 Task: Buy 5 Clutch & Flywheel Housing Gasket Sets from Gaskets section under best seller category for shipping address: Ian Hill, 4722 Huntz Lane, Bolton, Massachusetts 01740, Cell Number 9785492947. Pay from credit card ending with 2005, CVV 3321
Action: Mouse moved to (35, 88)
Screenshot: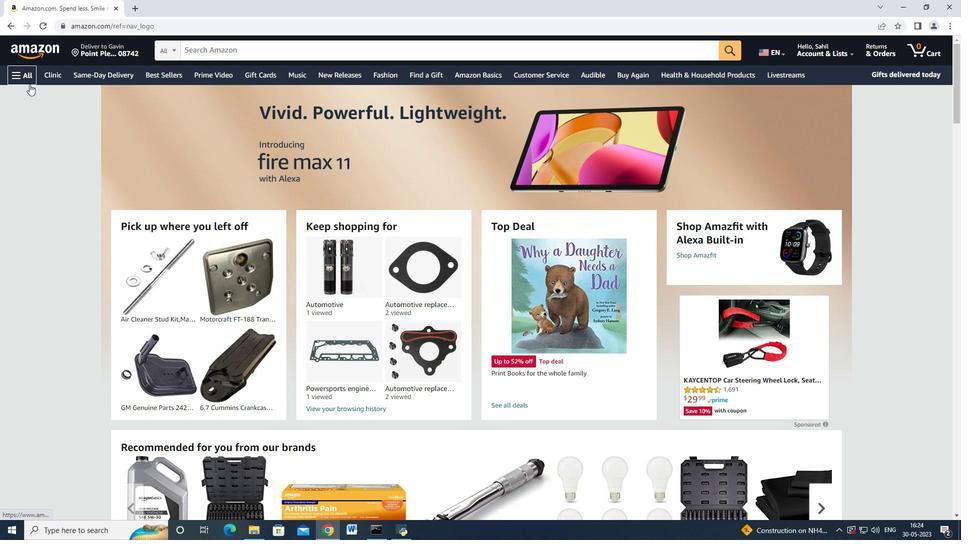 
Action: Mouse pressed left at (35, 88)
Screenshot: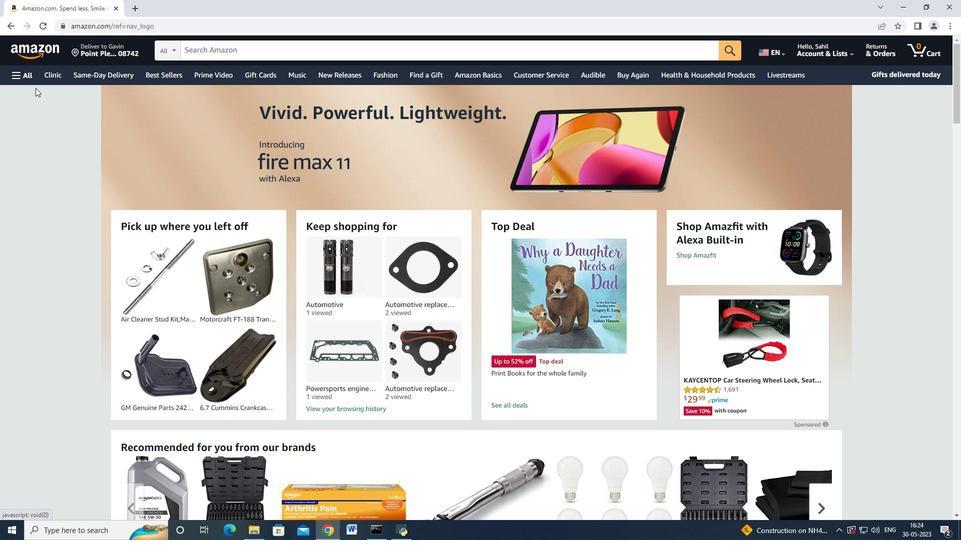 
Action: Mouse moved to (25, 76)
Screenshot: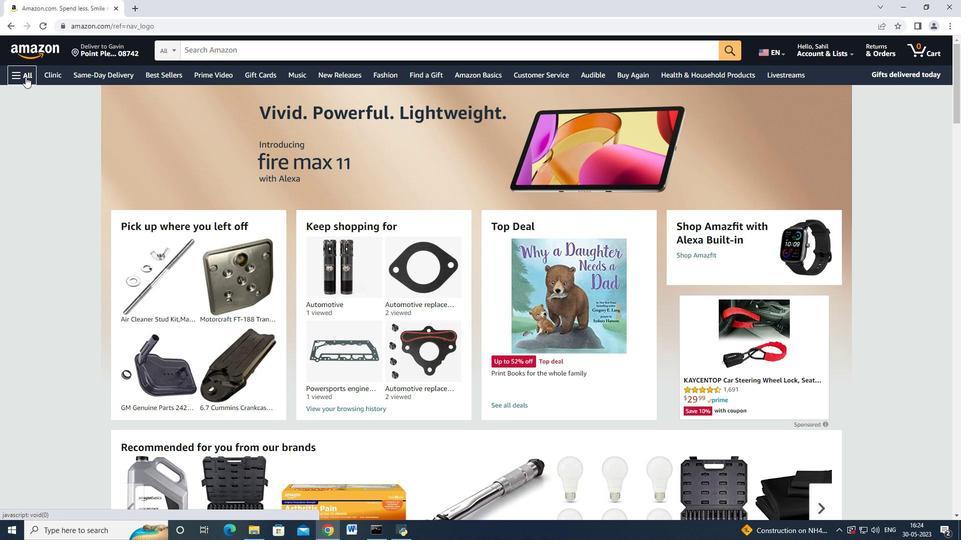 
Action: Mouse pressed left at (25, 76)
Screenshot: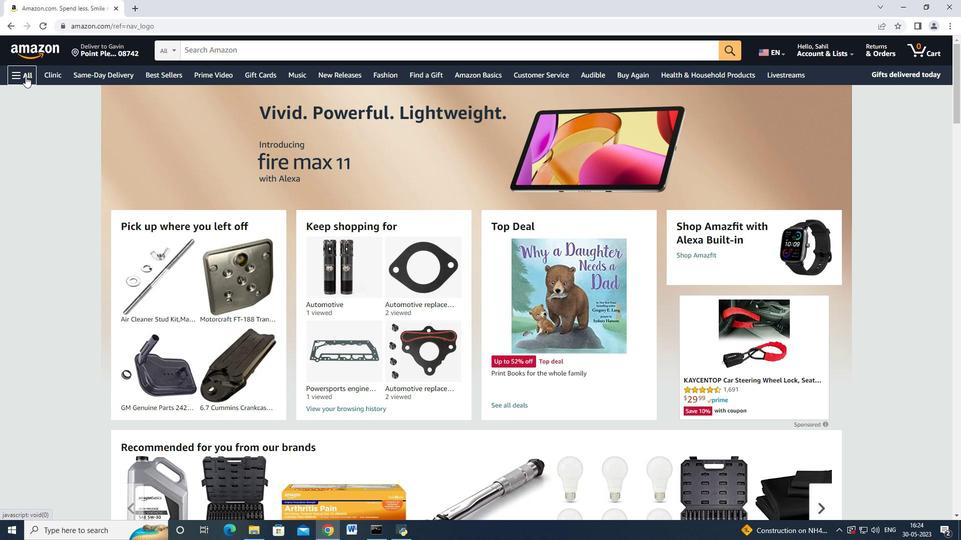 
Action: Mouse moved to (63, 216)
Screenshot: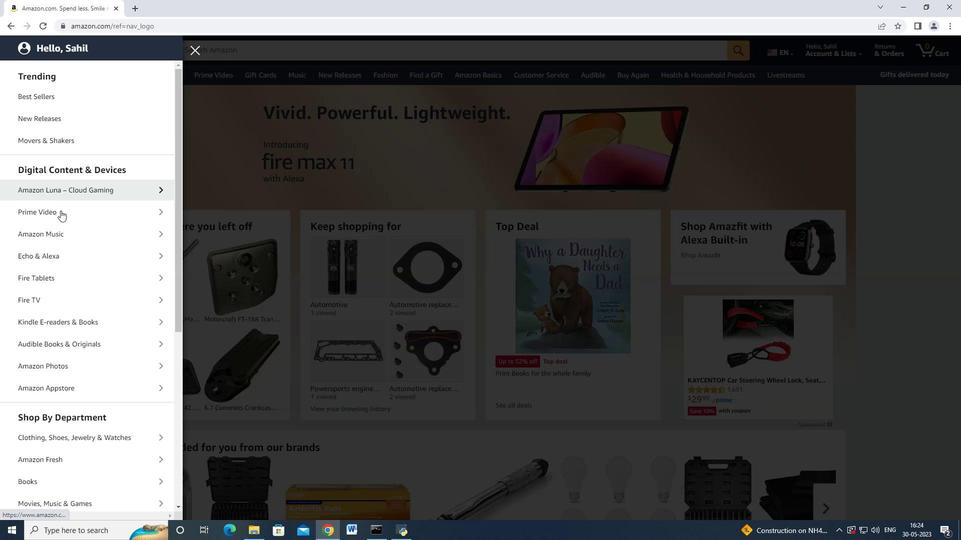 
Action: Mouse scrolled (63, 215) with delta (0, 0)
Screenshot: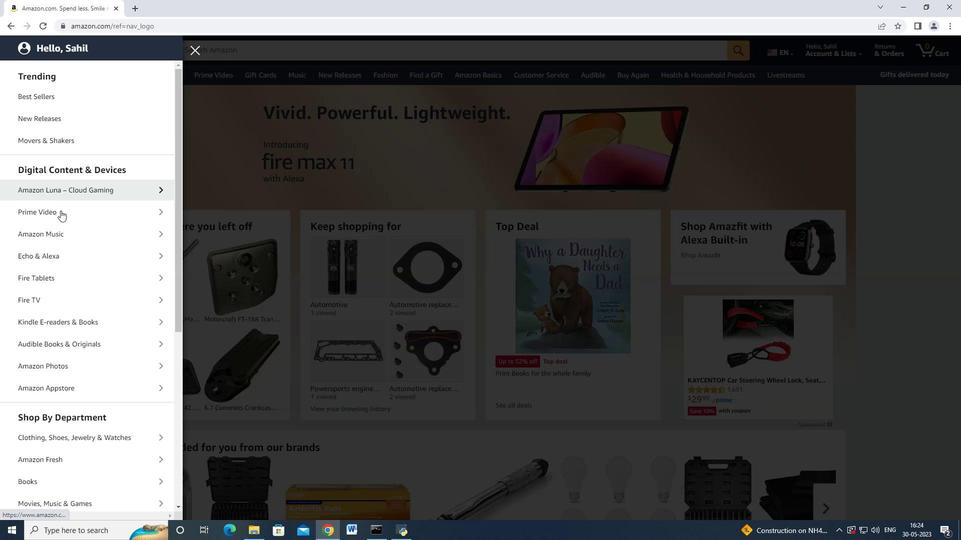 
Action: Mouse moved to (64, 217)
Screenshot: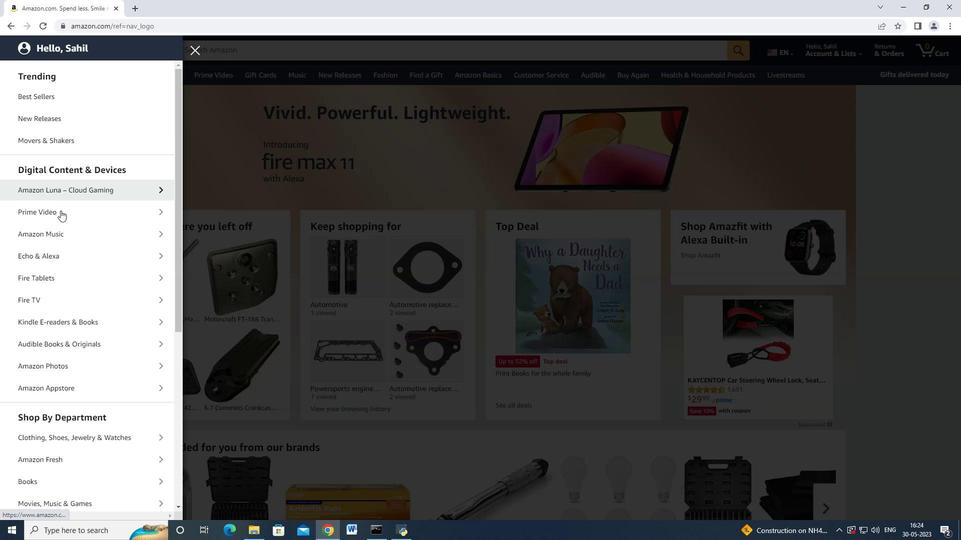 
Action: Mouse scrolled (64, 217) with delta (0, 0)
Screenshot: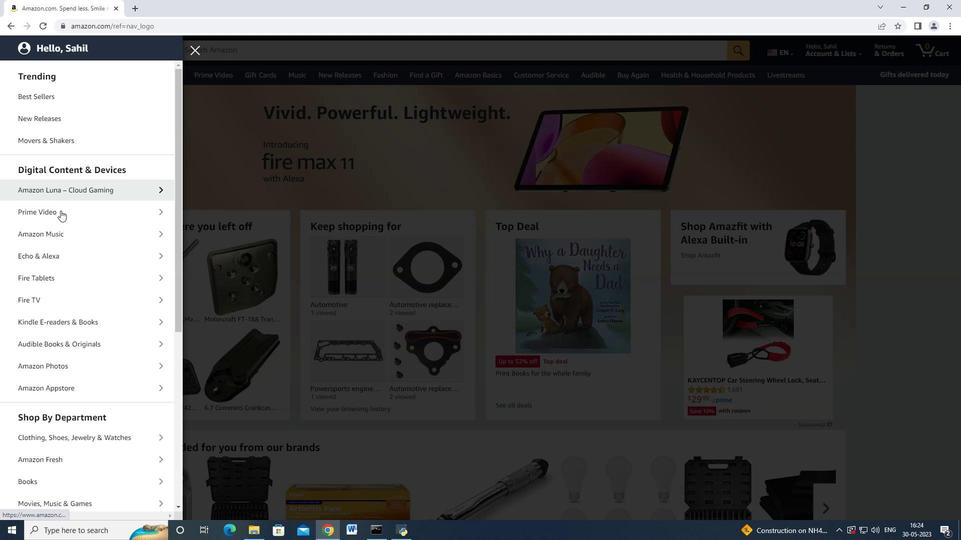 
Action: Mouse moved to (87, 289)
Screenshot: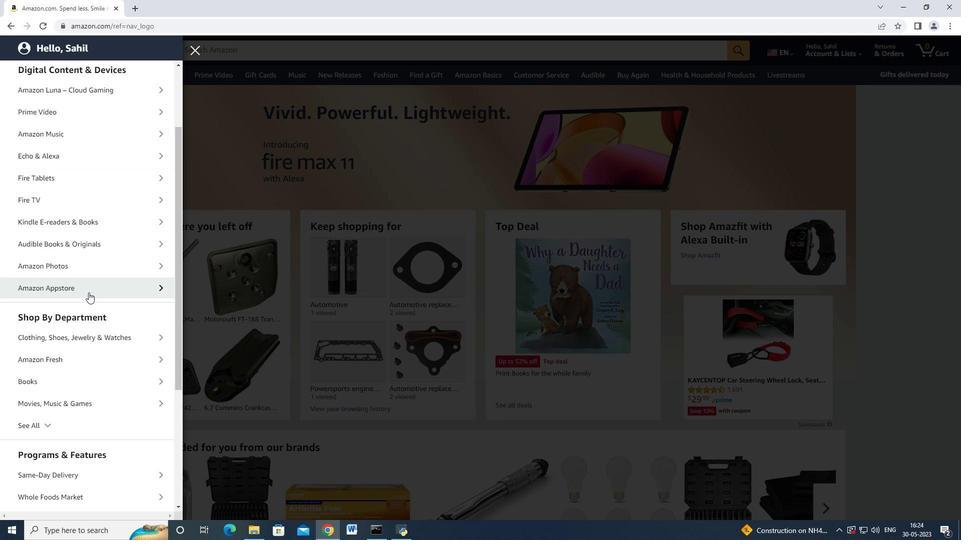 
Action: Mouse scrolled (87, 289) with delta (0, 0)
Screenshot: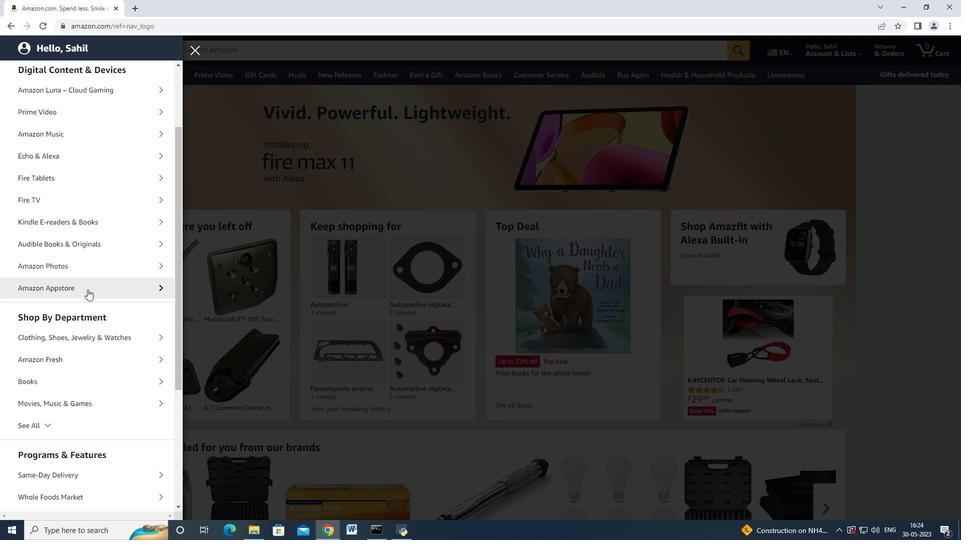 
Action: Mouse moved to (52, 368)
Screenshot: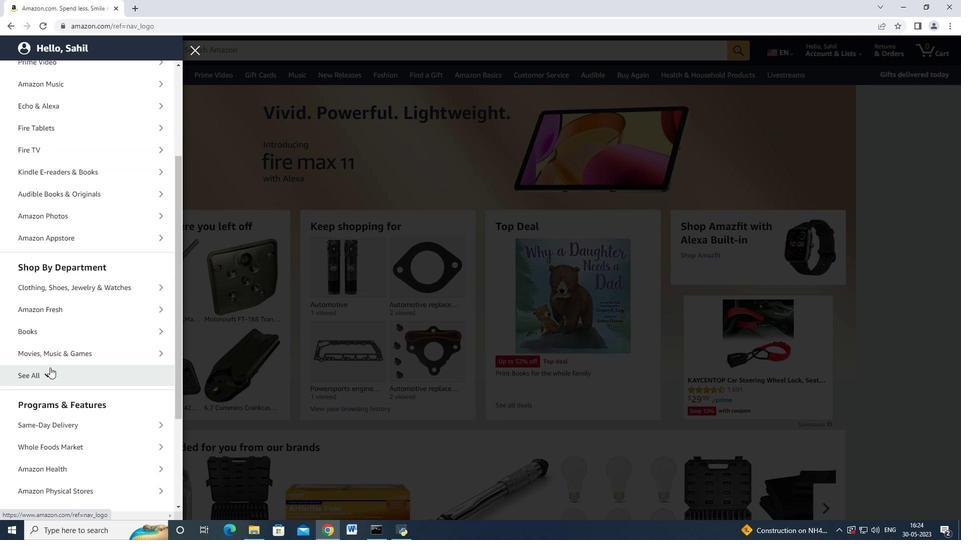 
Action: Mouse pressed left at (52, 368)
Screenshot: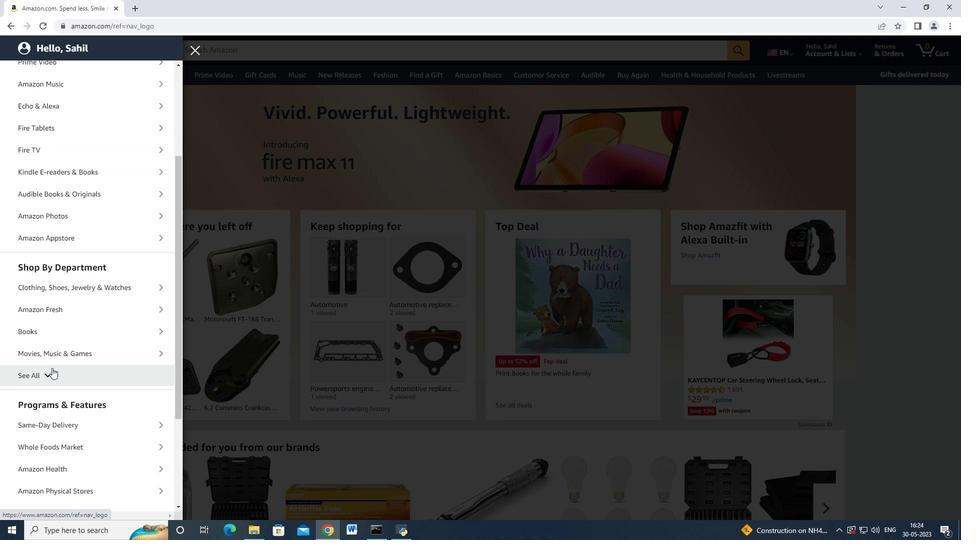 
Action: Mouse moved to (70, 338)
Screenshot: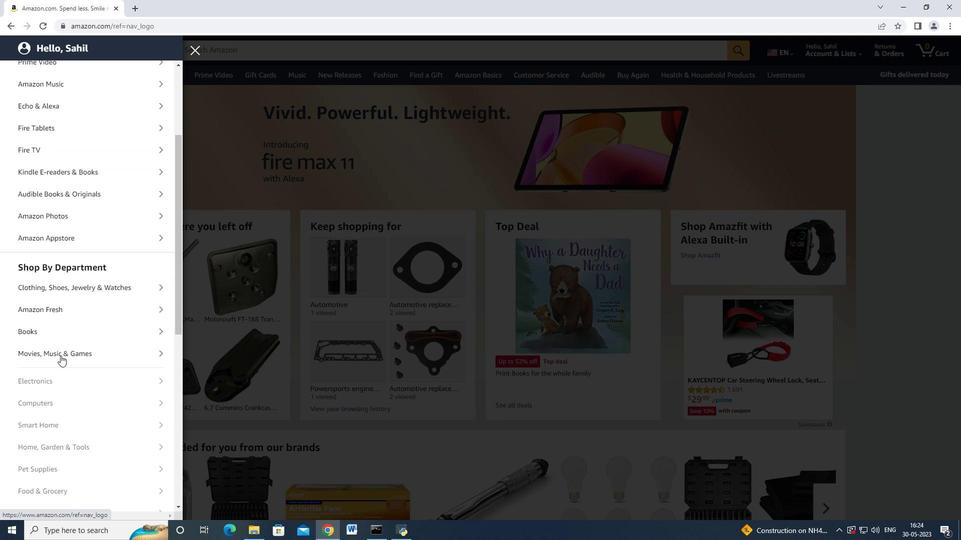 
Action: Mouse scrolled (70, 338) with delta (0, 0)
Screenshot: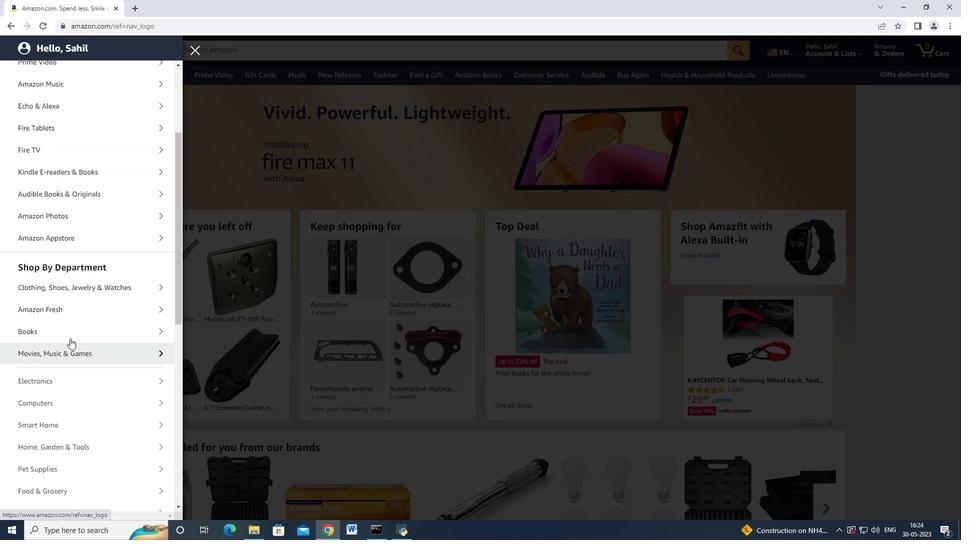 
Action: Mouse scrolled (70, 338) with delta (0, 0)
Screenshot: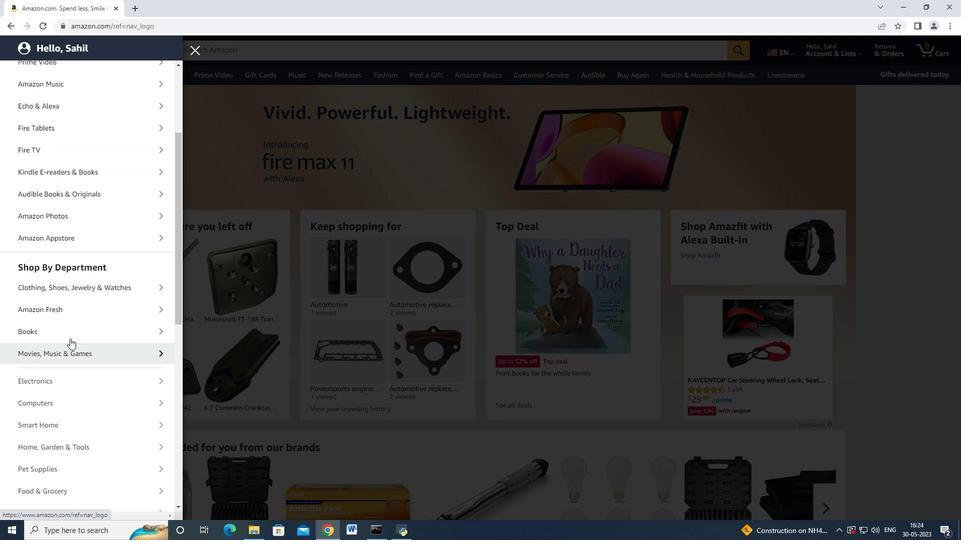 
Action: Mouse scrolled (70, 338) with delta (0, 0)
Screenshot: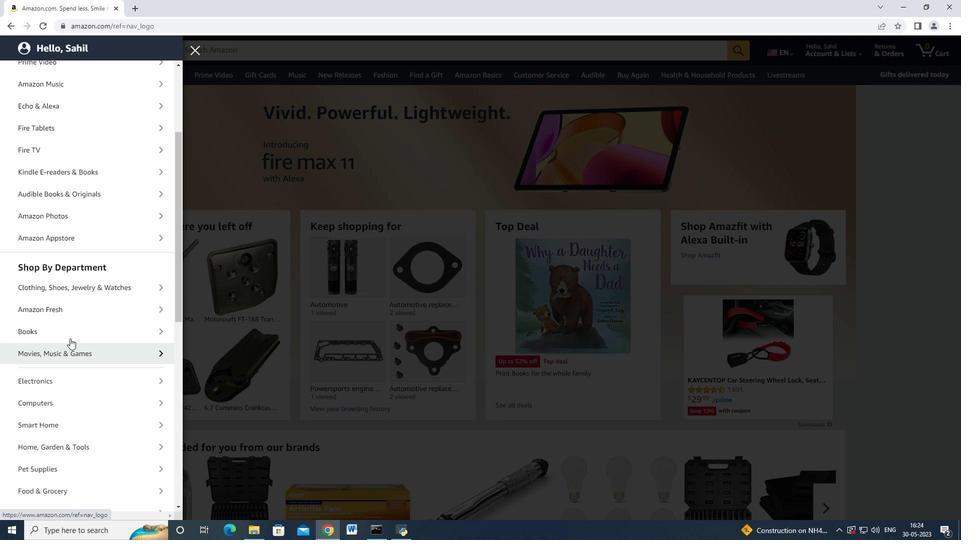 
Action: Mouse moved to (85, 242)
Screenshot: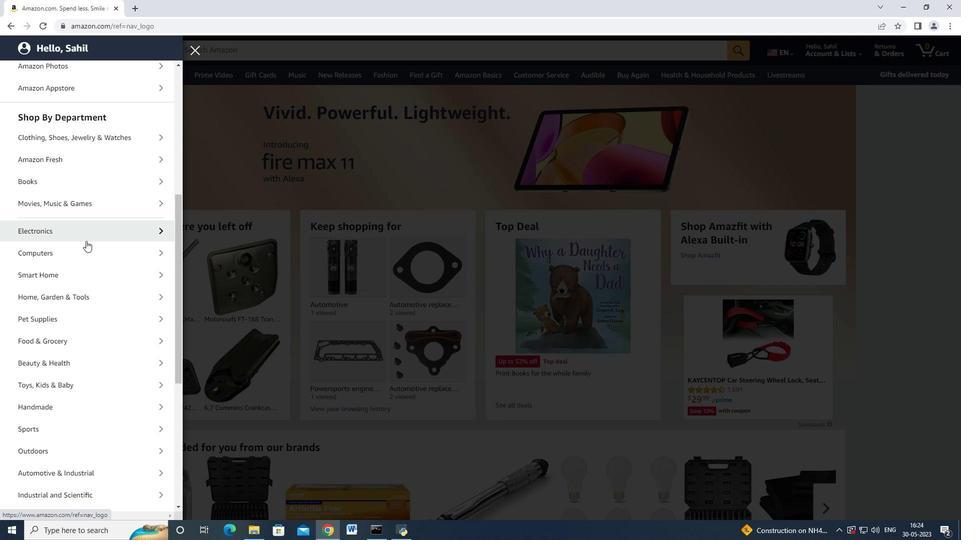 
Action: Mouse scrolled (85, 241) with delta (0, 0)
Screenshot: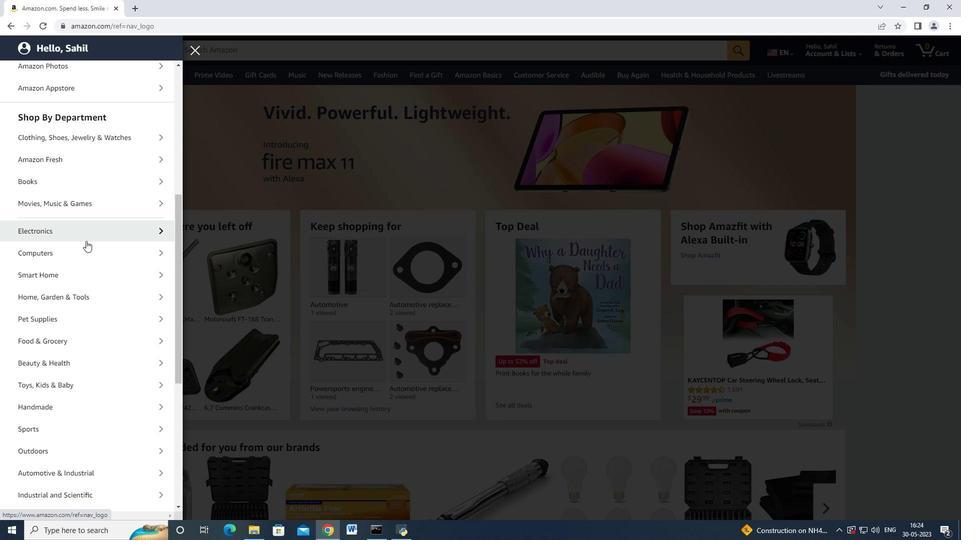 
Action: Mouse moved to (85, 242)
Screenshot: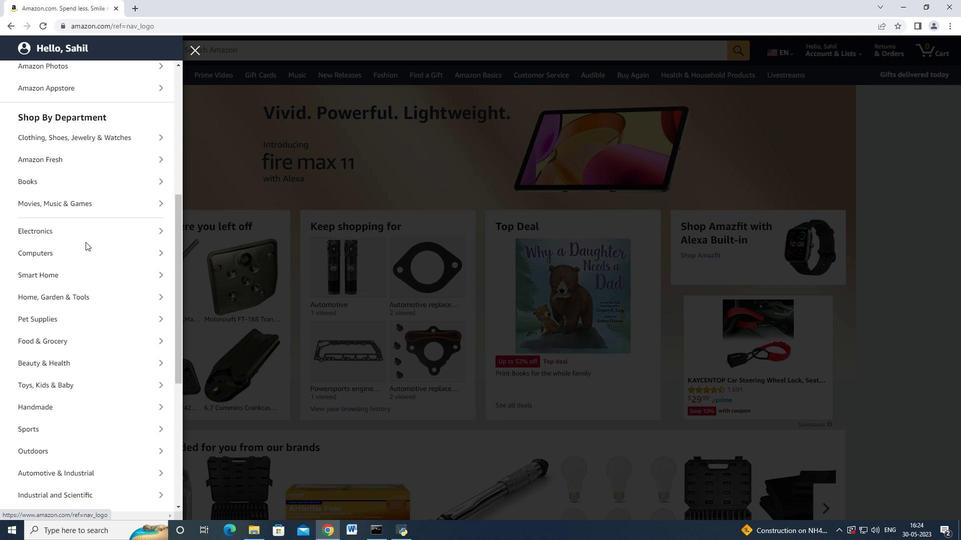 
Action: Mouse scrolled (85, 241) with delta (0, 0)
Screenshot: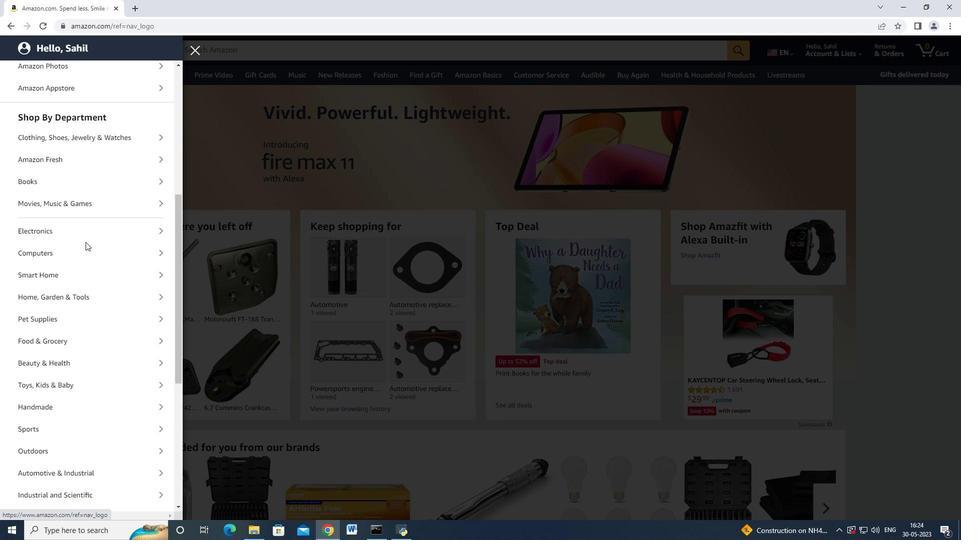 
Action: Mouse moved to (85, 242)
Screenshot: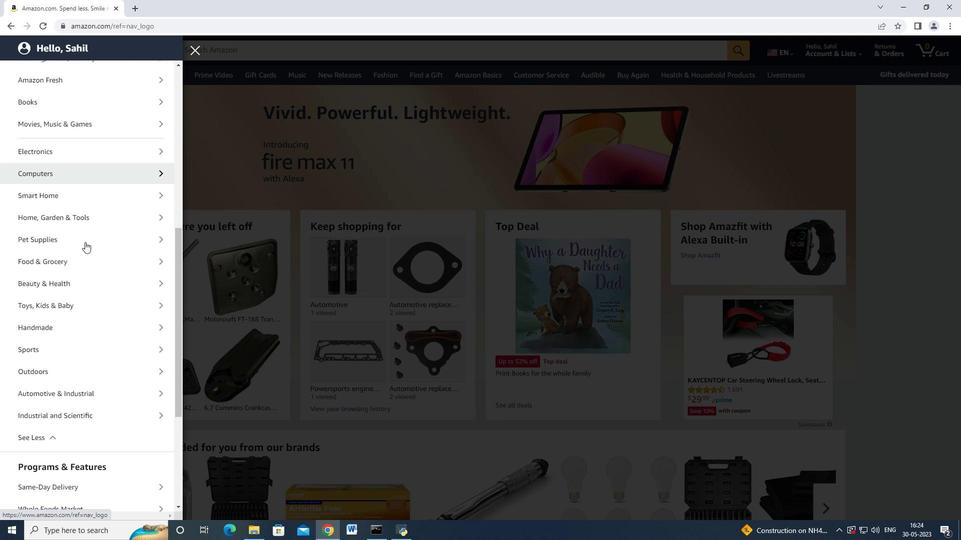 
Action: Mouse scrolled (85, 241) with delta (0, 0)
Screenshot: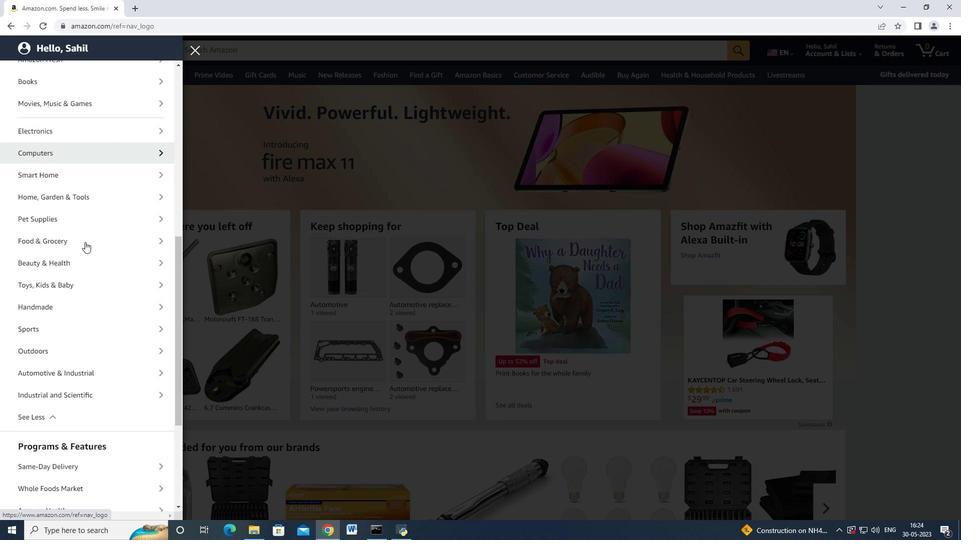 
Action: Mouse moved to (99, 325)
Screenshot: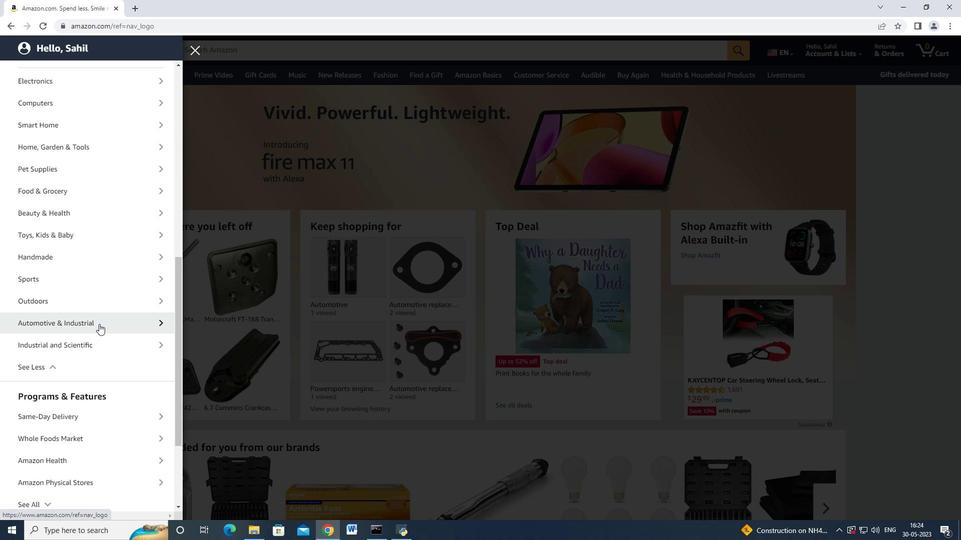 
Action: Mouse pressed left at (99, 325)
Screenshot: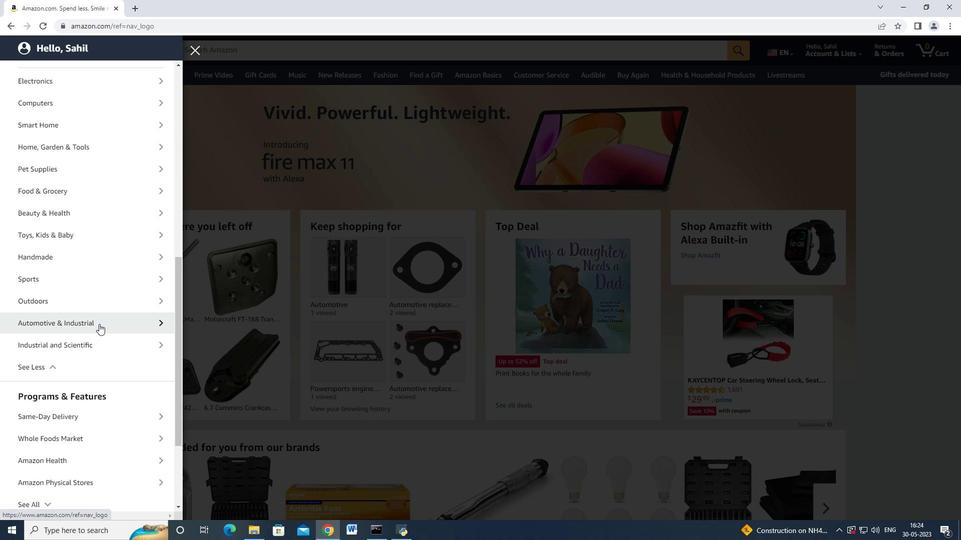 
Action: Mouse moved to (87, 122)
Screenshot: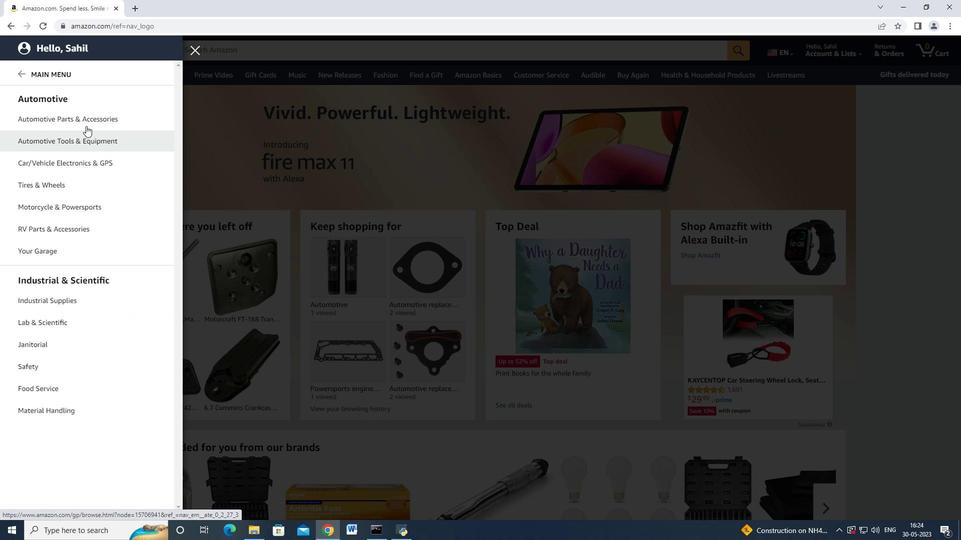 
Action: Mouse pressed left at (87, 122)
Screenshot: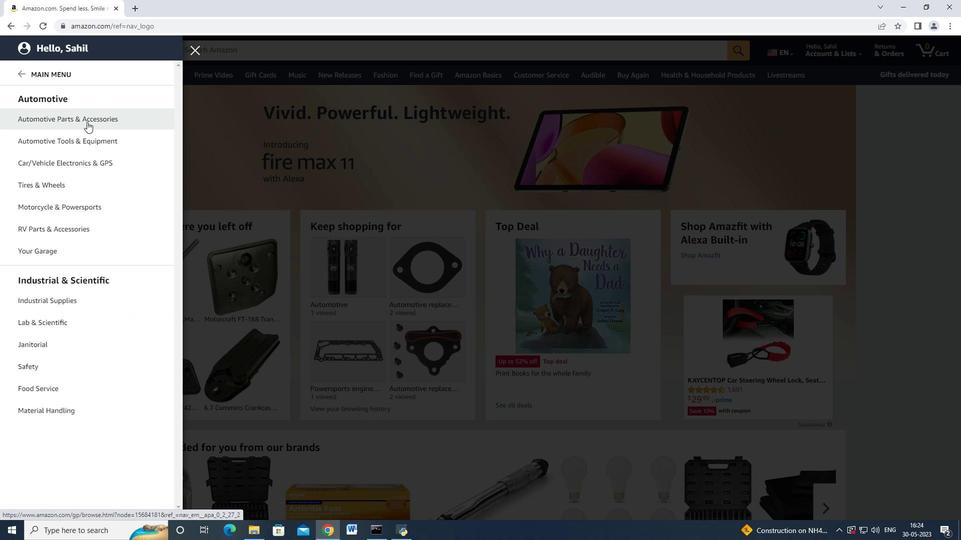 
Action: Mouse moved to (171, 93)
Screenshot: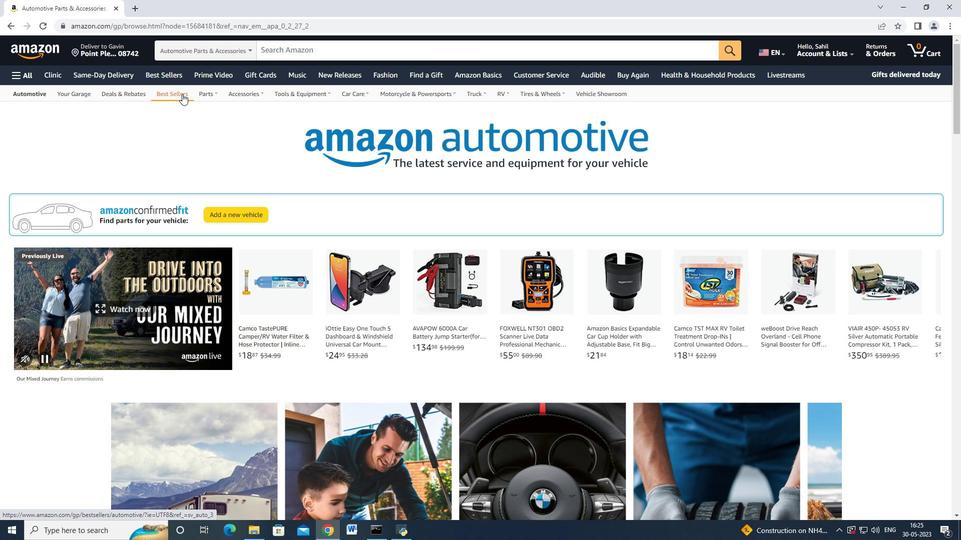 
Action: Mouse pressed left at (171, 93)
Screenshot: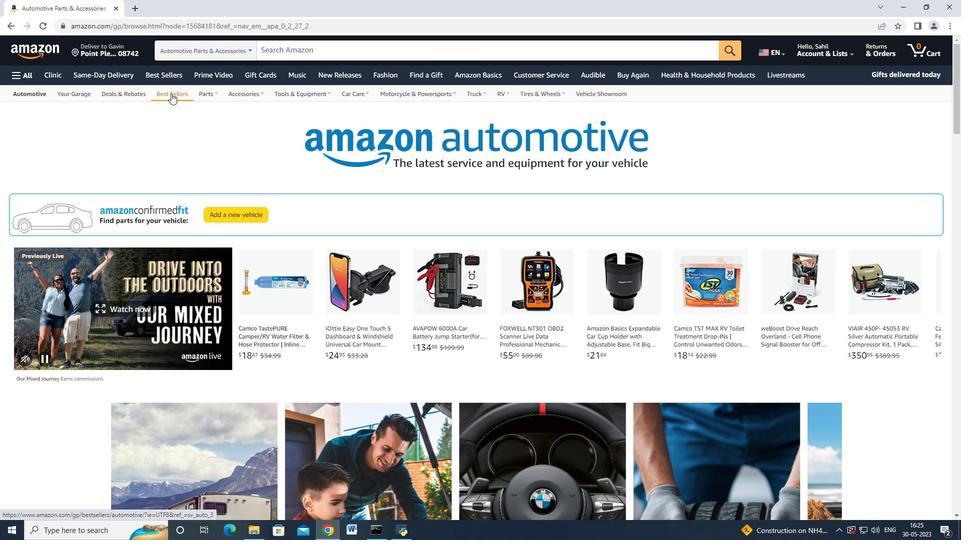 
Action: Mouse moved to (73, 320)
Screenshot: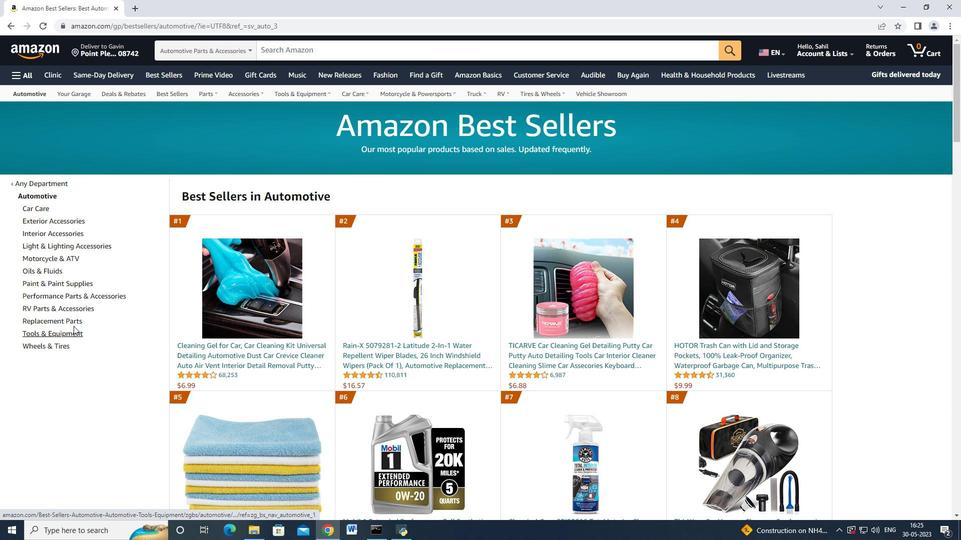 
Action: Mouse pressed left at (73, 320)
Screenshot: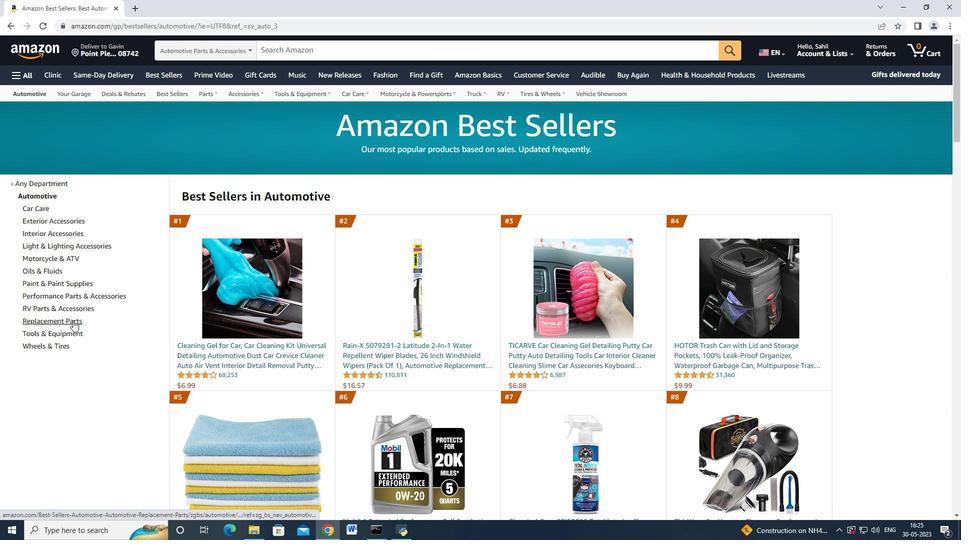 
Action: Mouse moved to (96, 298)
Screenshot: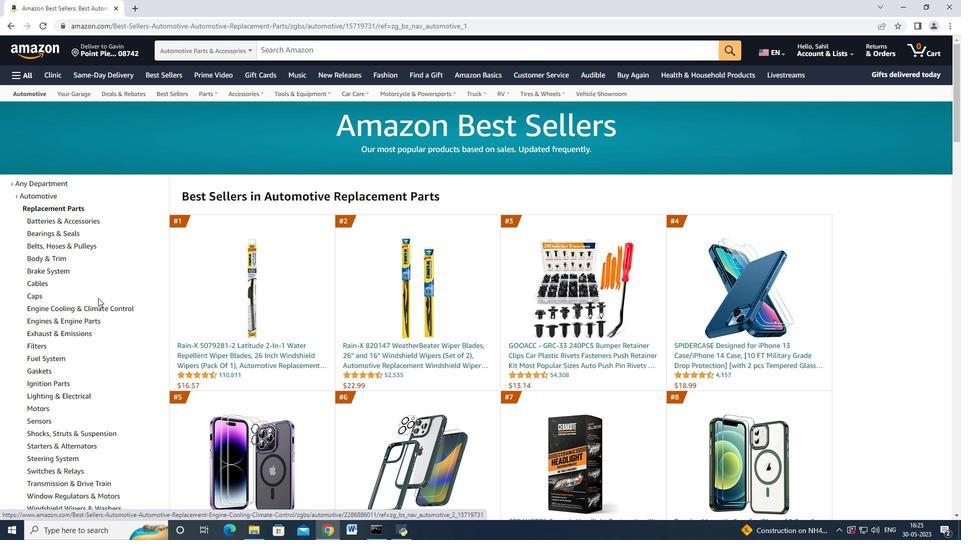
Action: Mouse scrolled (96, 297) with delta (0, 0)
Screenshot: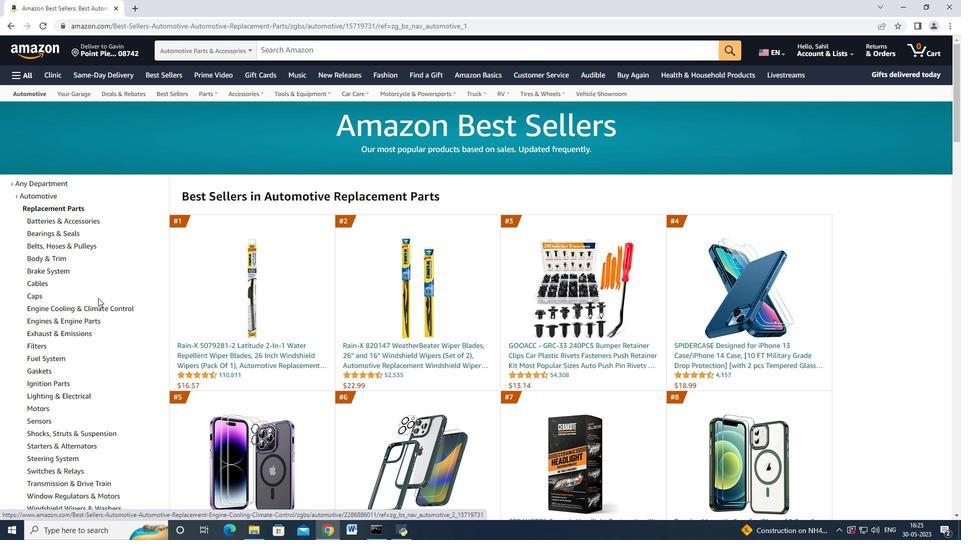 
Action: Mouse moved to (96, 297)
Screenshot: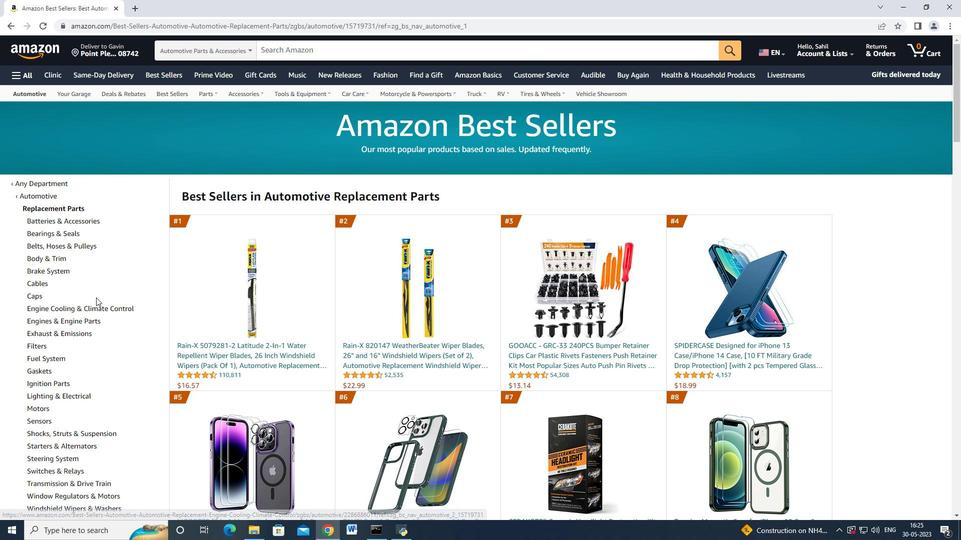 
Action: Mouse scrolled (96, 296) with delta (0, 0)
Screenshot: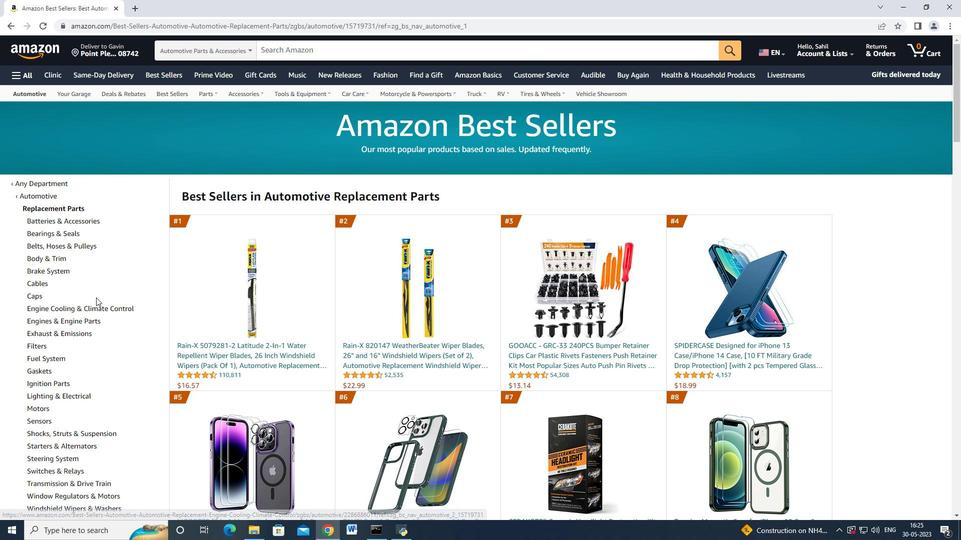 
Action: Mouse moved to (96, 297)
Screenshot: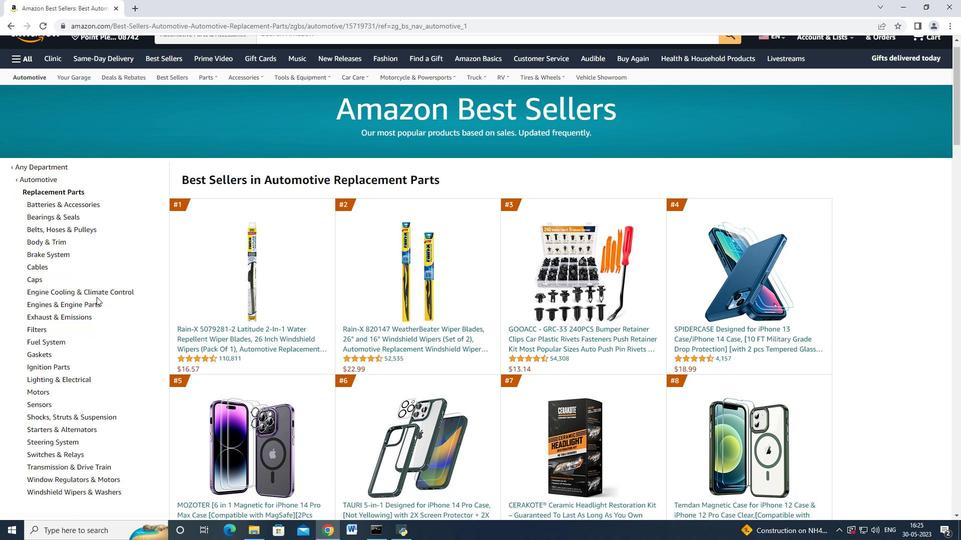 
Action: Mouse scrolled (96, 296) with delta (0, 0)
Screenshot: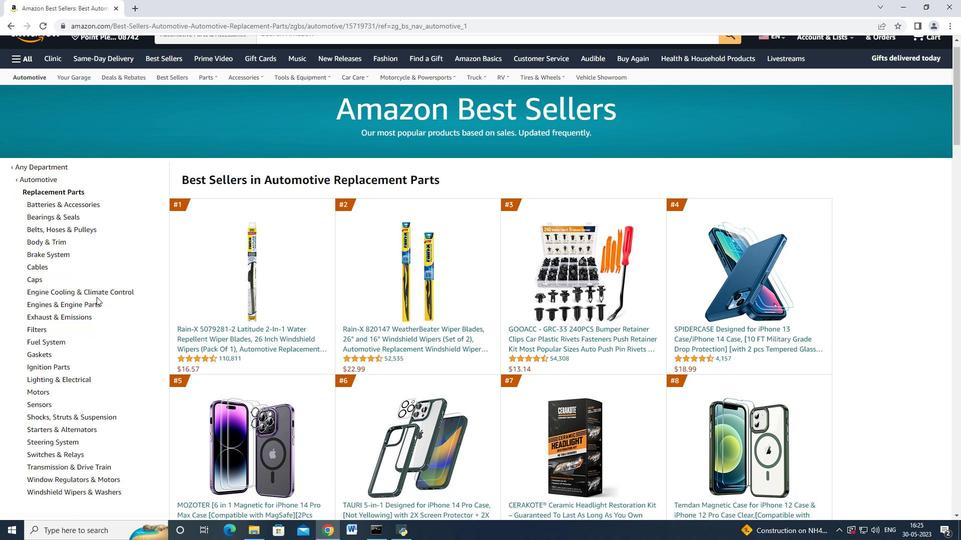 
Action: Mouse moved to (88, 303)
Screenshot: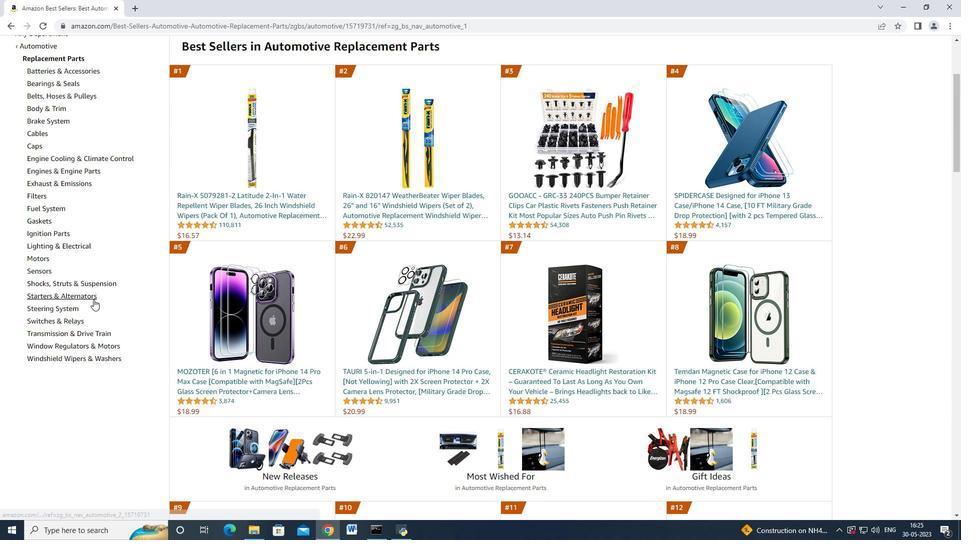 
Action: Mouse scrolled (88, 303) with delta (0, 0)
Screenshot: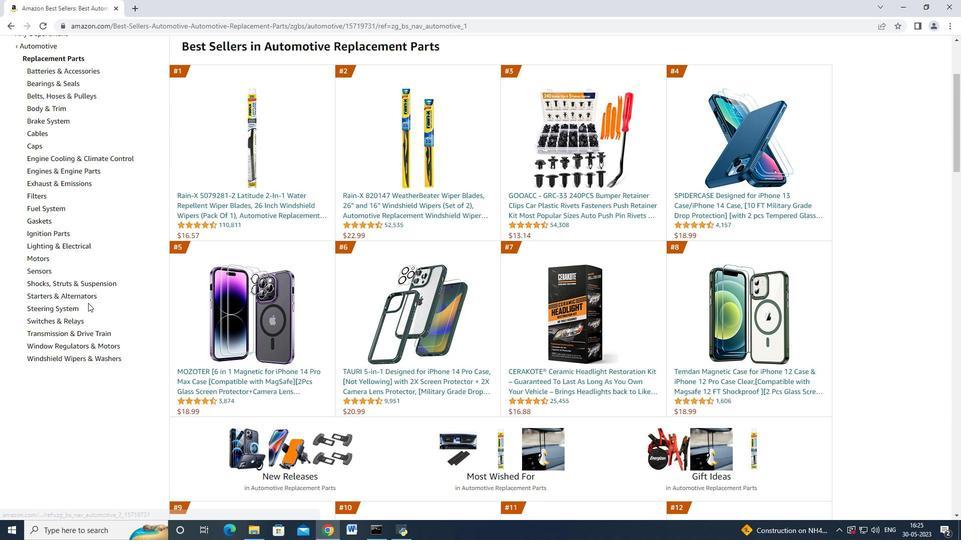 
Action: Mouse moved to (37, 272)
Screenshot: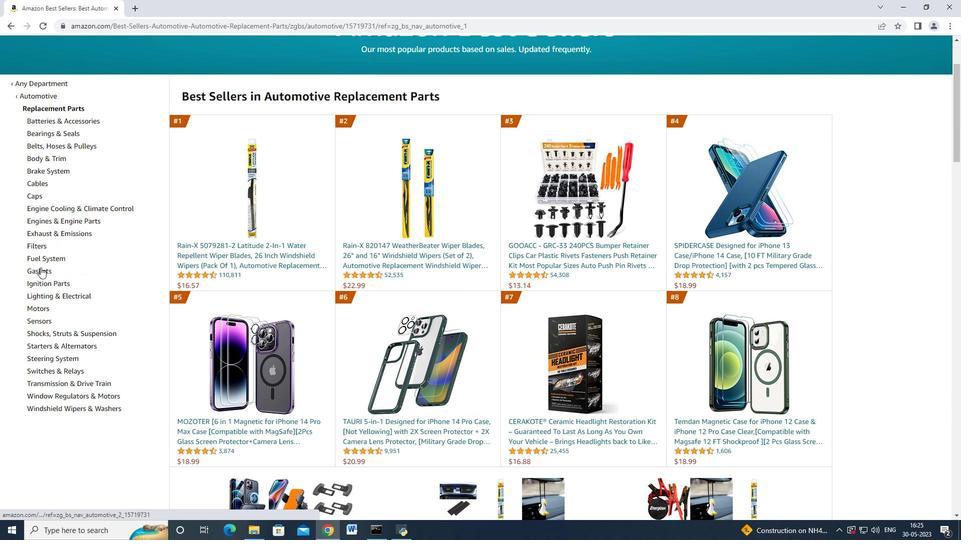 
Action: Mouse pressed left at (37, 272)
Screenshot: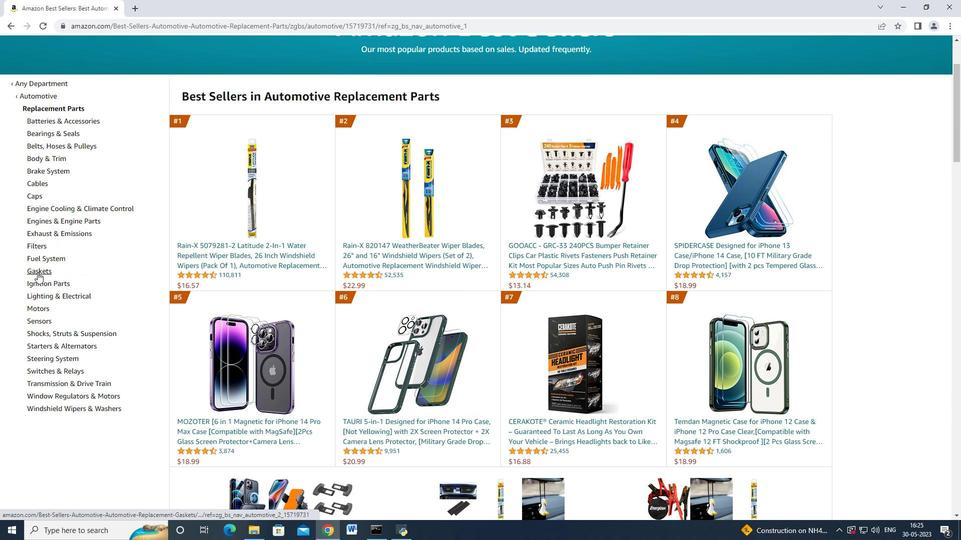 
Action: Mouse moved to (75, 300)
Screenshot: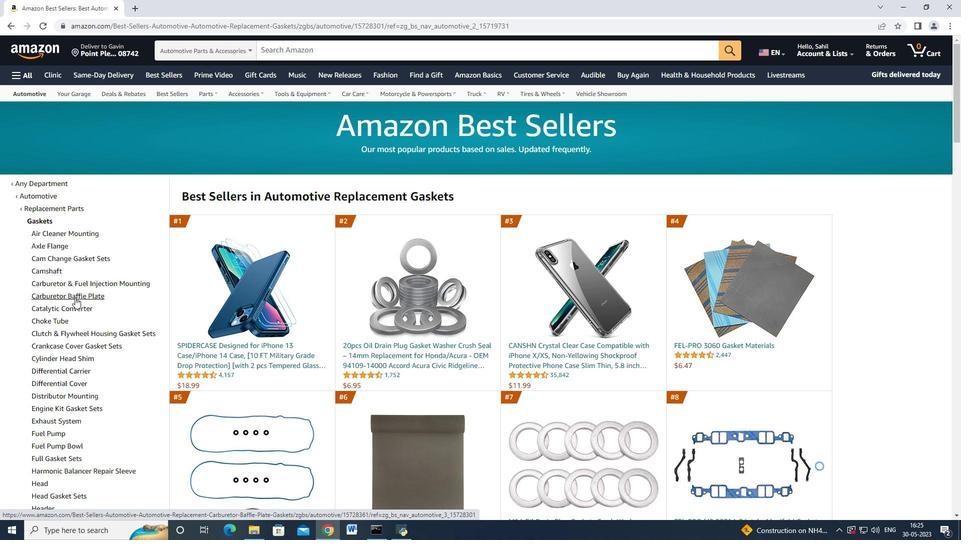 
Action: Mouse scrolled (75, 299) with delta (0, 0)
Screenshot: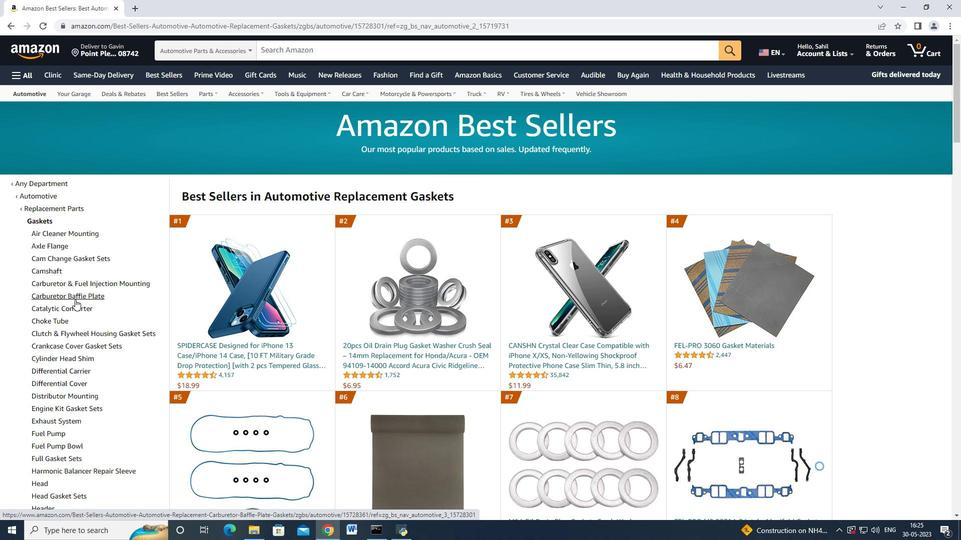 
Action: Mouse moved to (89, 285)
Screenshot: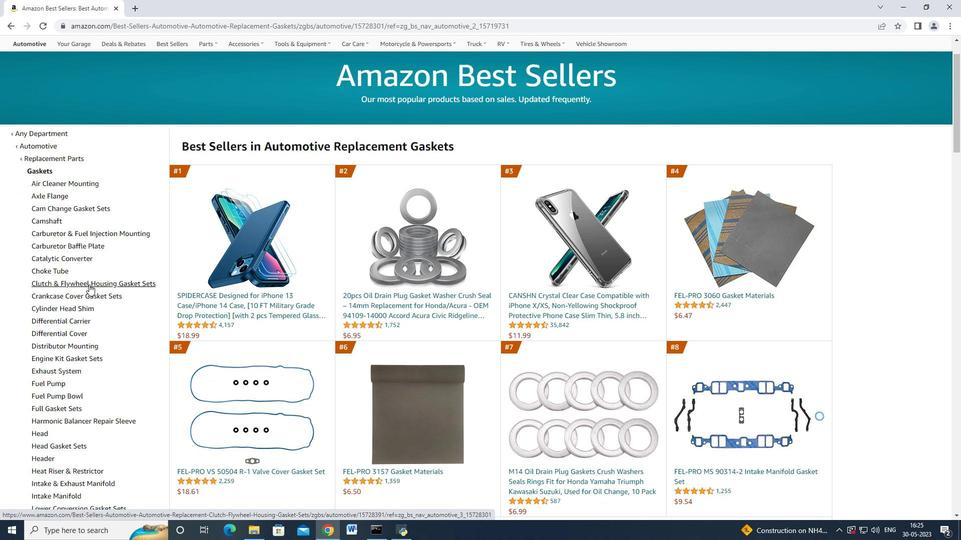
Action: Mouse pressed left at (89, 285)
Screenshot: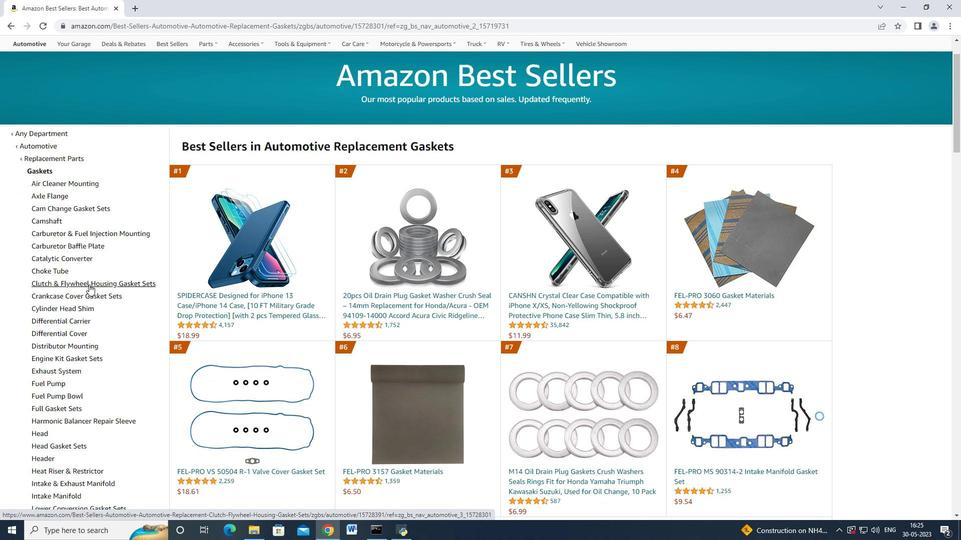 
Action: Mouse moved to (133, 258)
Screenshot: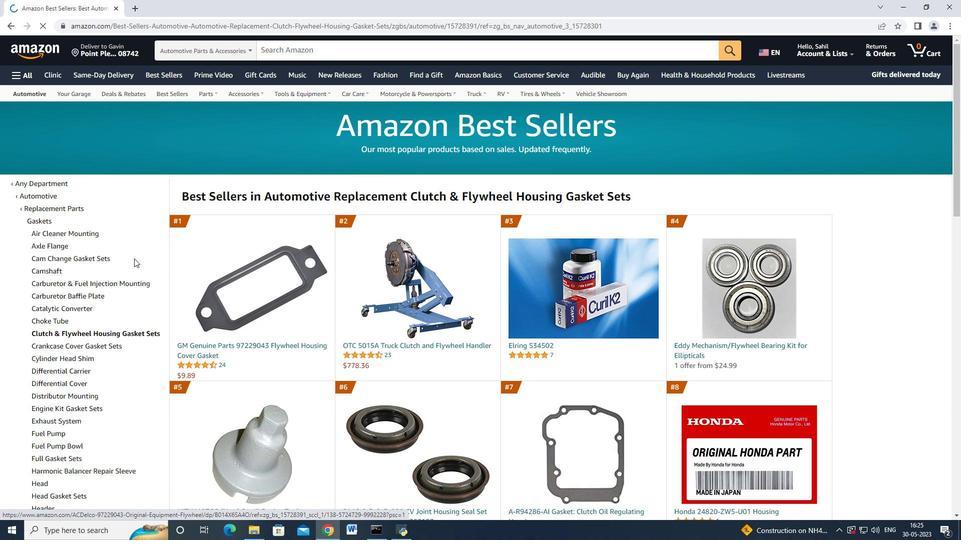 
Action: Mouse scrolled (133, 258) with delta (0, 0)
Screenshot: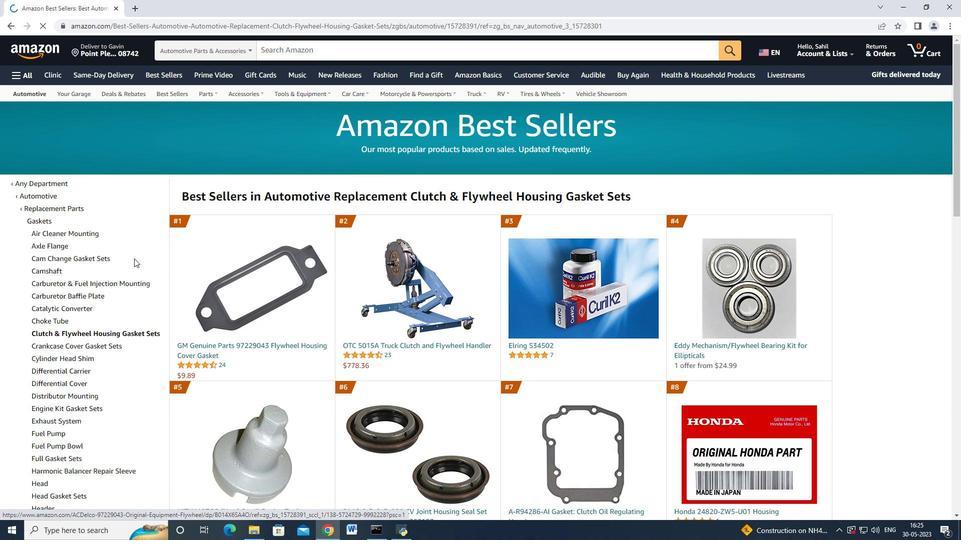 
Action: Mouse moved to (133, 260)
Screenshot: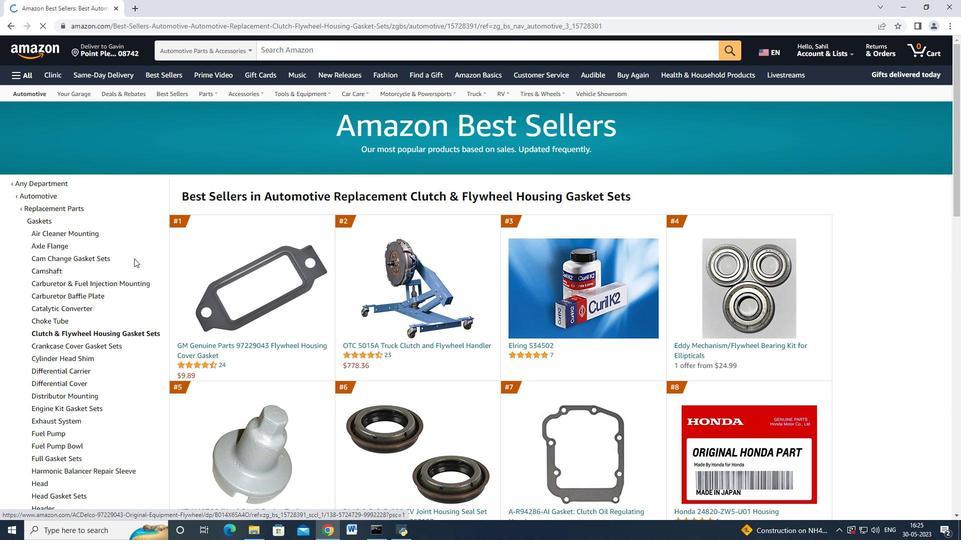 
Action: Mouse scrolled (133, 259) with delta (0, 0)
Screenshot: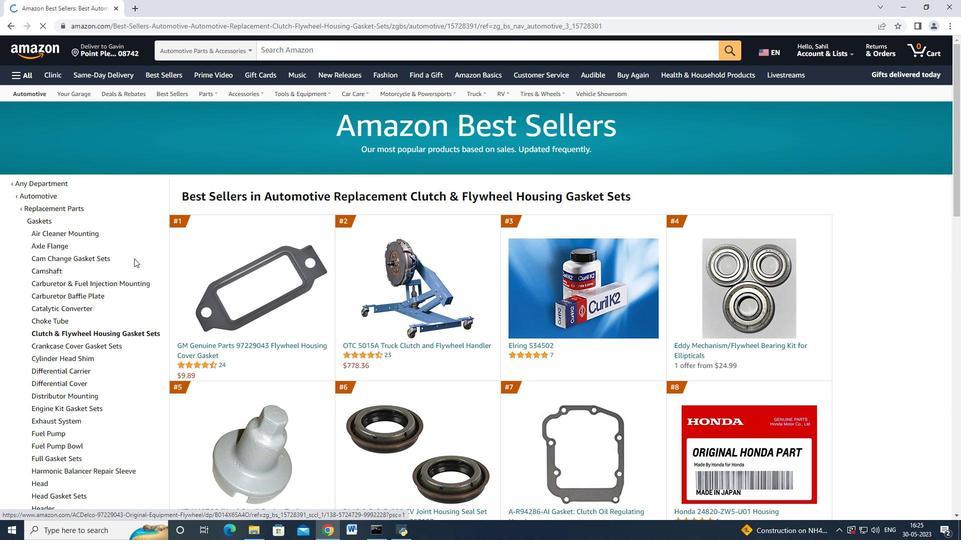 
Action: Mouse moved to (156, 268)
Screenshot: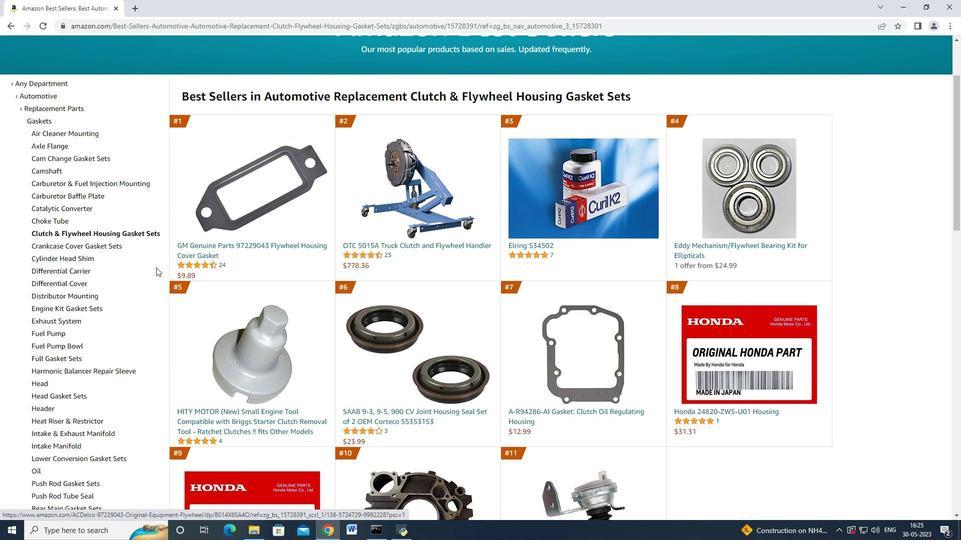 
Action: Mouse scrolled (156, 267) with delta (0, 0)
Screenshot: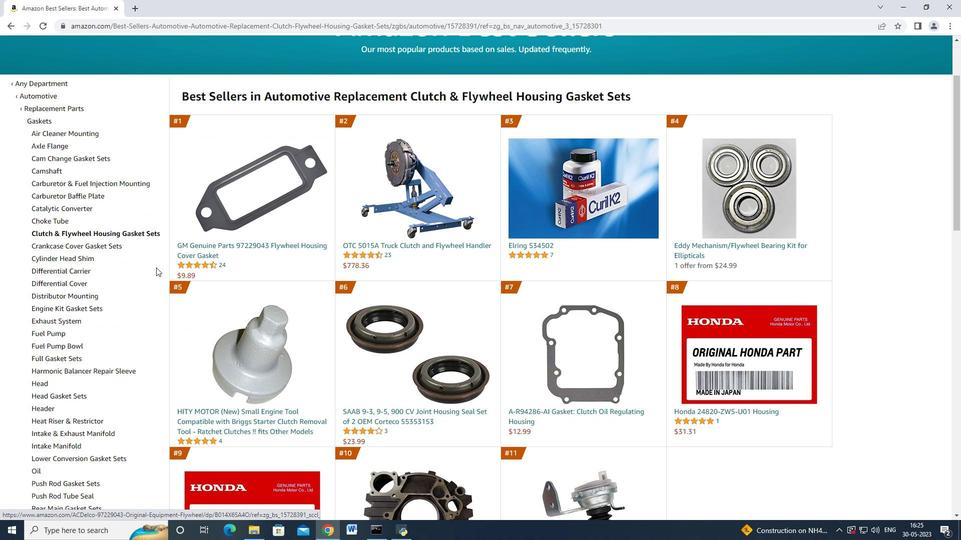 
Action: Mouse moved to (156, 268)
Screenshot: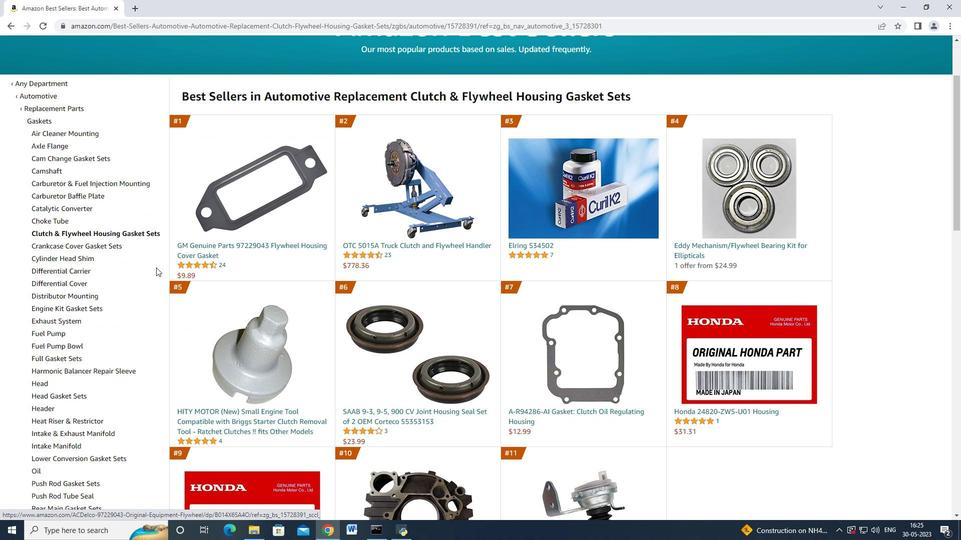 
Action: Mouse scrolled (156, 267) with delta (0, 0)
Screenshot: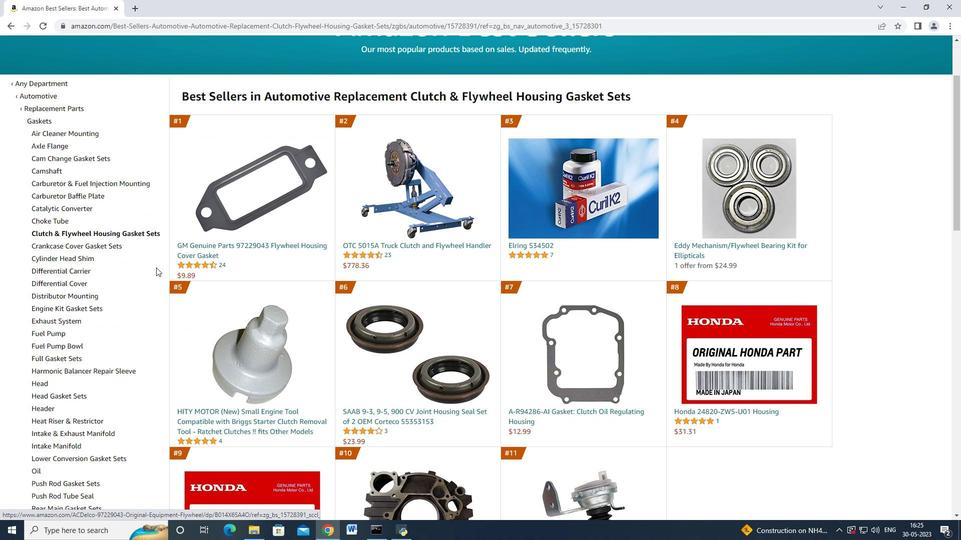 
Action: Mouse moved to (174, 262)
Screenshot: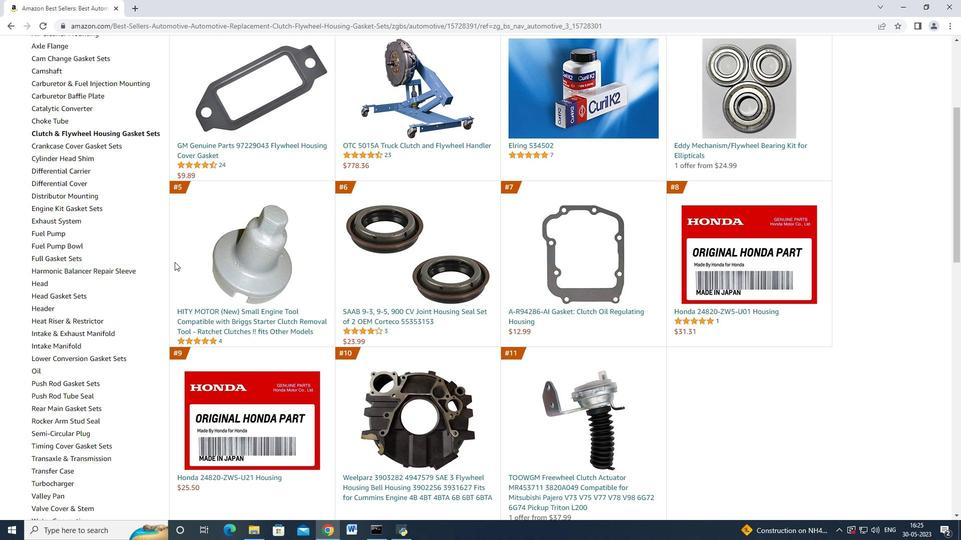 
Action: Mouse scrolled (174, 262) with delta (0, 0)
Screenshot: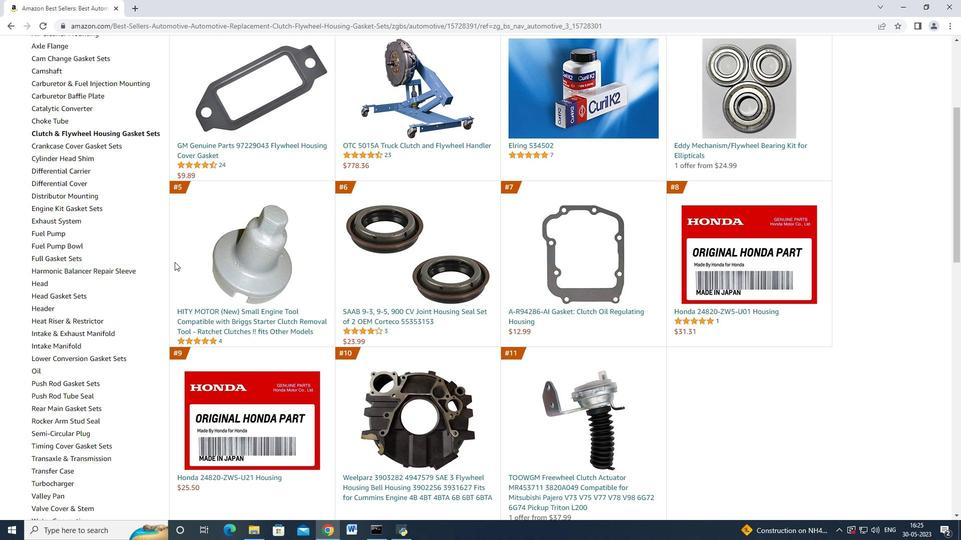 
Action: Mouse scrolled (174, 263) with delta (0, 0)
Screenshot: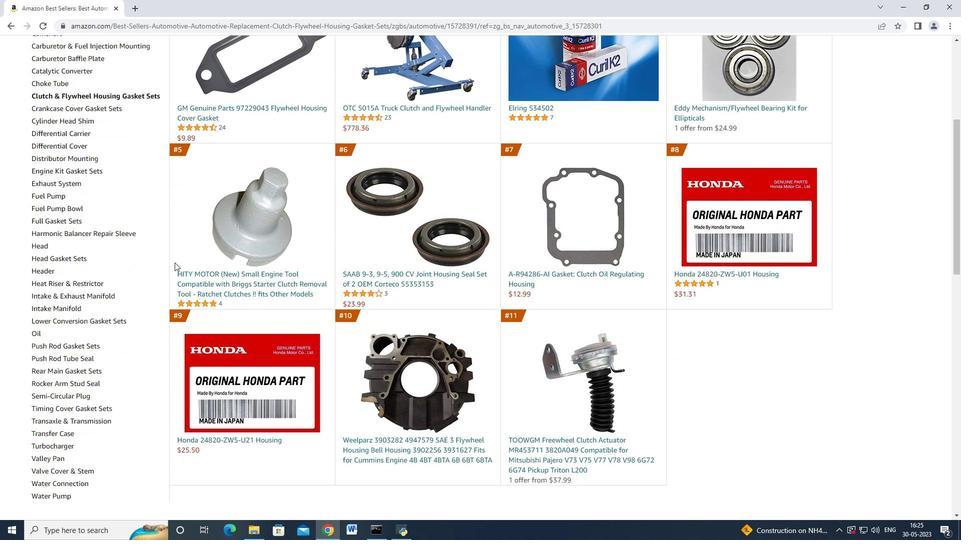 
Action: Mouse moved to (174, 262)
Screenshot: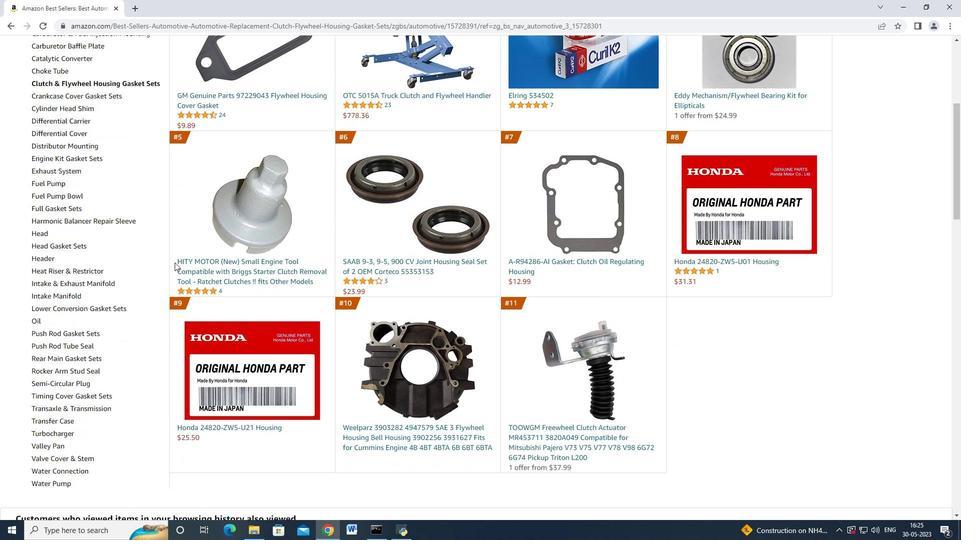 
Action: Mouse scrolled (174, 262) with delta (0, 0)
Screenshot: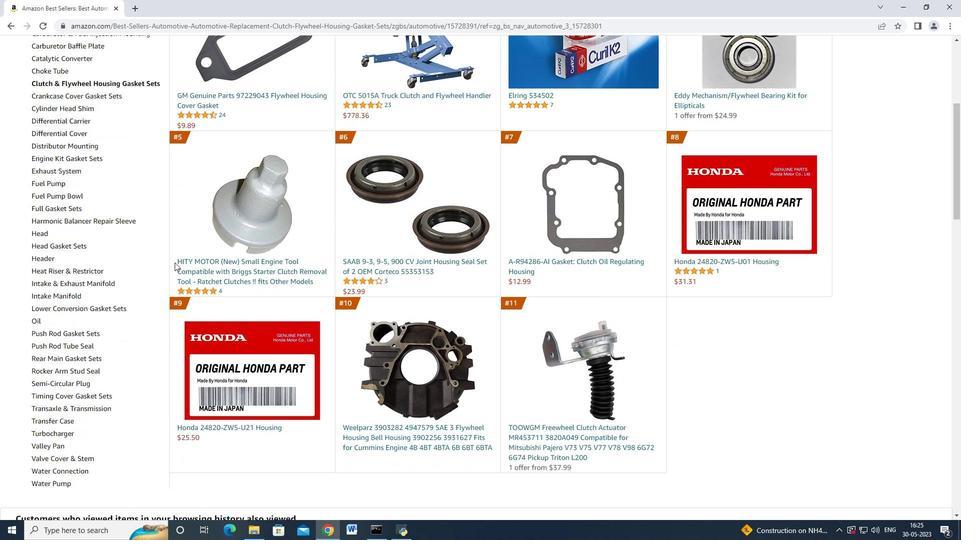 
Action: Mouse moved to (255, 193)
Screenshot: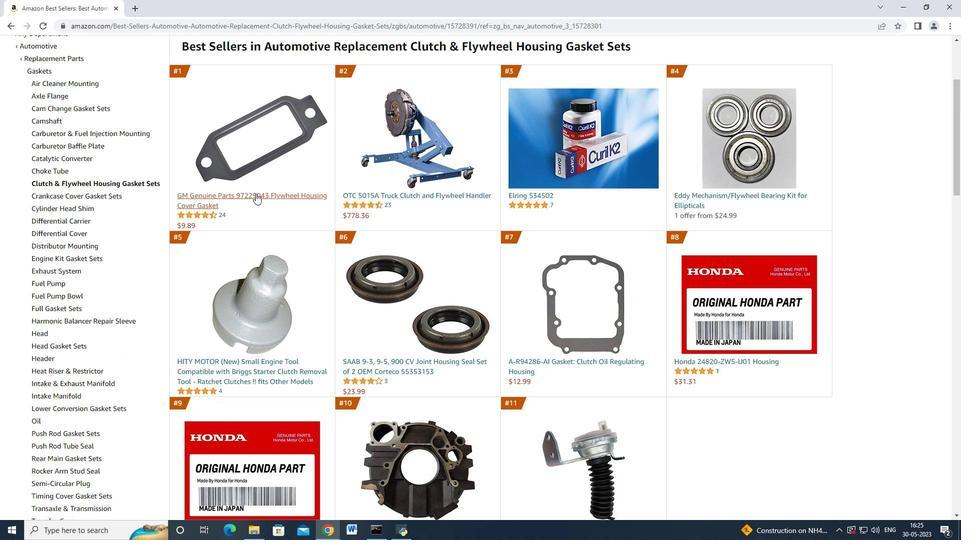 
Action: Mouse pressed left at (255, 193)
Screenshot: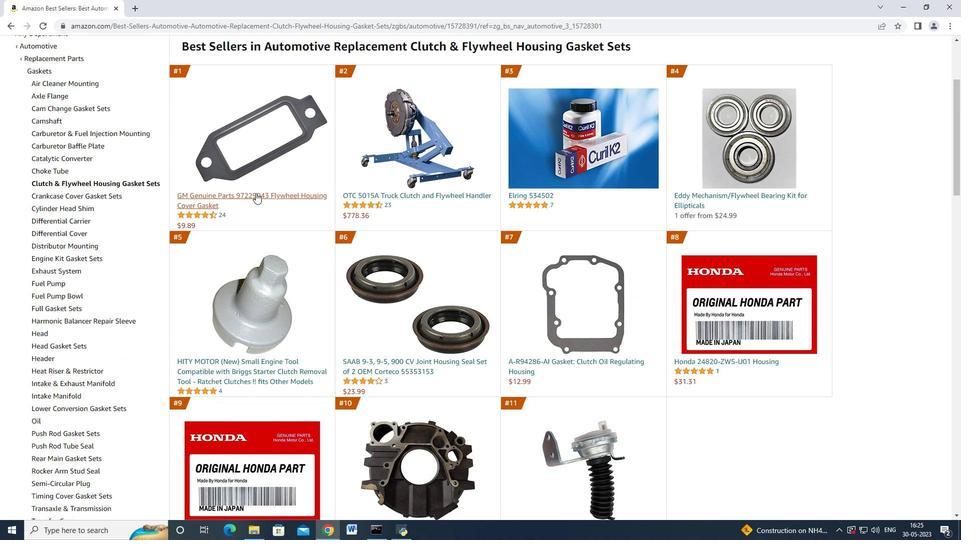 
Action: Mouse moved to (383, 231)
Screenshot: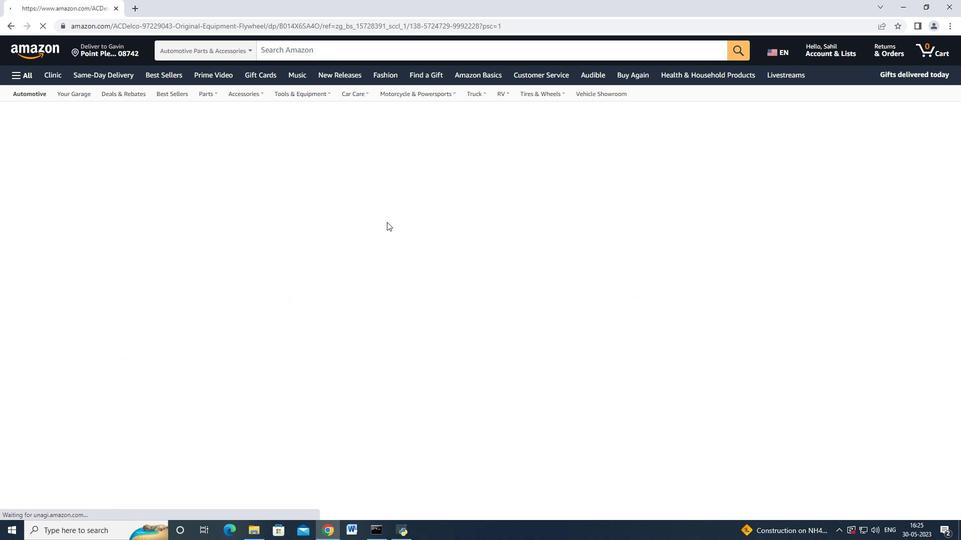 
Action: Mouse scrolled (383, 230) with delta (0, 0)
Screenshot: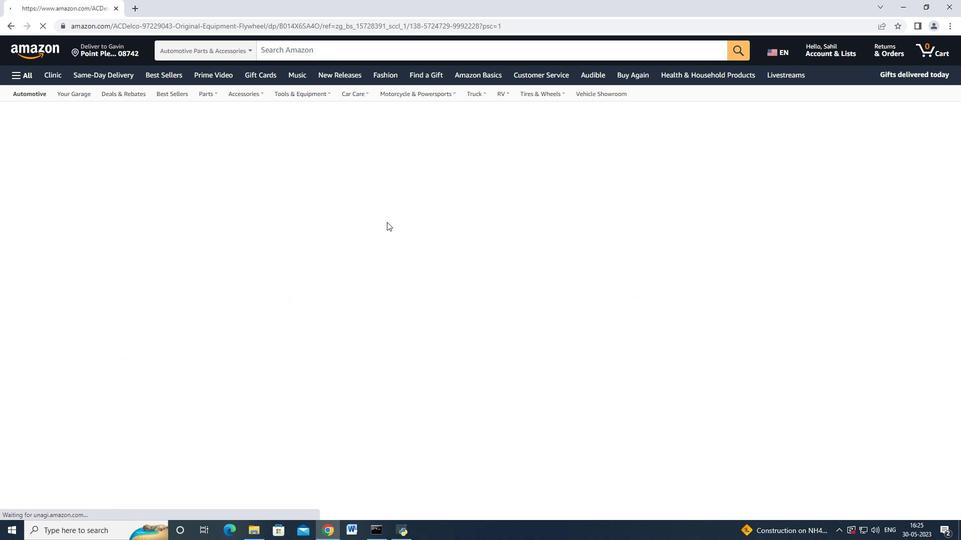 
Action: Mouse moved to (381, 236)
Screenshot: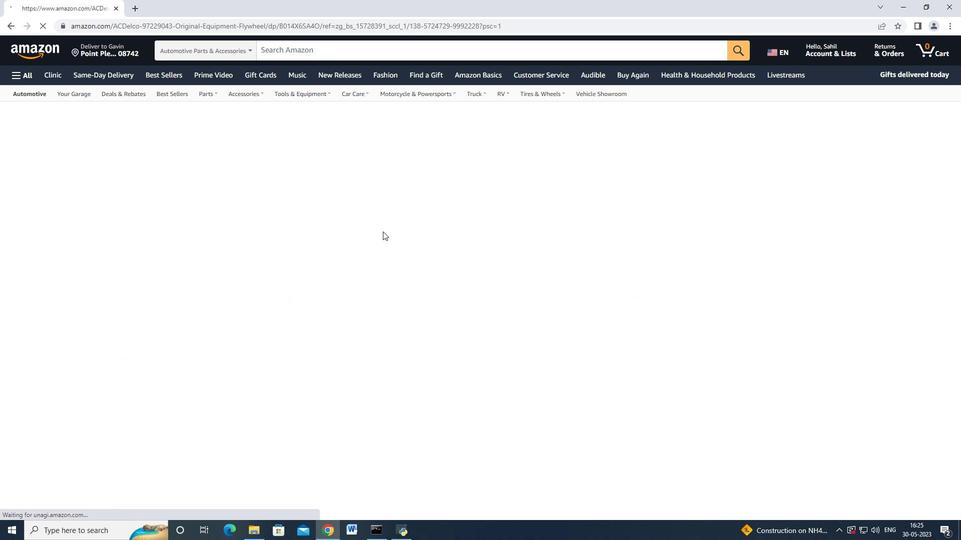 
Action: Mouse scrolled (381, 235) with delta (0, 0)
Screenshot: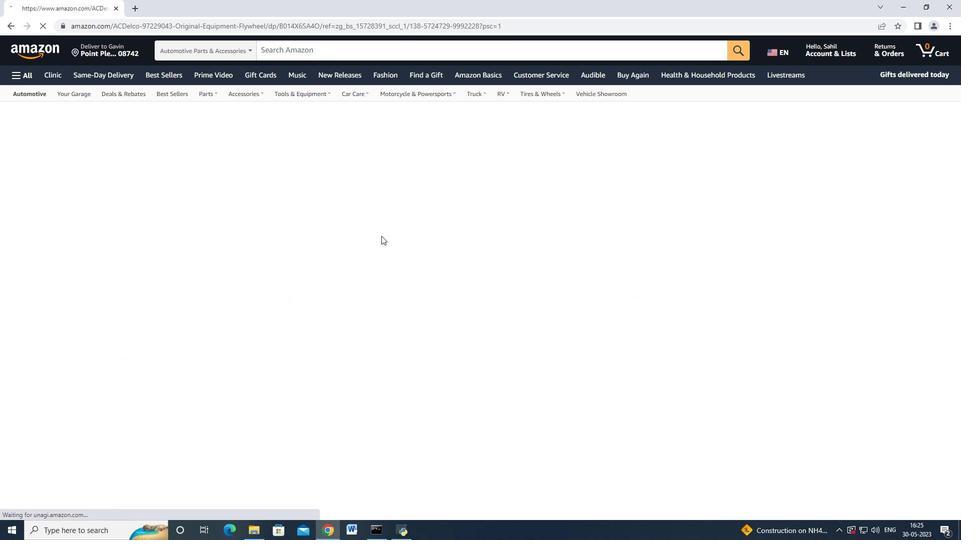 
Action: Mouse moved to (374, 248)
Screenshot: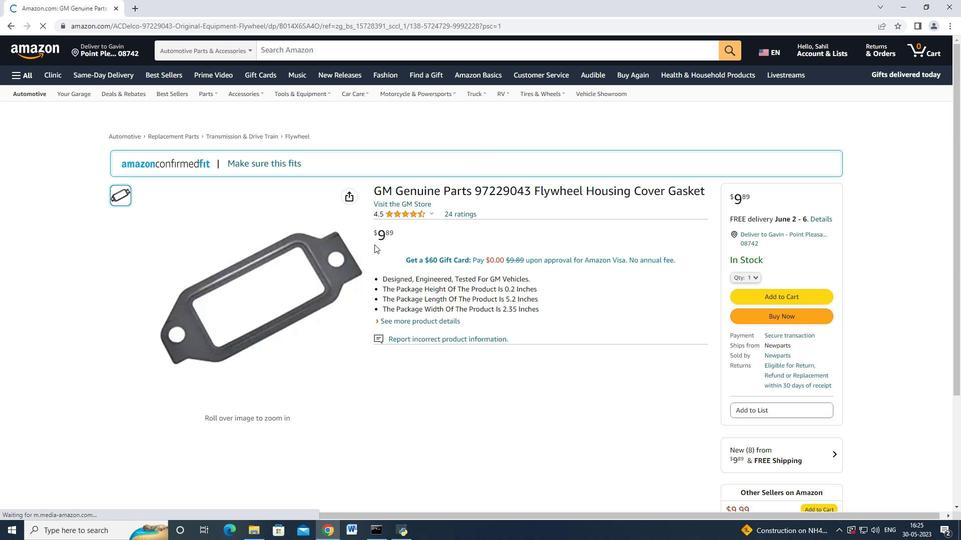 
Action: Mouse scrolled (374, 247) with delta (0, 0)
Screenshot: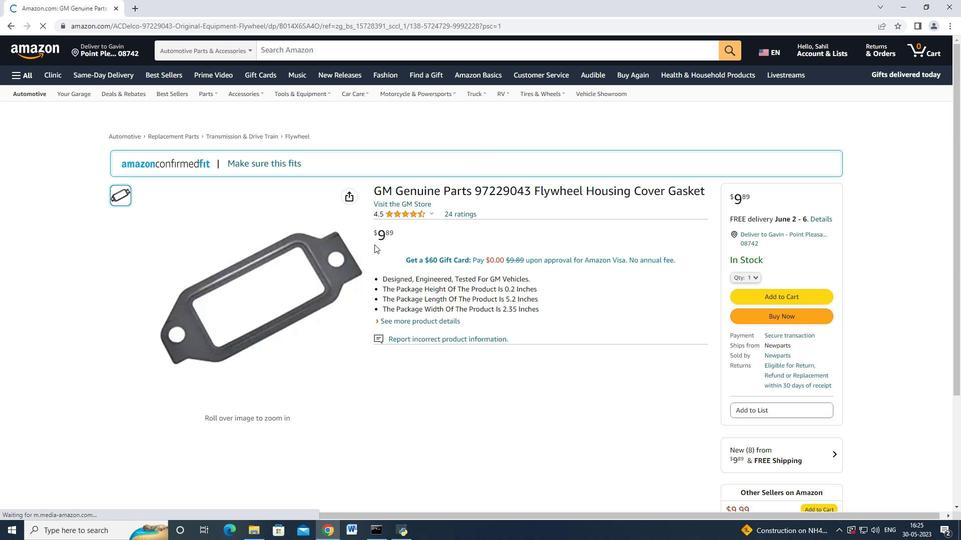 
Action: Mouse moved to (756, 228)
Screenshot: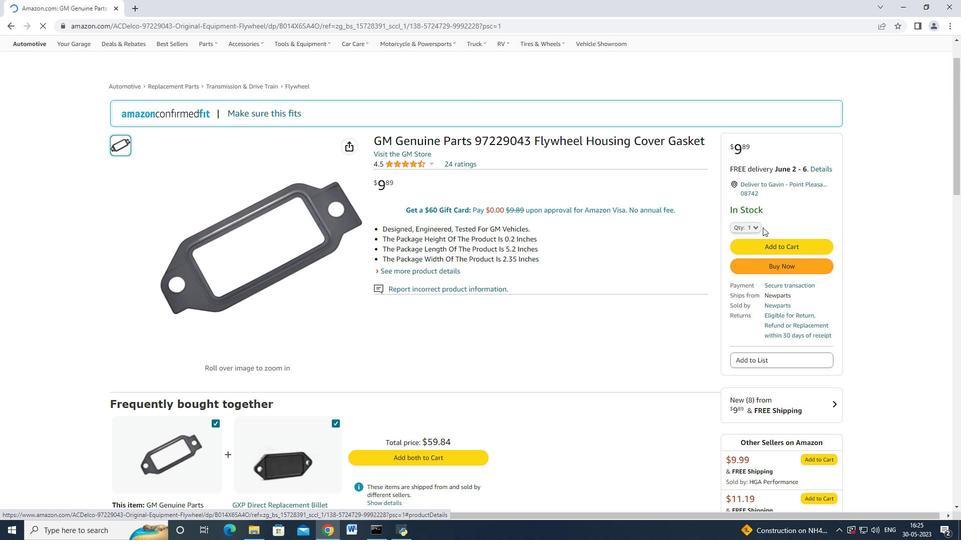 
Action: Mouse pressed left at (756, 228)
Screenshot: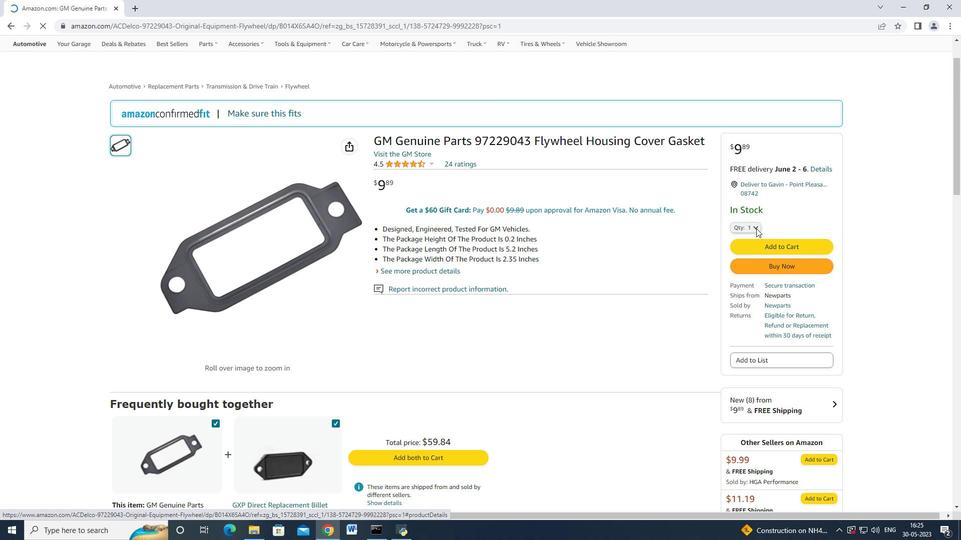 
Action: Mouse moved to (743, 277)
Screenshot: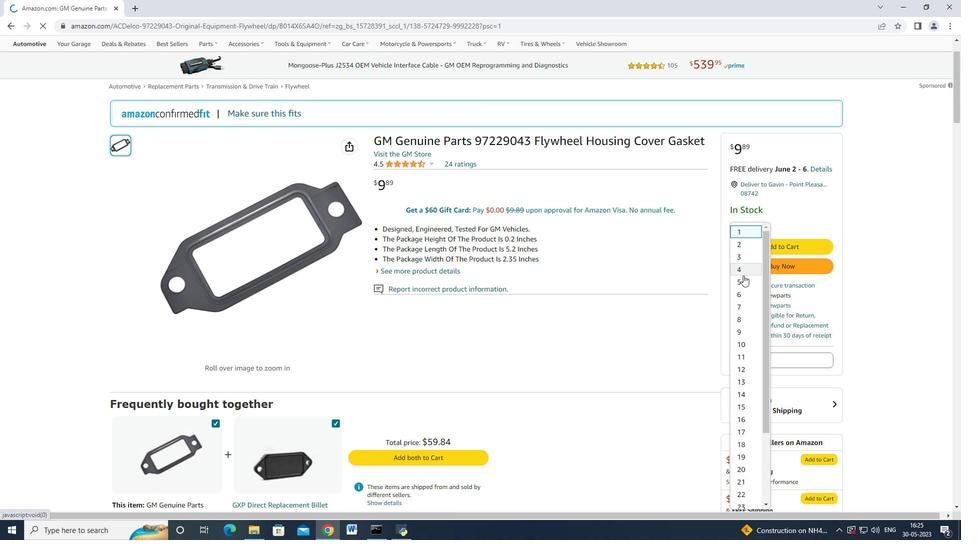 
Action: Mouse pressed left at (743, 277)
Screenshot: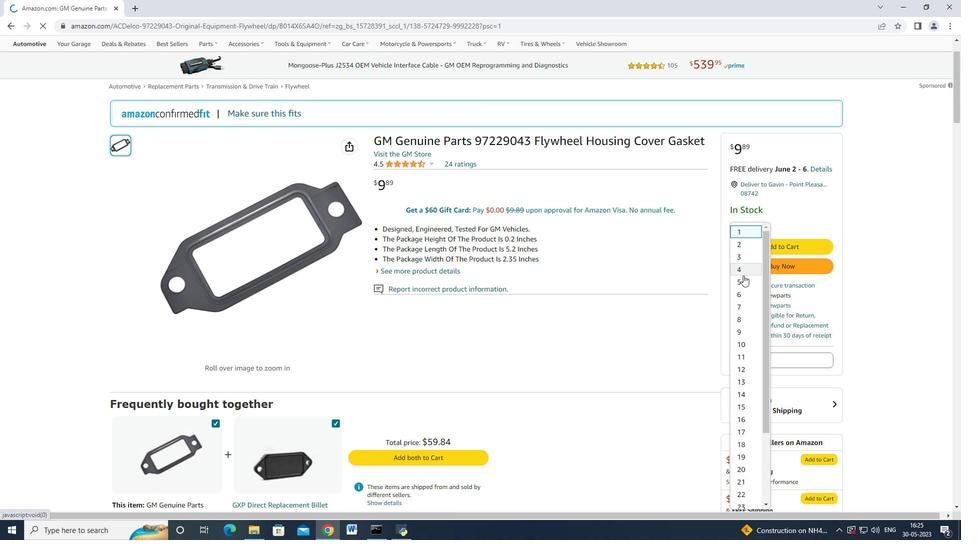 
Action: Mouse moved to (773, 268)
Screenshot: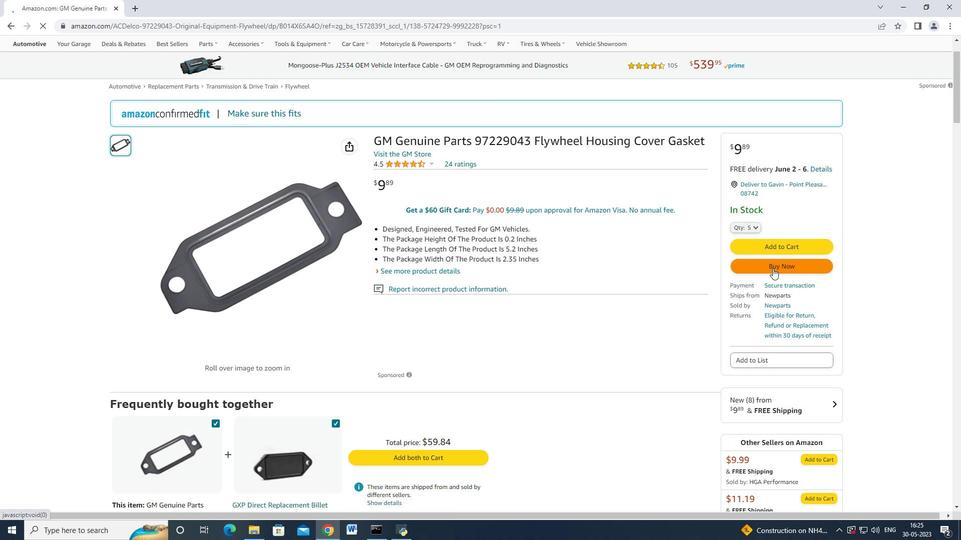 
Action: Mouse pressed left at (773, 268)
Screenshot: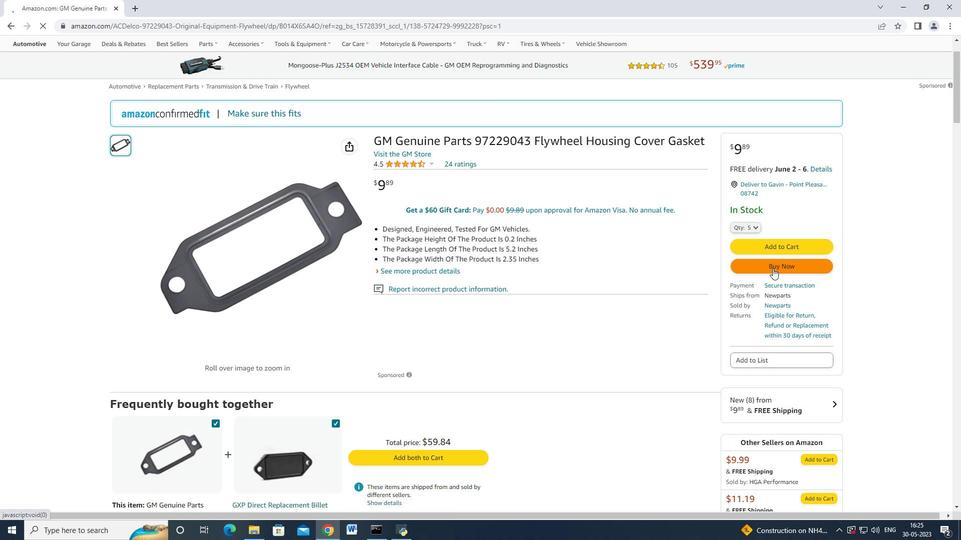 
Action: Mouse moved to (750, 267)
Screenshot: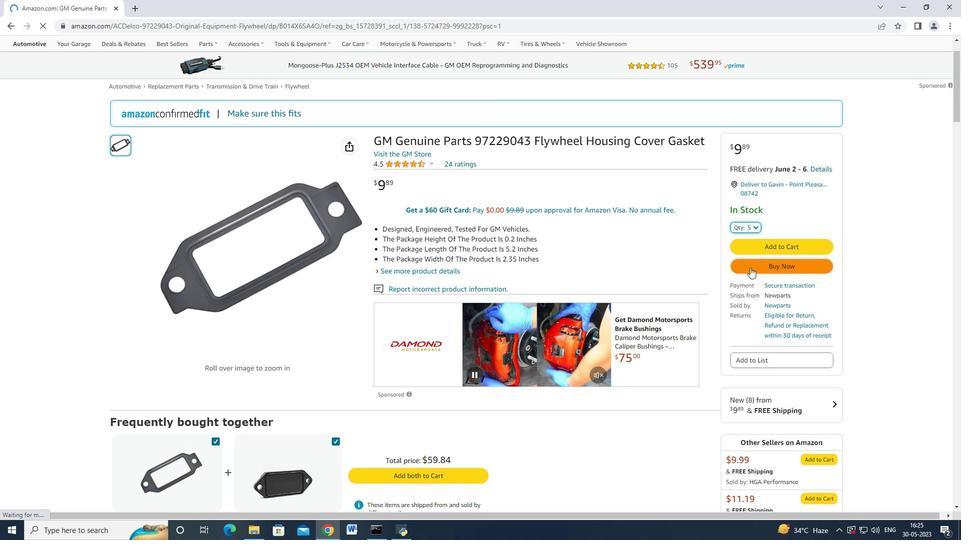 
Action: Mouse pressed left at (750, 267)
Screenshot: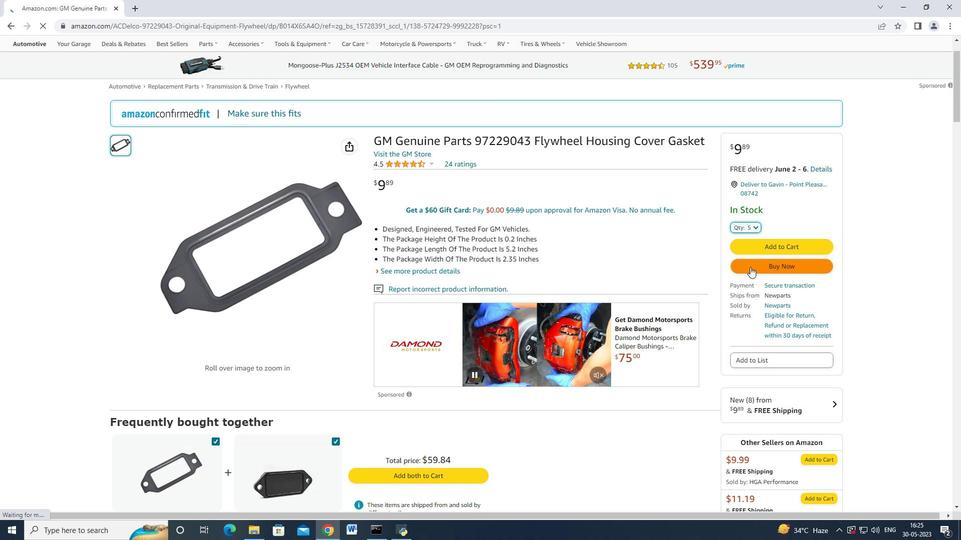 
Action: Mouse moved to (347, 259)
Screenshot: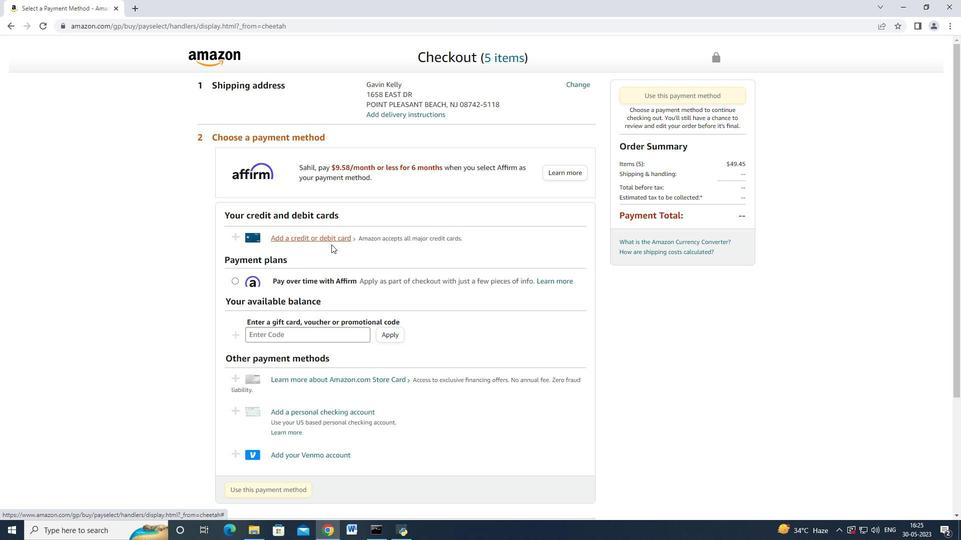 
Action: Mouse scrolled (347, 259) with delta (0, 0)
Screenshot: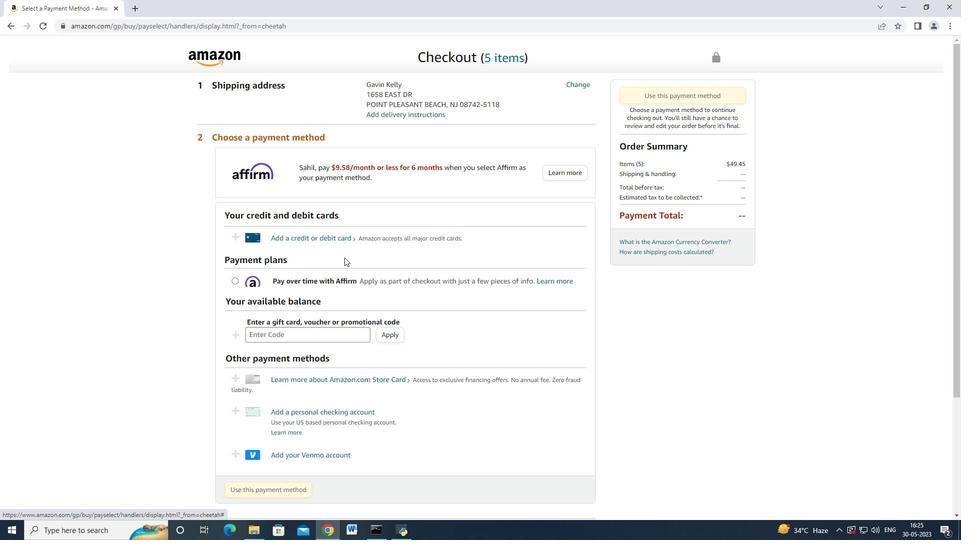 
Action: Mouse moved to (356, 264)
Screenshot: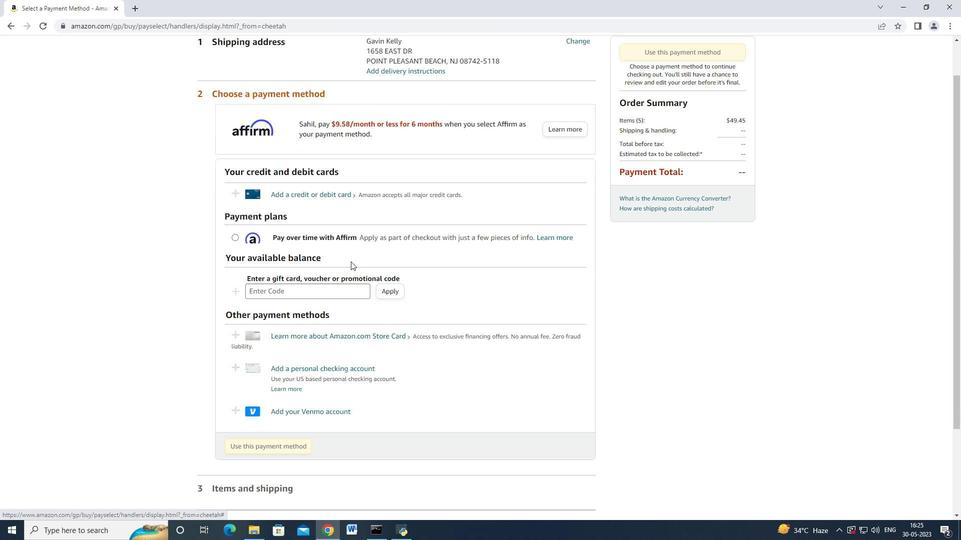 
Action: Mouse scrolled (356, 263) with delta (0, 0)
Screenshot: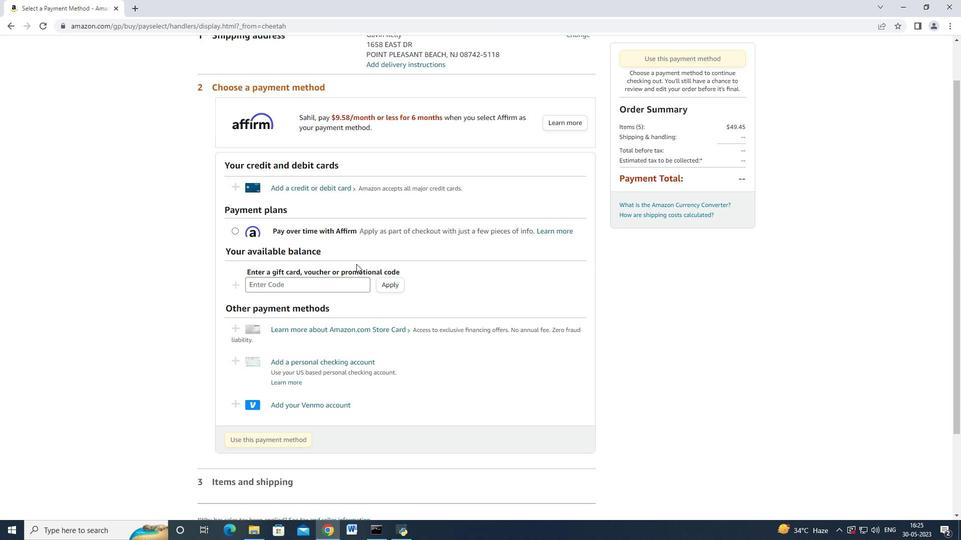 
Action: Mouse moved to (357, 264)
Screenshot: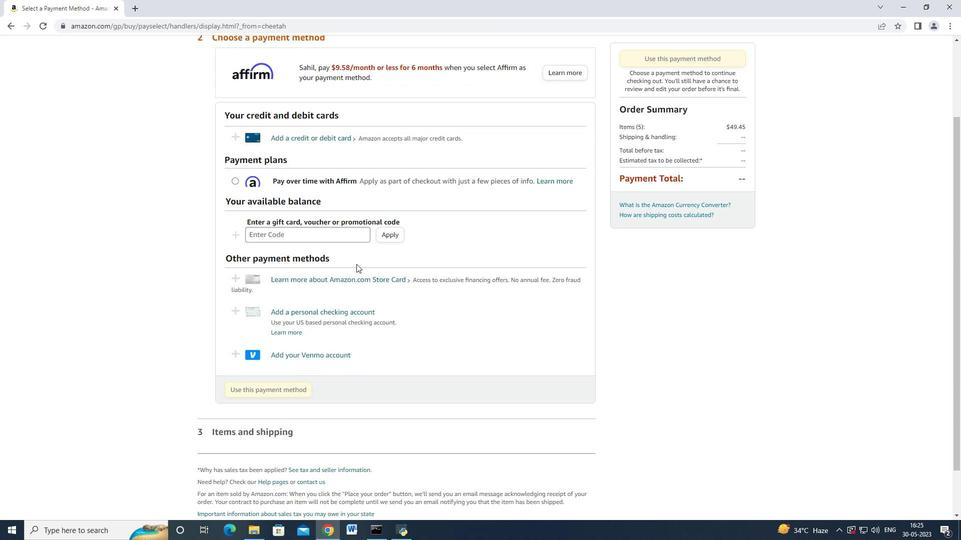 
Action: Mouse scrolled (357, 263) with delta (0, 0)
Screenshot: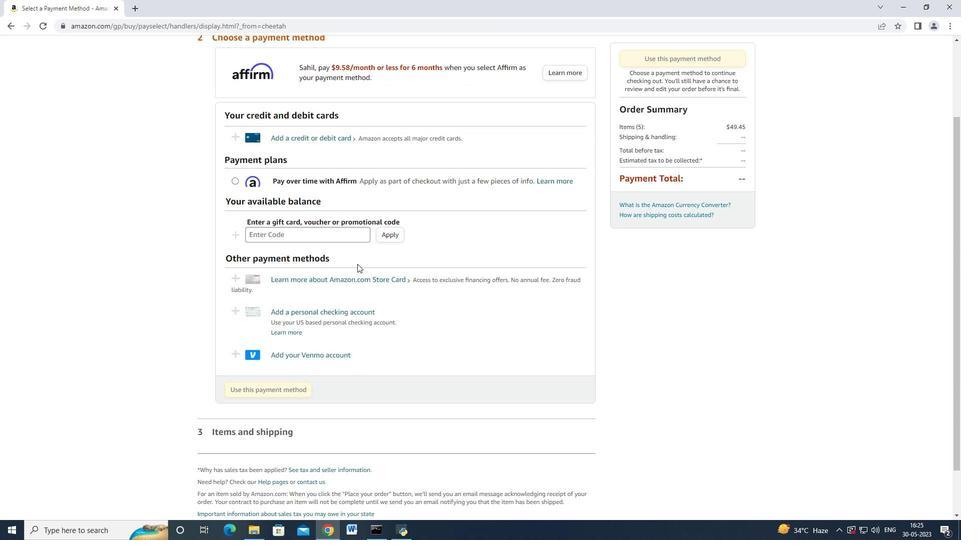 
Action: Mouse moved to (357, 264)
Screenshot: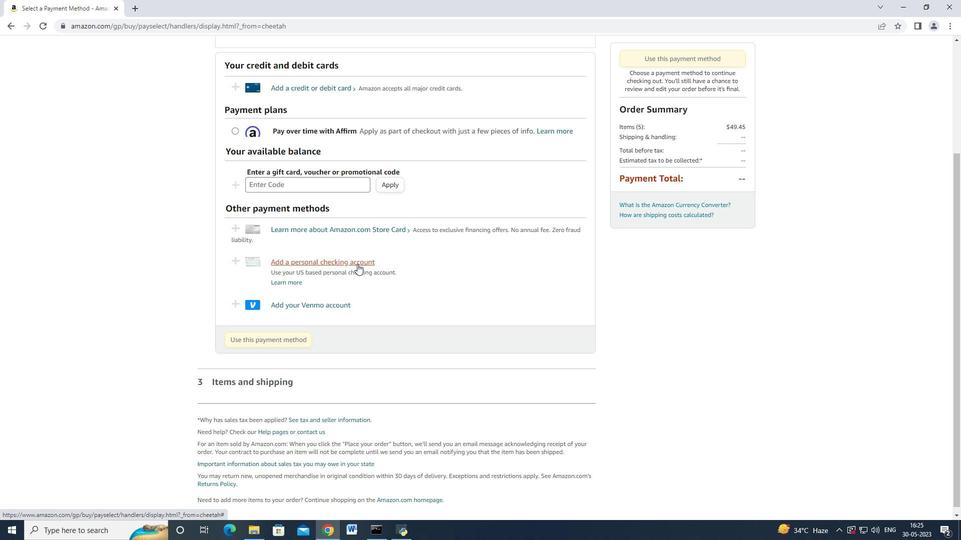 
Action: Mouse scrolled (357, 264) with delta (0, 0)
Screenshot: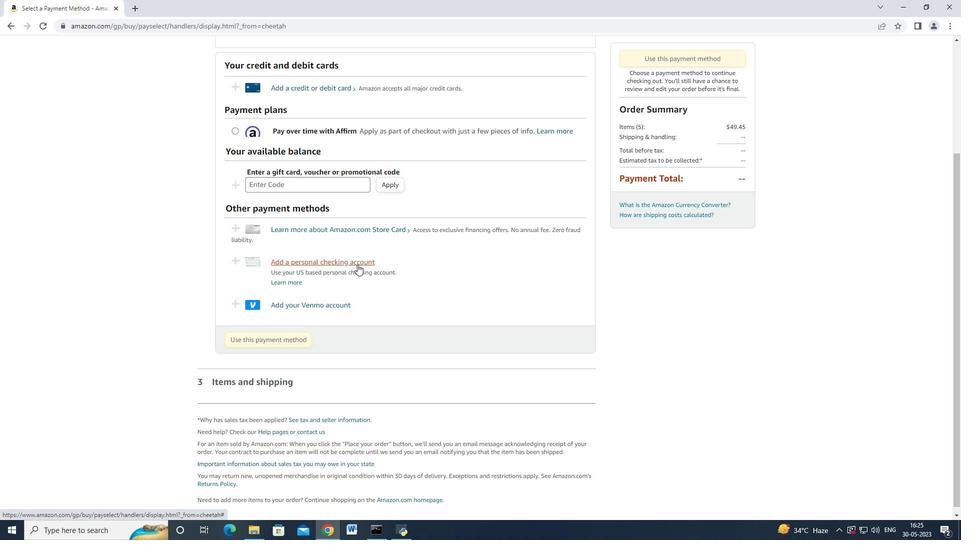 
Action: Mouse scrolled (357, 264) with delta (0, 0)
Screenshot: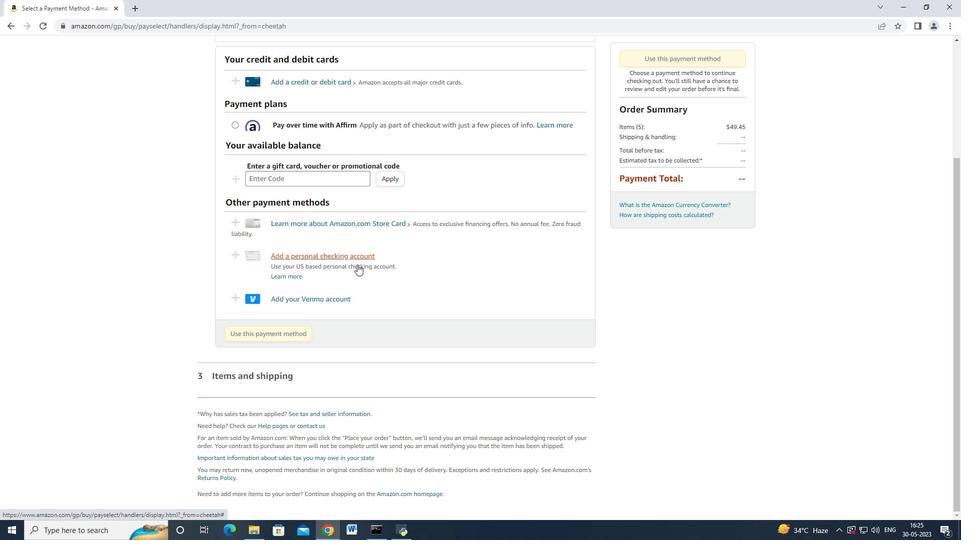 
Action: Mouse moved to (355, 266)
Screenshot: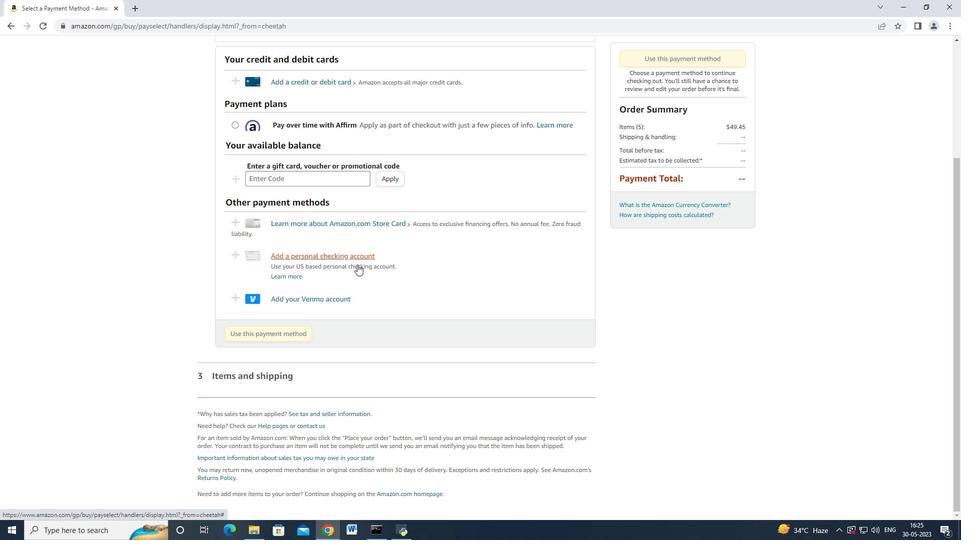 
Action: Mouse scrolled (355, 265) with delta (0, 0)
Screenshot: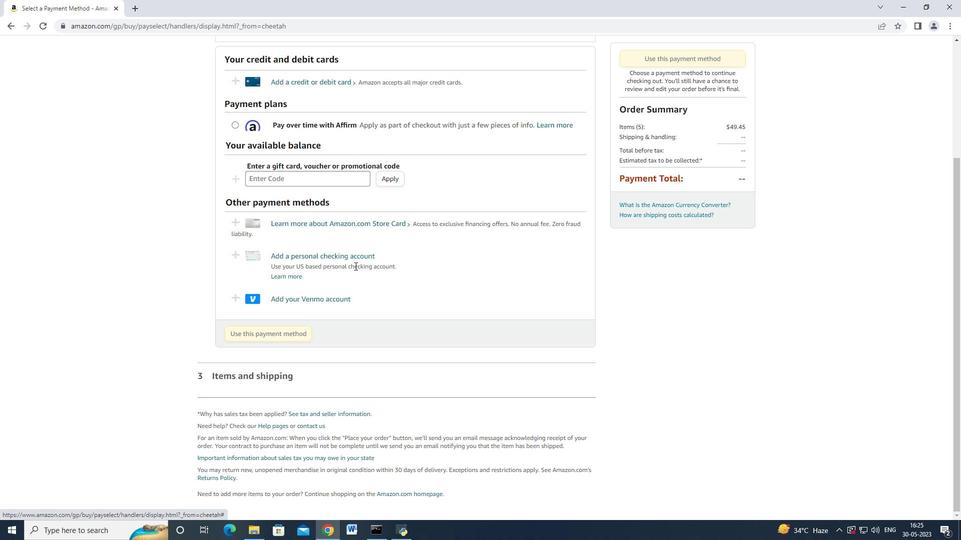 
Action: Mouse moved to (355, 265)
Screenshot: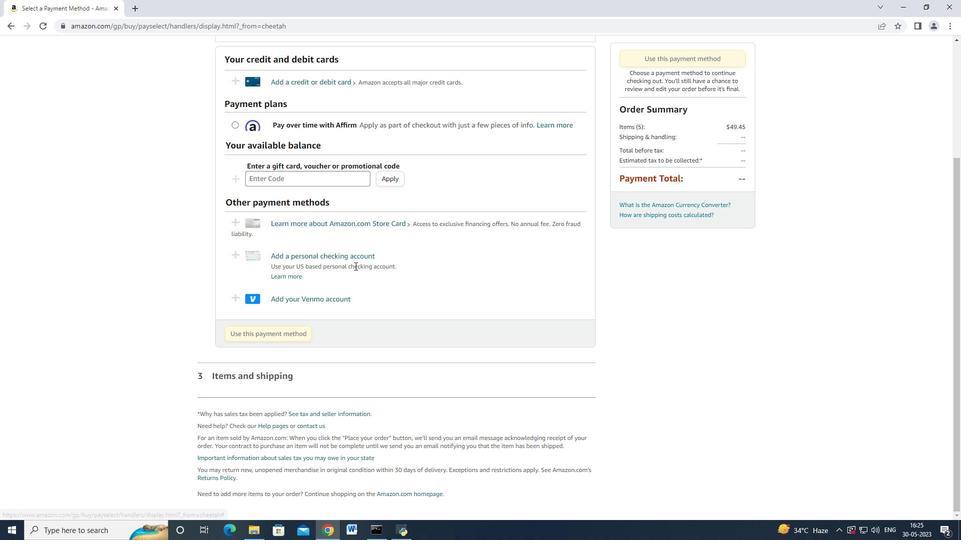
Action: Mouse scrolled (355, 265) with delta (0, 0)
Screenshot: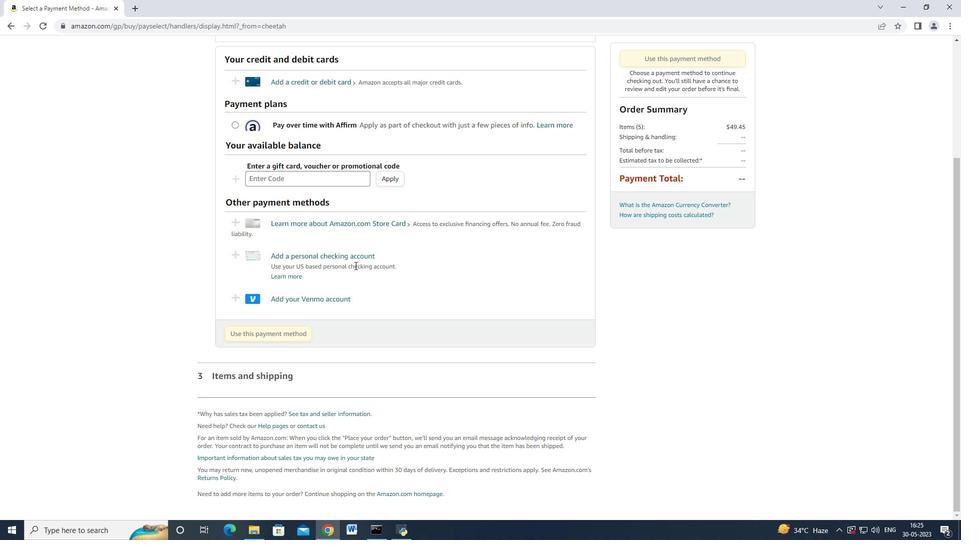 
Action: Mouse scrolled (355, 266) with delta (0, 0)
Screenshot: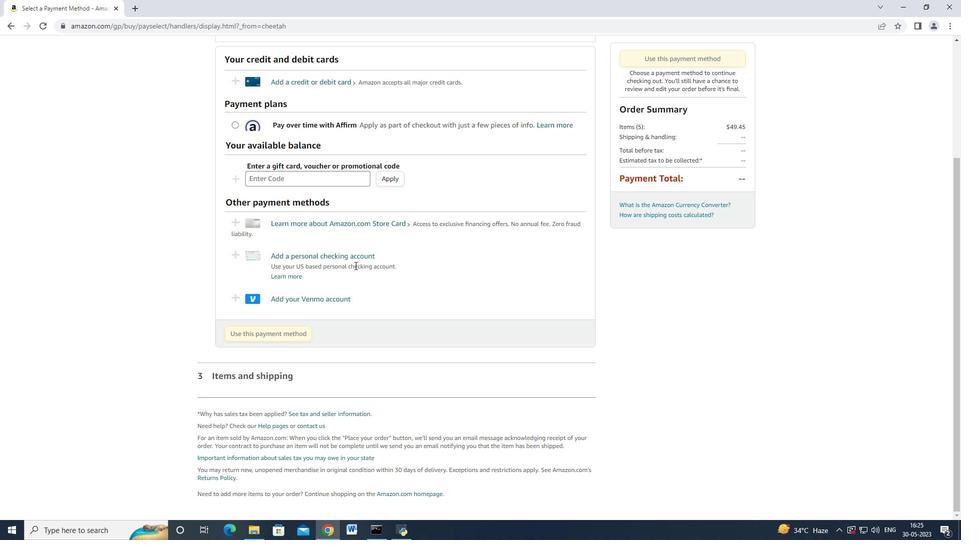 
Action: Mouse scrolled (355, 266) with delta (0, 0)
Screenshot: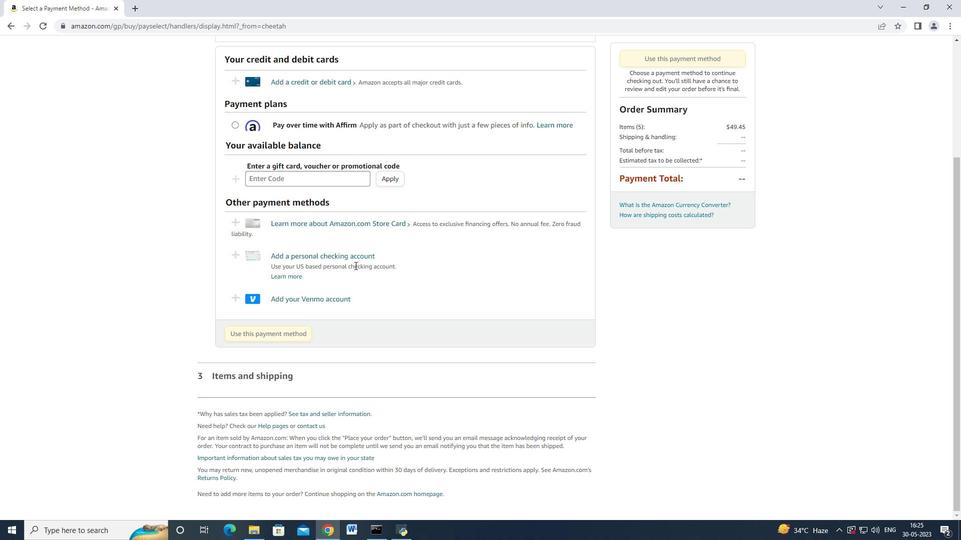 
Action: Mouse moved to (364, 250)
Screenshot: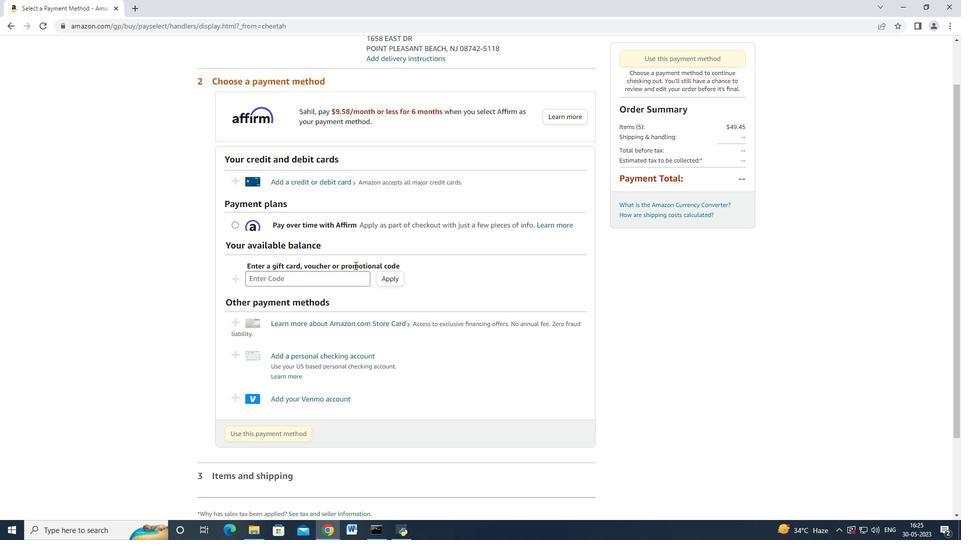 
Action: Mouse scrolled (363, 252) with delta (0, 0)
Screenshot: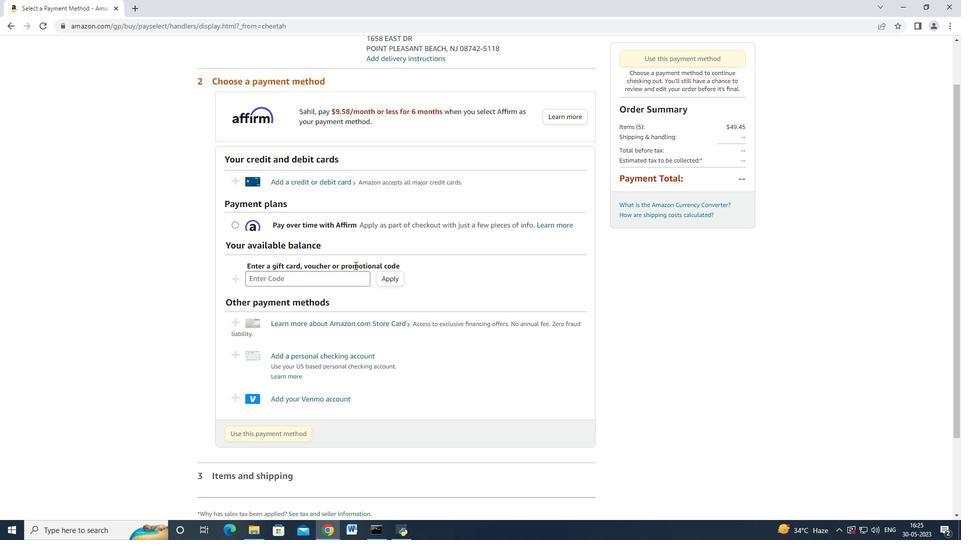 
Action: Mouse moved to (372, 243)
Screenshot: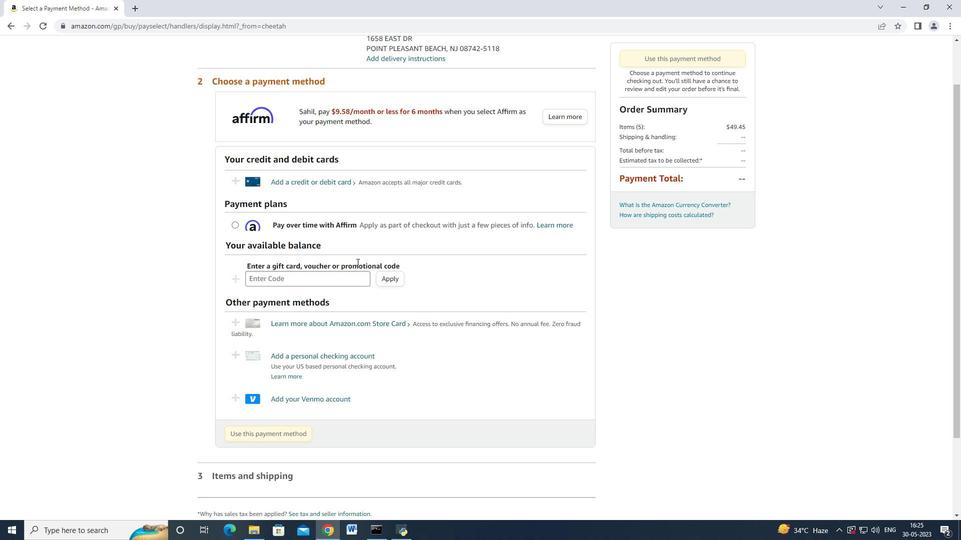 
Action: Mouse scrolled (372, 242) with delta (0, 0)
Screenshot: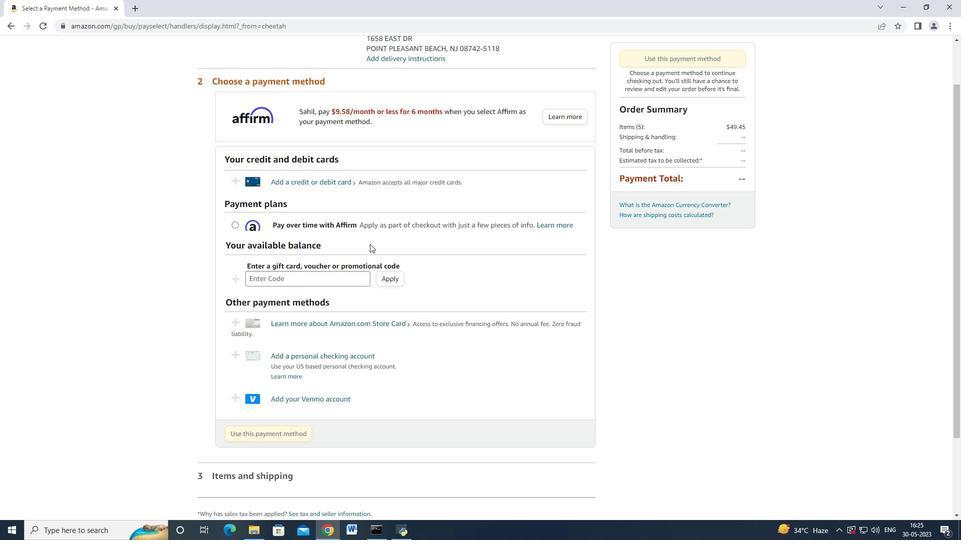 
Action: Mouse moved to (342, 227)
Screenshot: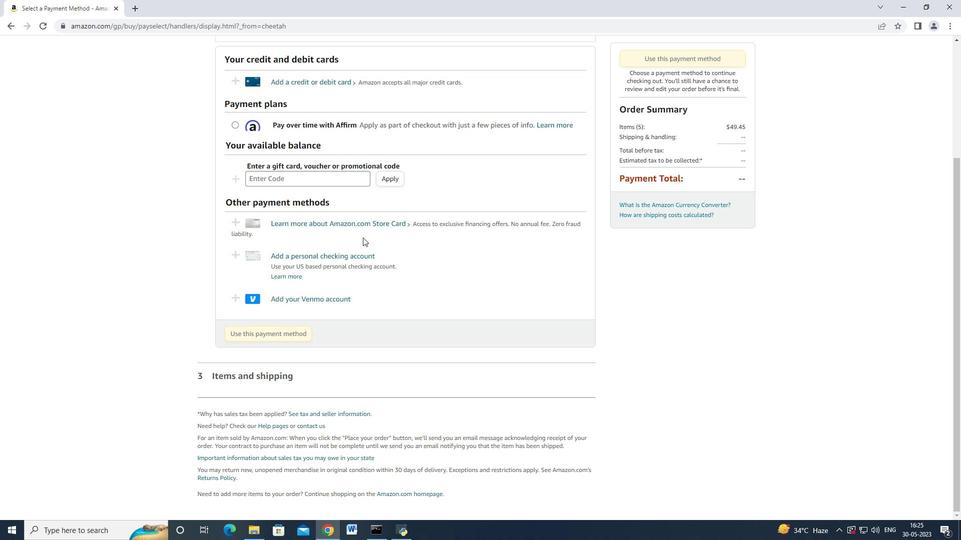 
Action: Mouse scrolled (342, 227) with delta (0, 0)
Screenshot: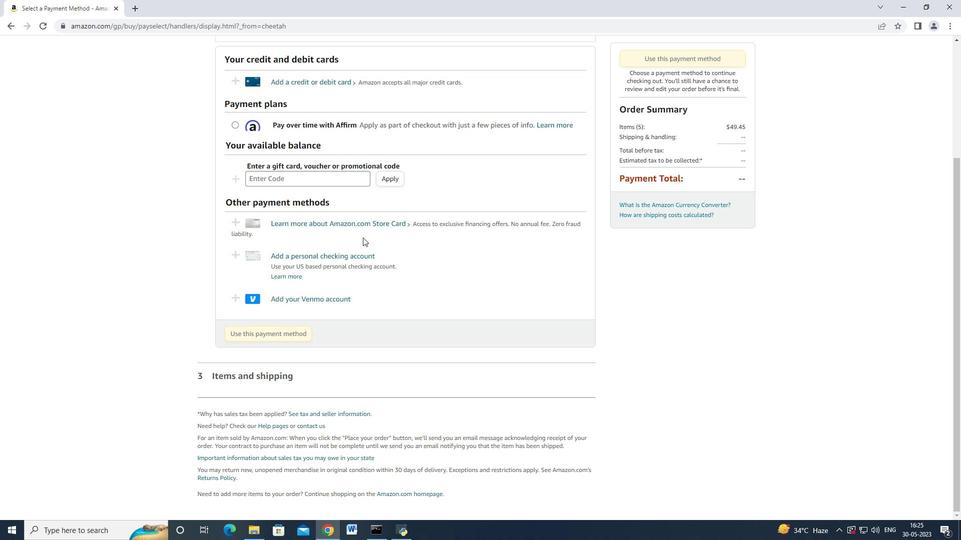
Action: Mouse moved to (330, 222)
Screenshot: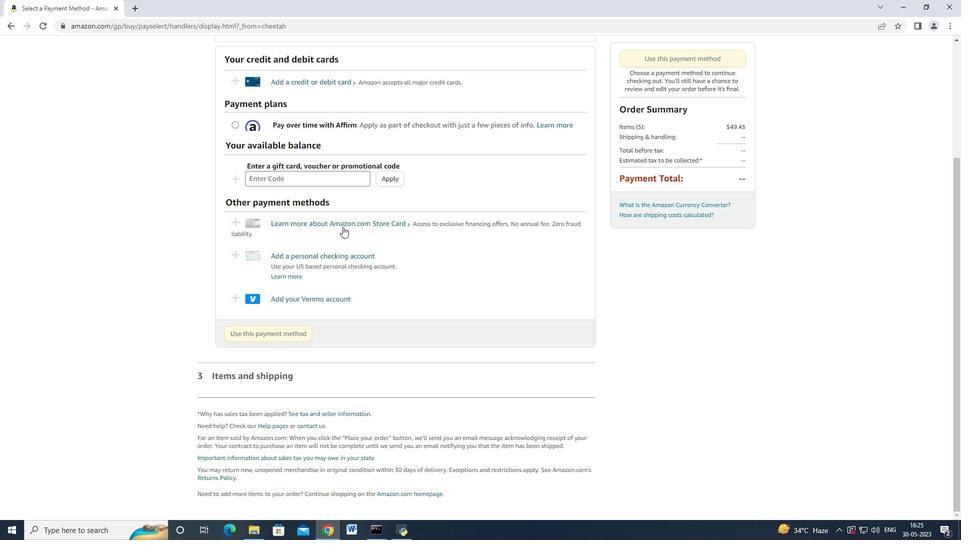 
Action: Mouse scrolled (330, 222) with delta (0, 0)
Screenshot: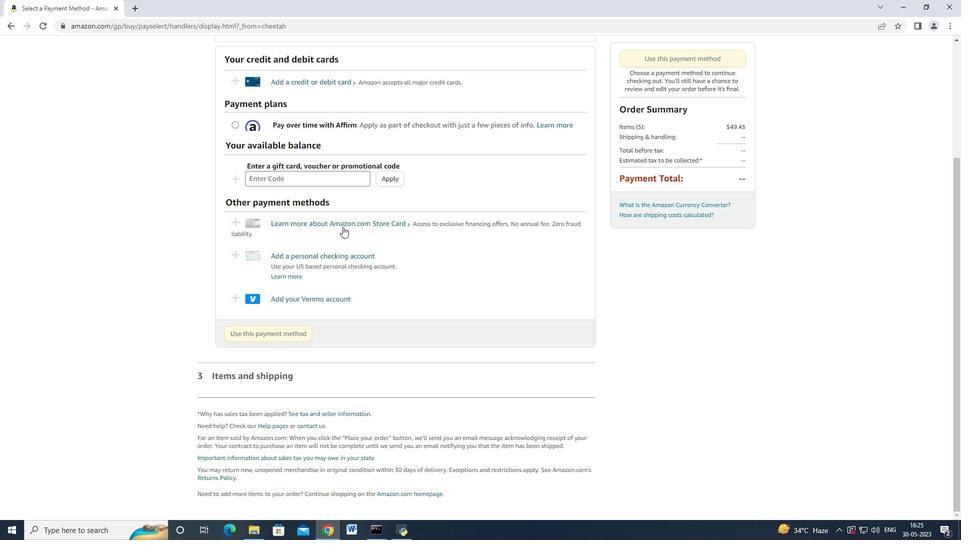 
Action: Mouse moved to (433, 108)
Screenshot: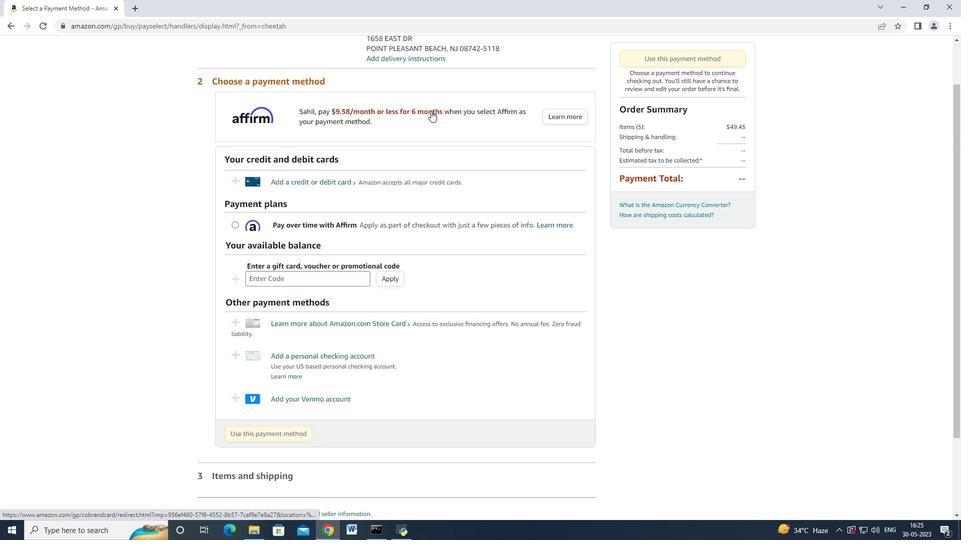 
Action: Mouse scrolled (433, 108) with delta (0, 0)
Screenshot: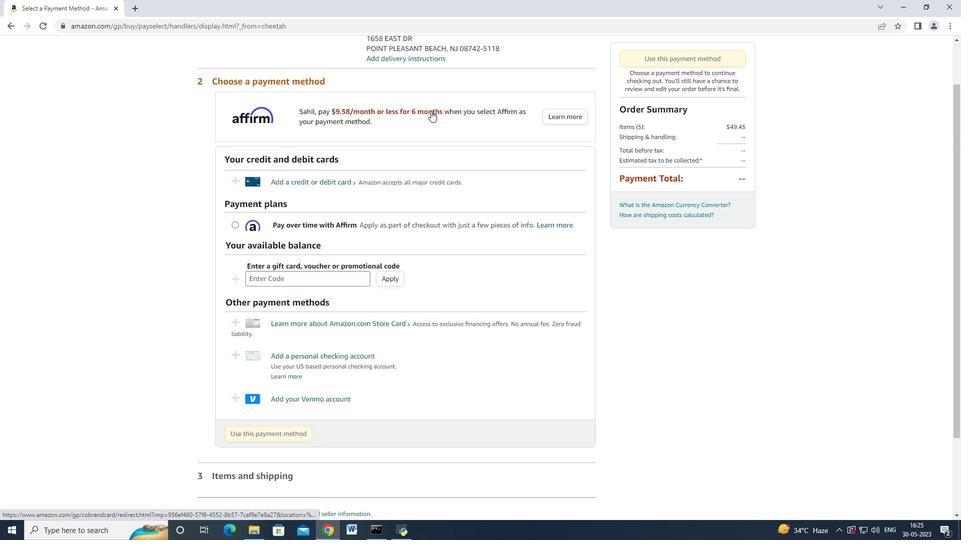 
Action: Mouse moved to (438, 107)
Screenshot: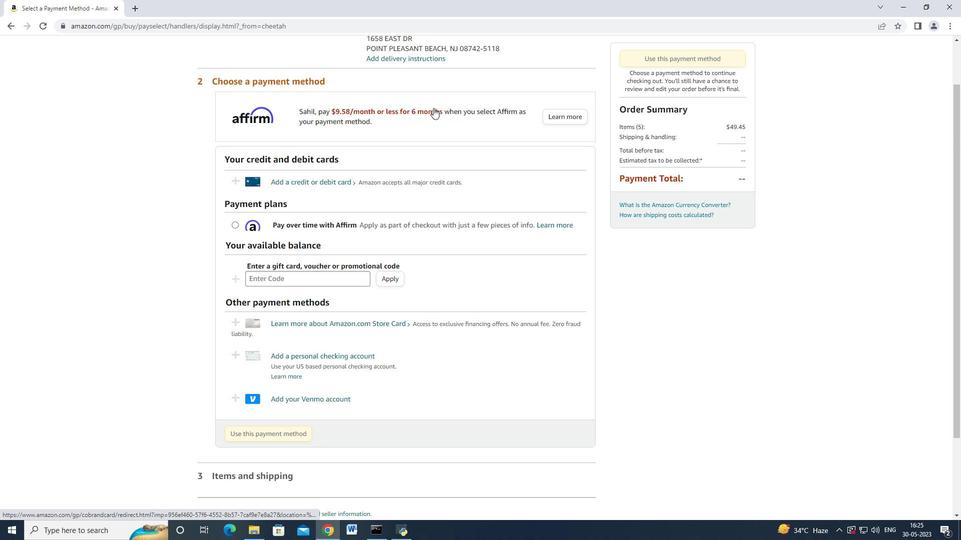 
Action: Mouse scrolled (438, 107) with delta (0, 0)
Screenshot: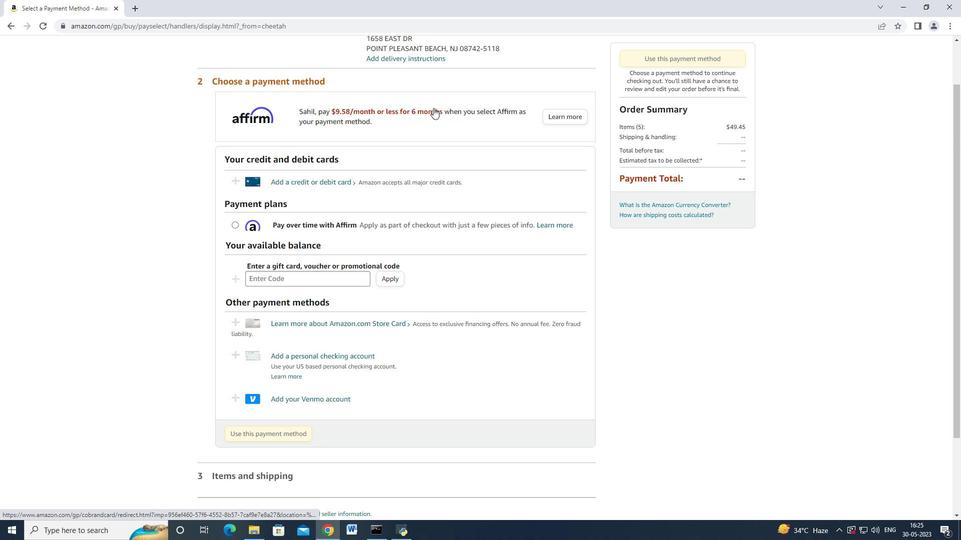 
Action: Mouse moved to (585, 81)
Screenshot: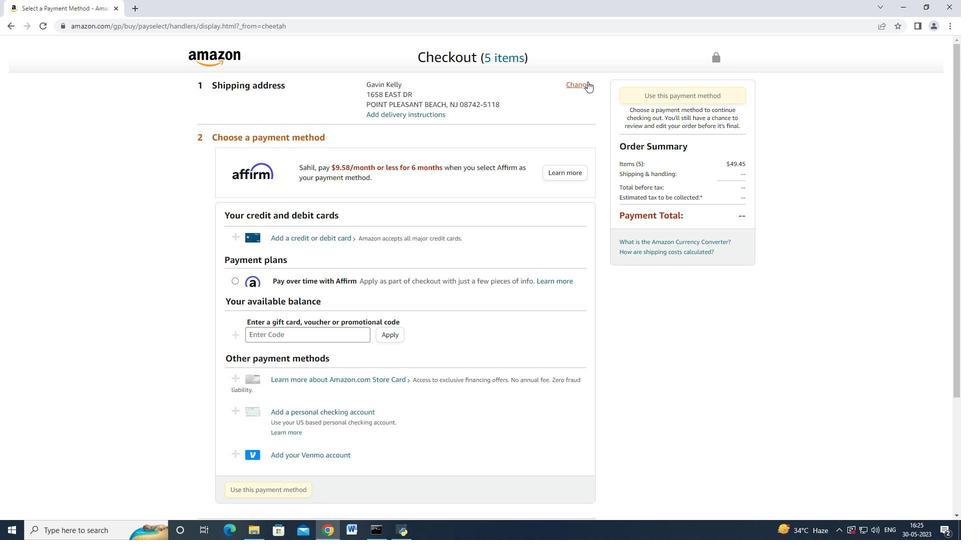 
Action: Mouse pressed left at (585, 81)
Screenshot: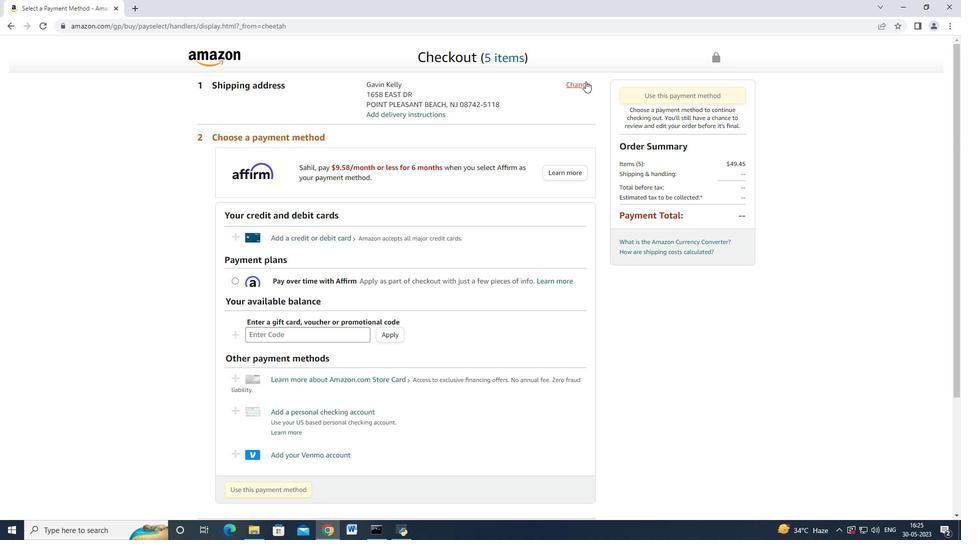 
Action: Mouse moved to (460, 176)
Screenshot: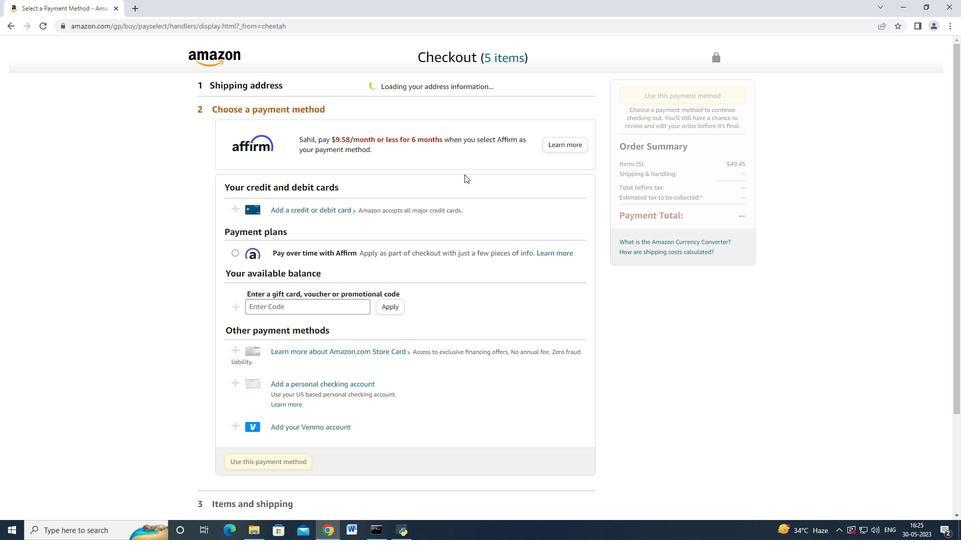 
Action: Mouse scrolled (460, 177) with delta (0, 0)
Screenshot: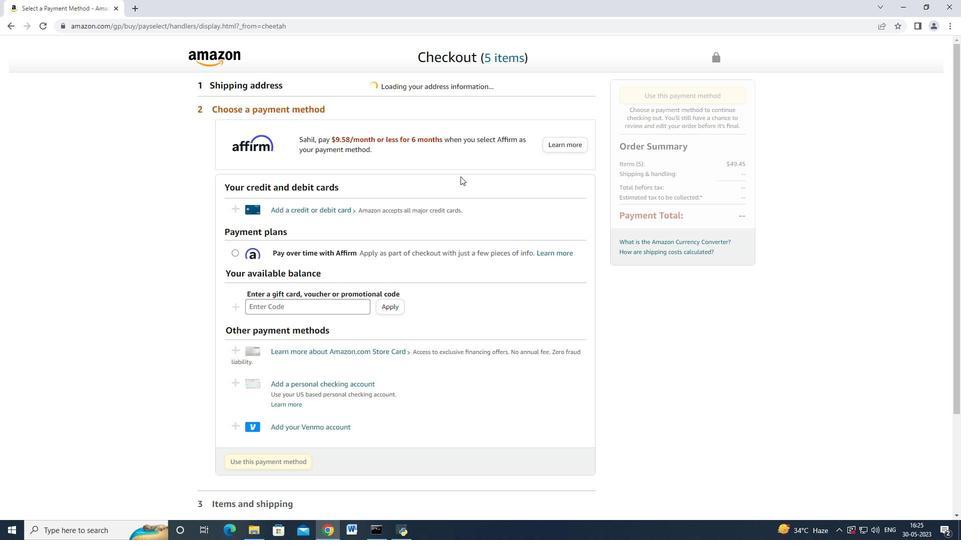
Action: Mouse scrolled (460, 177) with delta (0, 0)
Screenshot: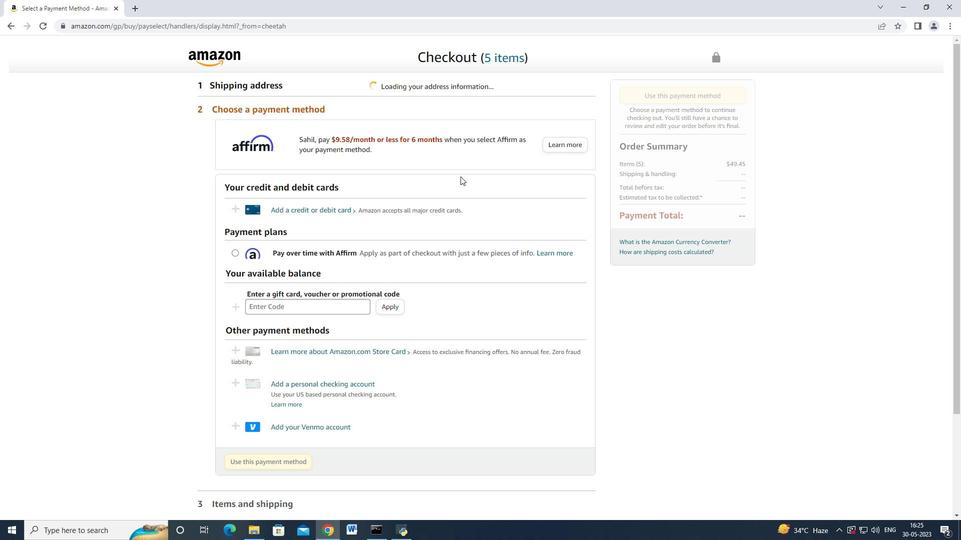 
Action: Mouse moved to (388, 188)
Screenshot: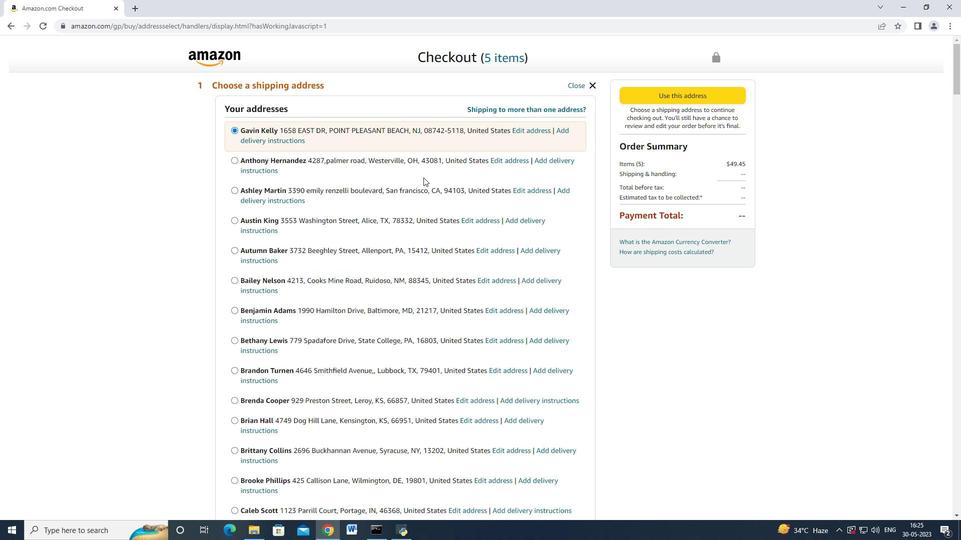 
Action: Mouse scrolled (388, 188) with delta (0, 0)
Screenshot: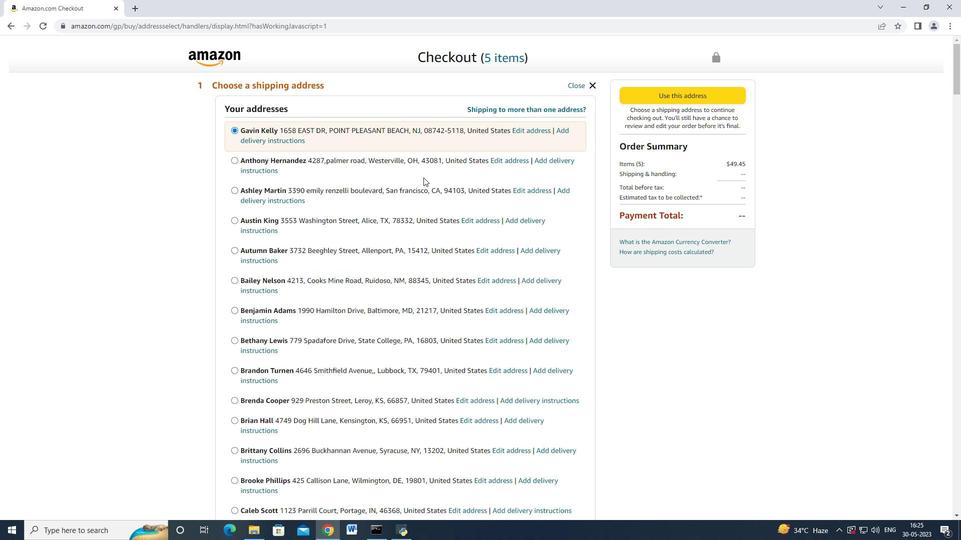 
Action: Mouse moved to (377, 196)
Screenshot: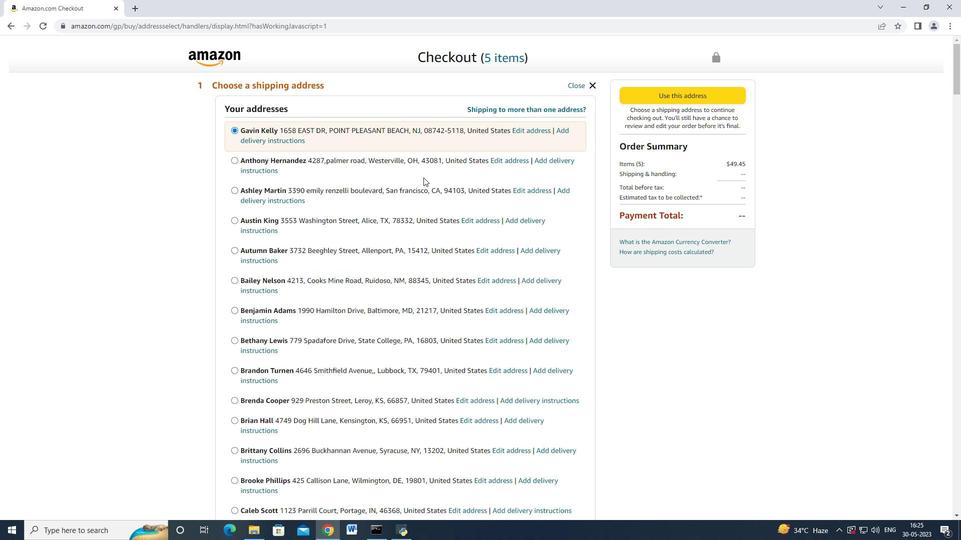 
Action: Mouse scrolled (377, 196) with delta (0, 0)
Screenshot: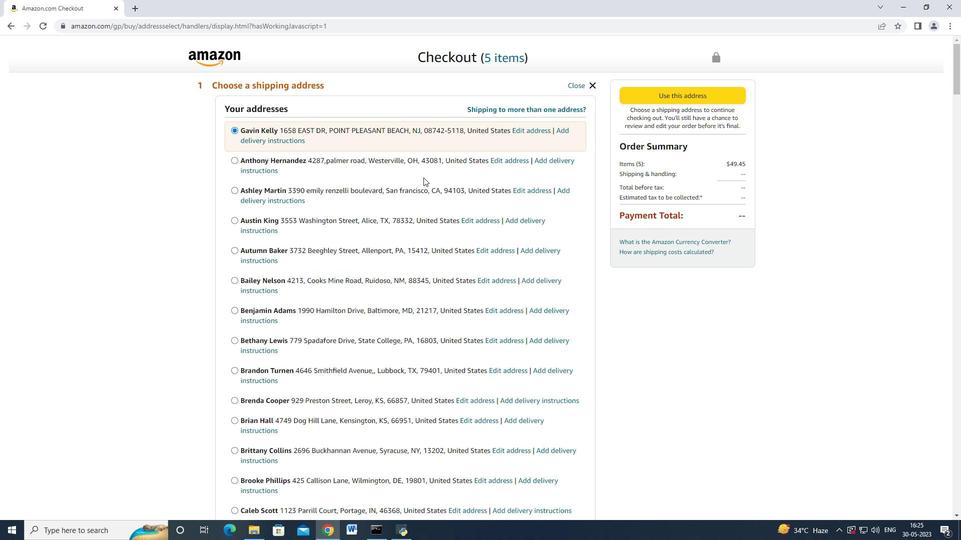
Action: Mouse moved to (371, 200)
Screenshot: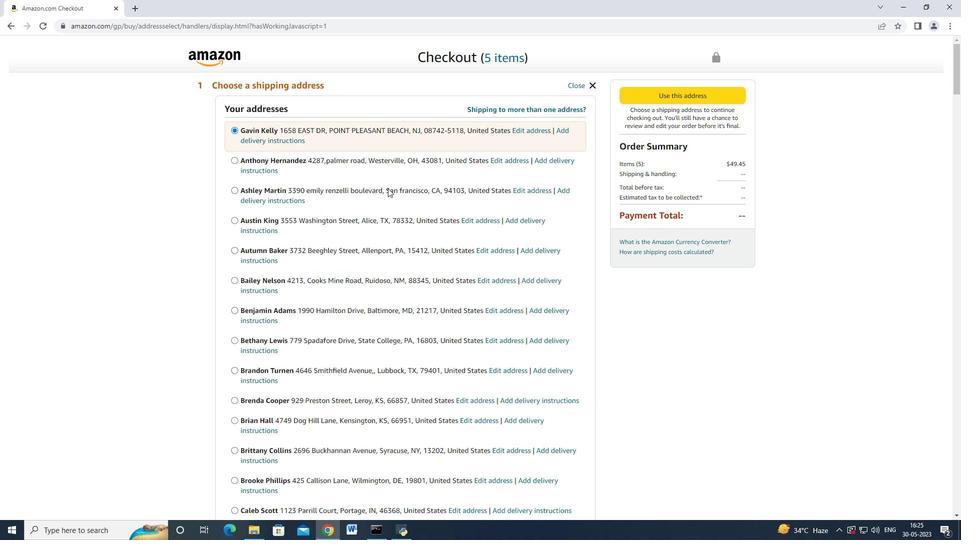 
Action: Mouse scrolled (371, 199) with delta (0, 0)
Screenshot: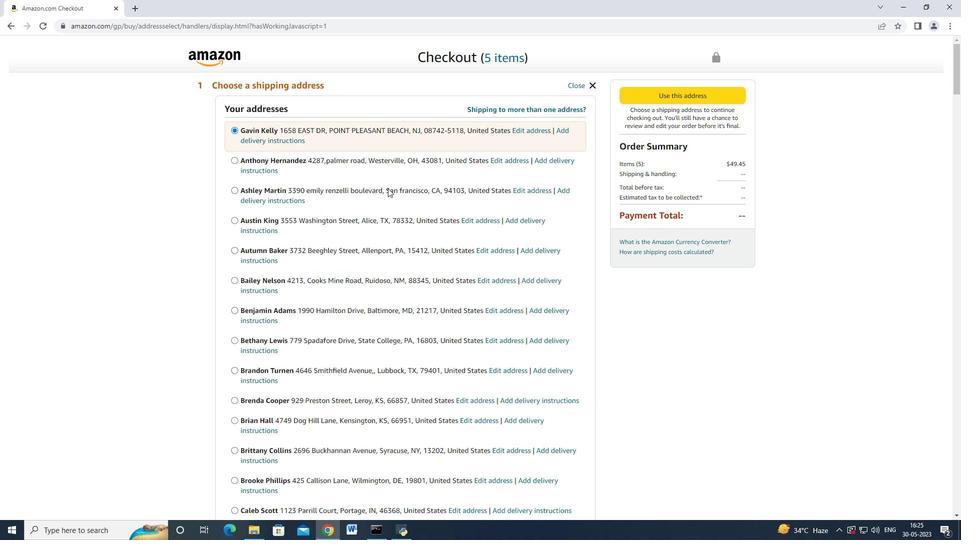 
Action: Mouse moved to (365, 202)
Screenshot: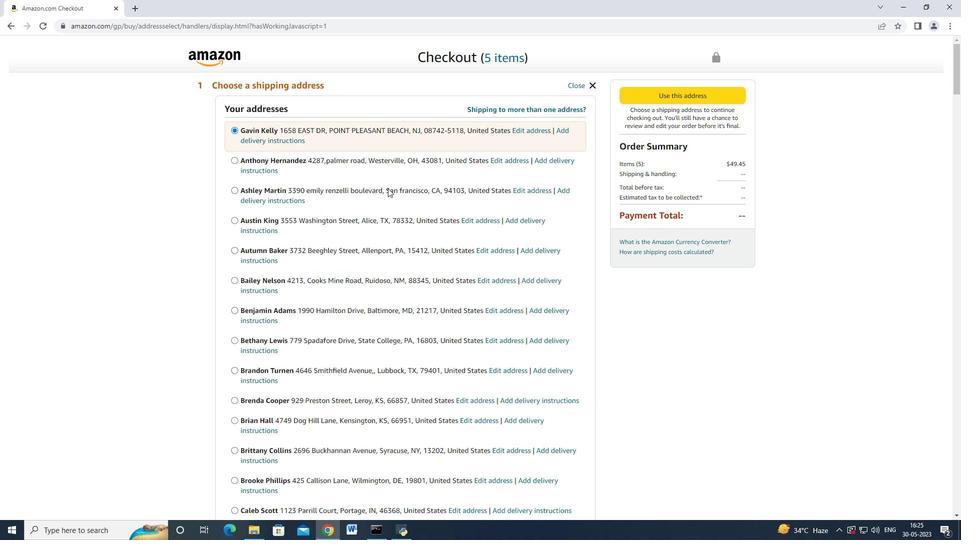 
Action: Mouse scrolled (367, 201) with delta (0, 0)
Screenshot: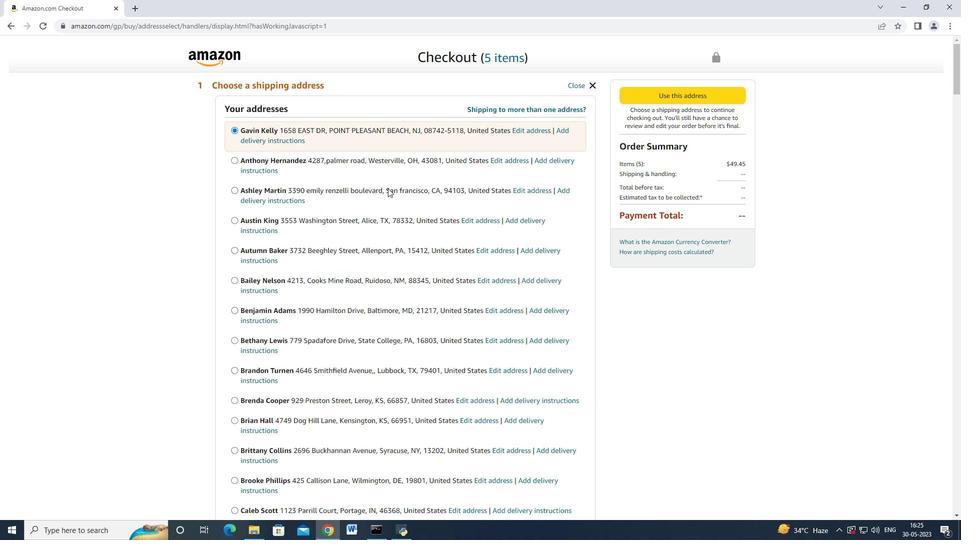 
Action: Mouse moved to (363, 203)
Screenshot: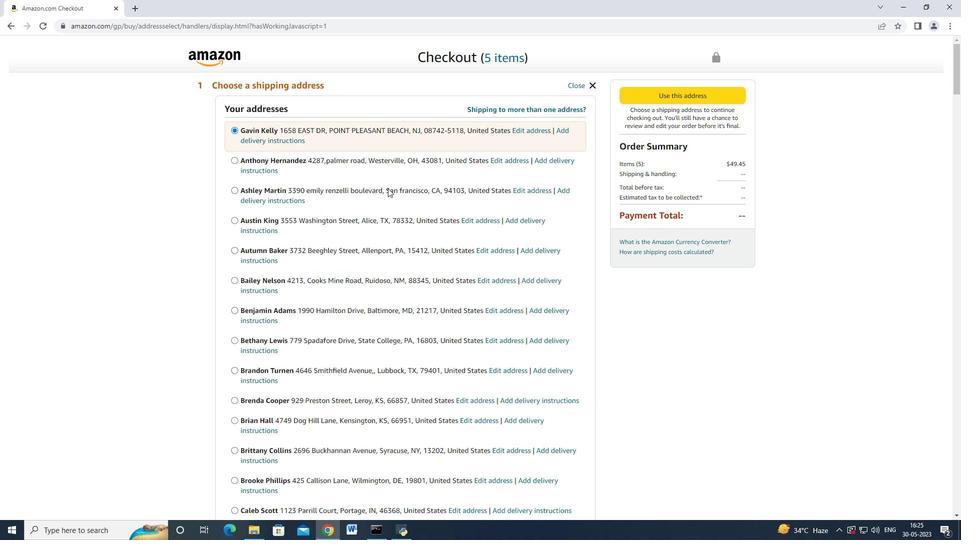 
Action: Mouse scrolled (365, 202) with delta (0, 0)
Screenshot: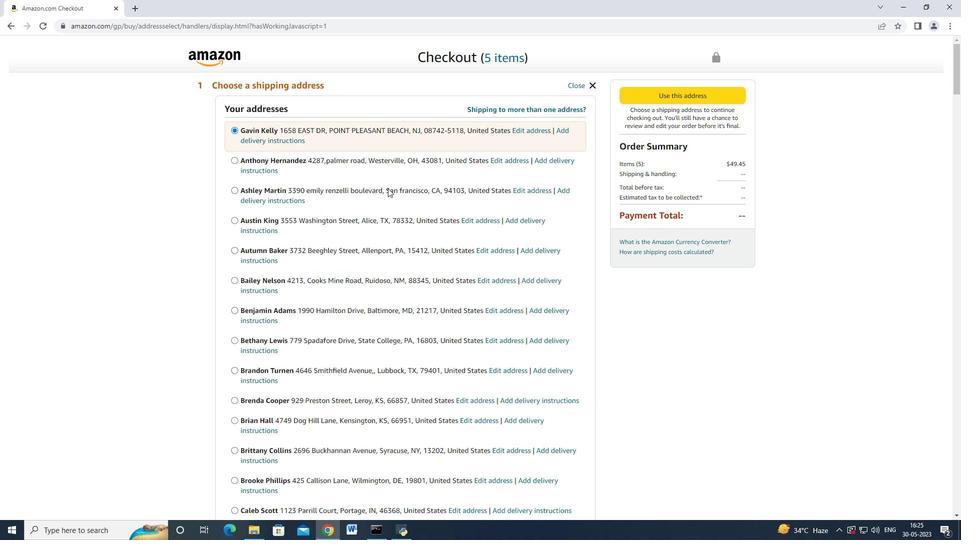 
Action: Mouse moved to (358, 205)
Screenshot: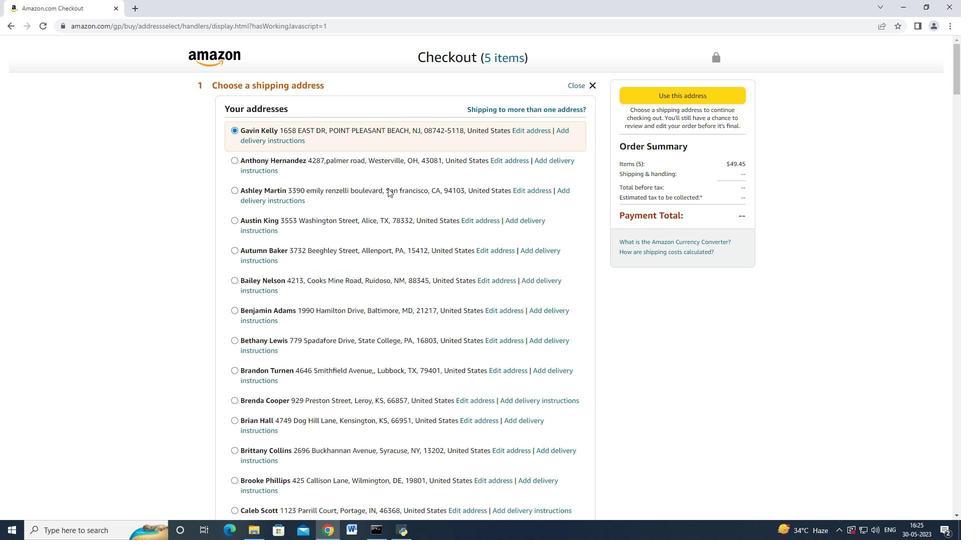 
Action: Mouse scrolled (360, 203) with delta (0, 0)
Screenshot: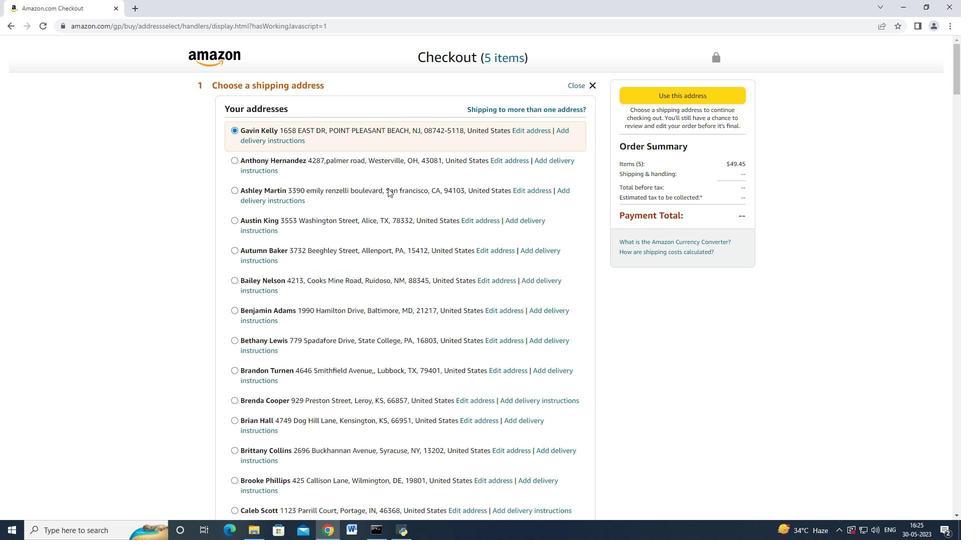 
Action: Mouse moved to (356, 206)
Screenshot: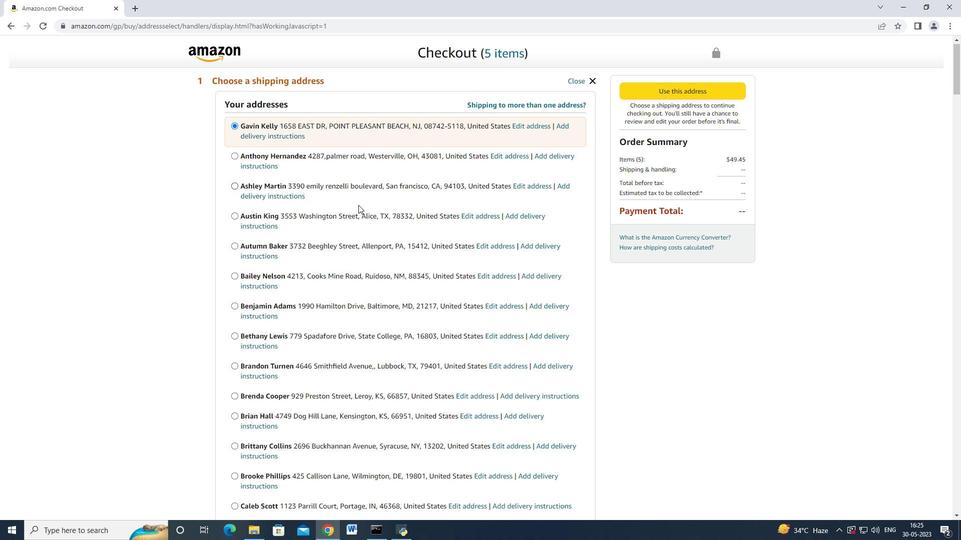 
Action: Mouse scrolled (356, 205) with delta (0, 0)
Screenshot: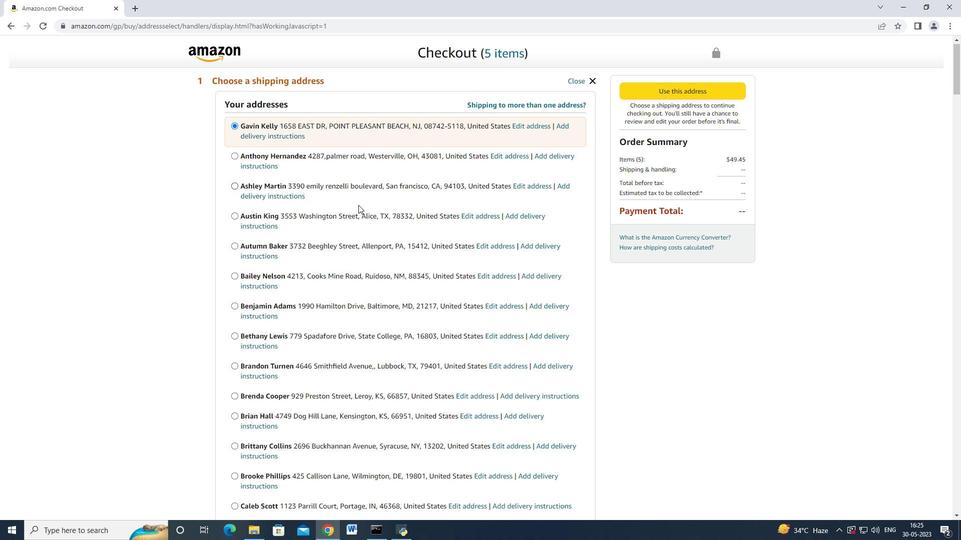 
Action: Mouse moved to (320, 218)
Screenshot: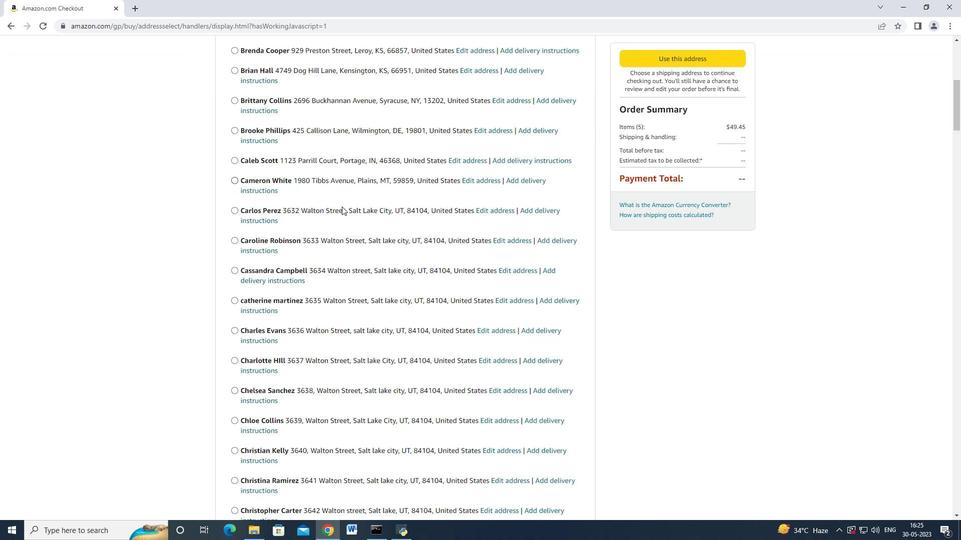 
Action: Mouse scrolled (320, 217) with delta (0, 0)
Screenshot: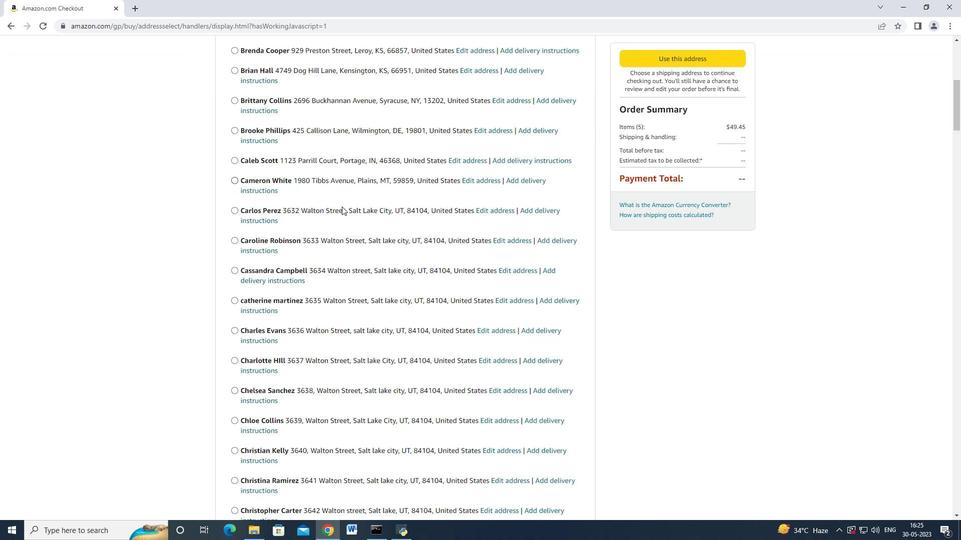 
Action: Mouse moved to (319, 218)
Screenshot: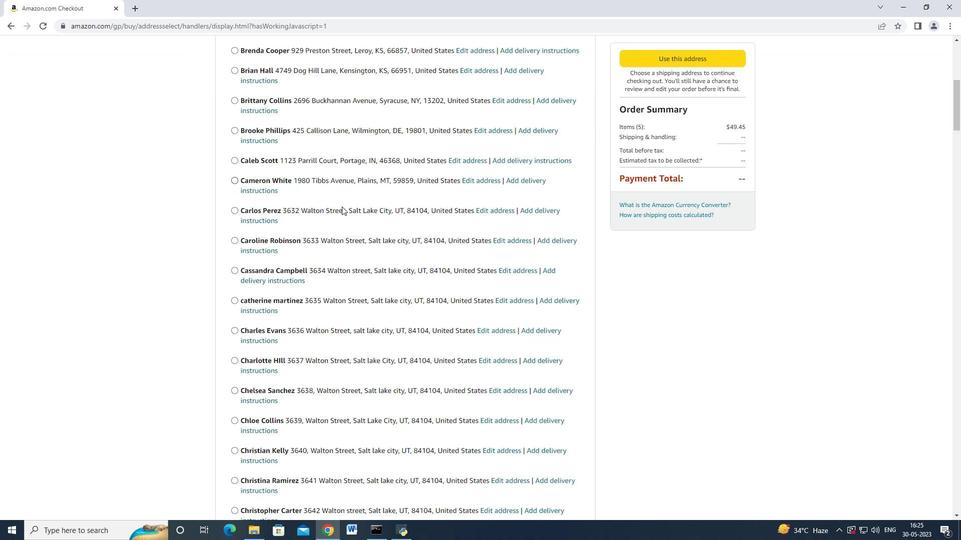 
Action: Mouse scrolled (319, 218) with delta (0, 0)
Screenshot: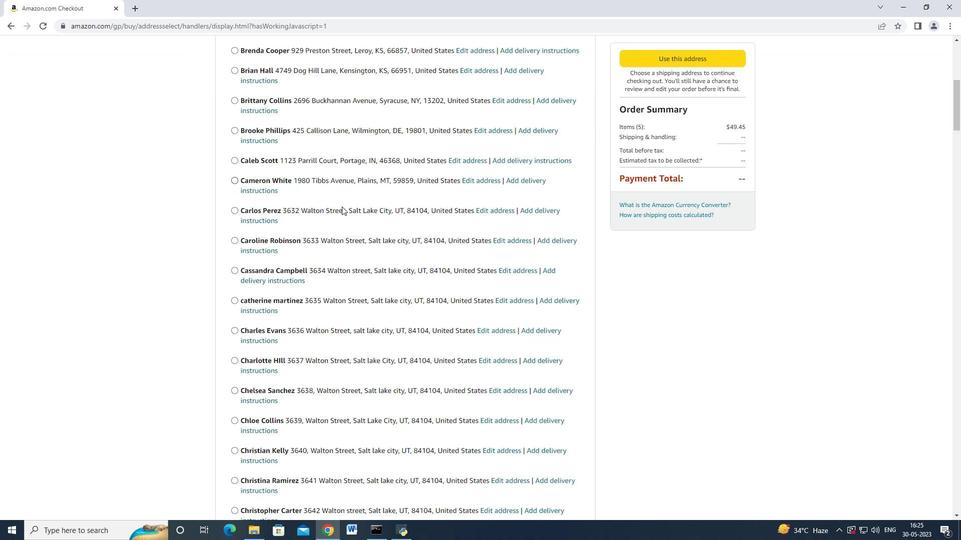 
Action: Mouse moved to (318, 219)
Screenshot: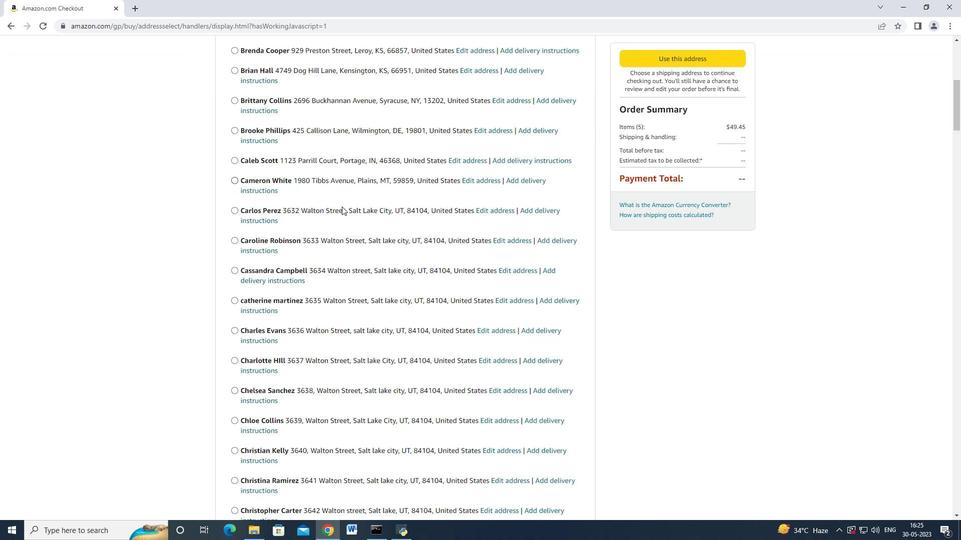 
Action: Mouse scrolled (318, 219) with delta (0, 0)
Screenshot: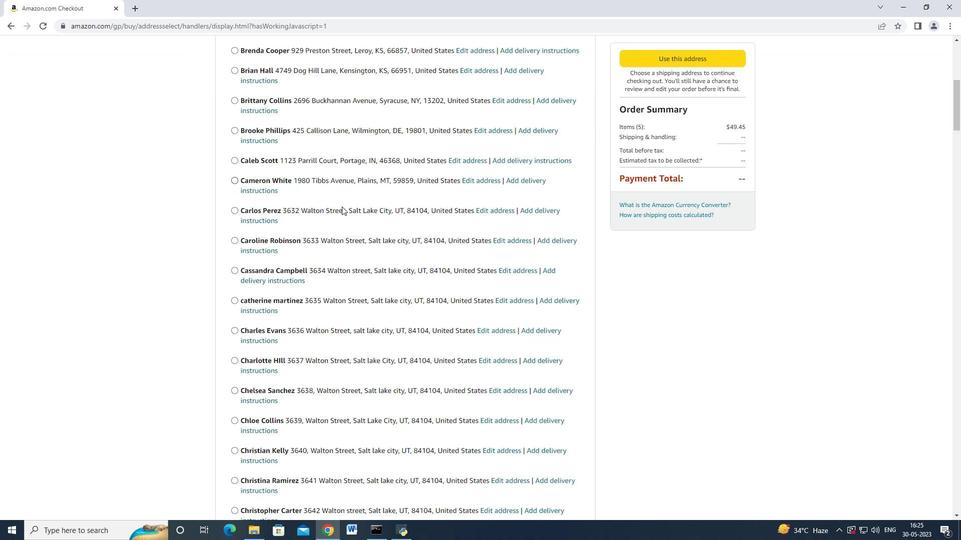 
Action: Mouse scrolled (318, 219) with delta (0, 0)
Screenshot: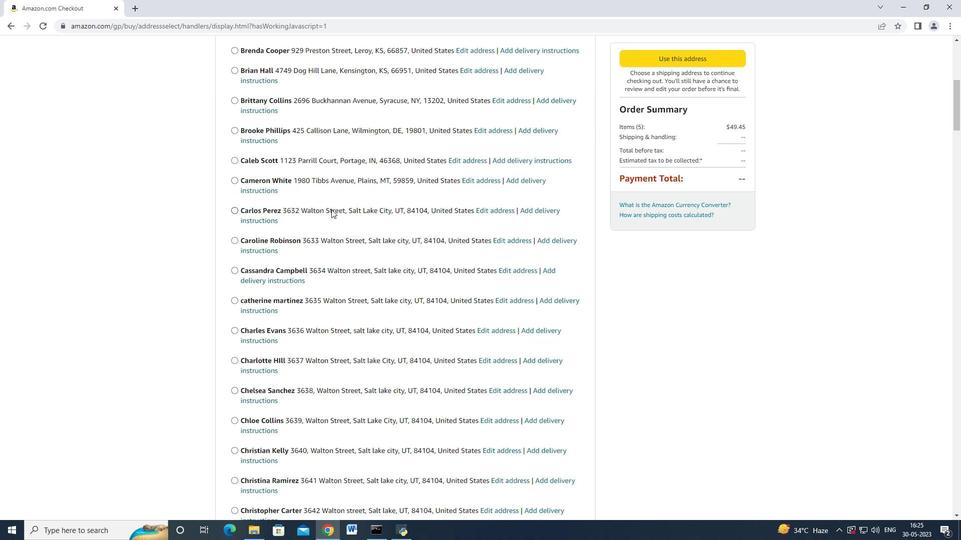 
Action: Mouse moved to (318, 219)
Screenshot: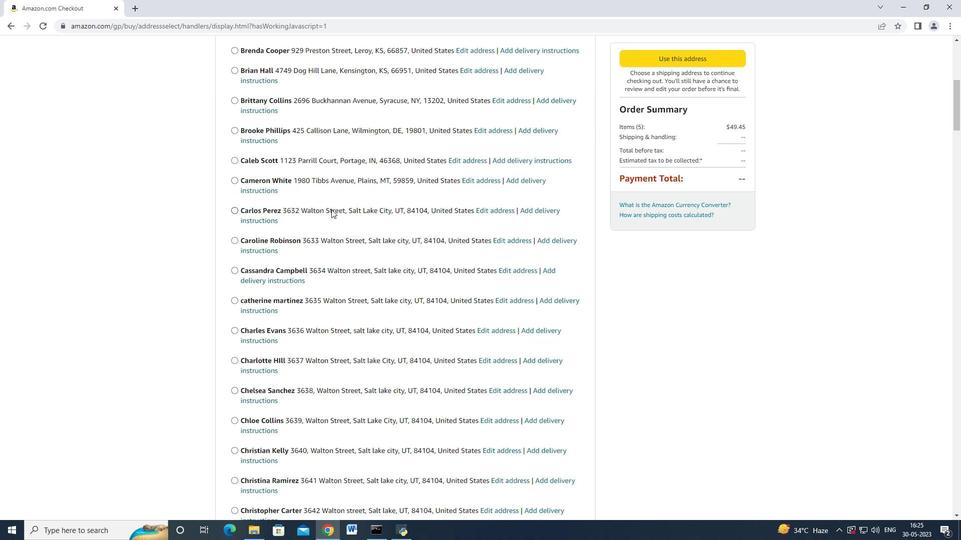 
Action: Mouse scrolled (318, 219) with delta (0, 0)
Screenshot: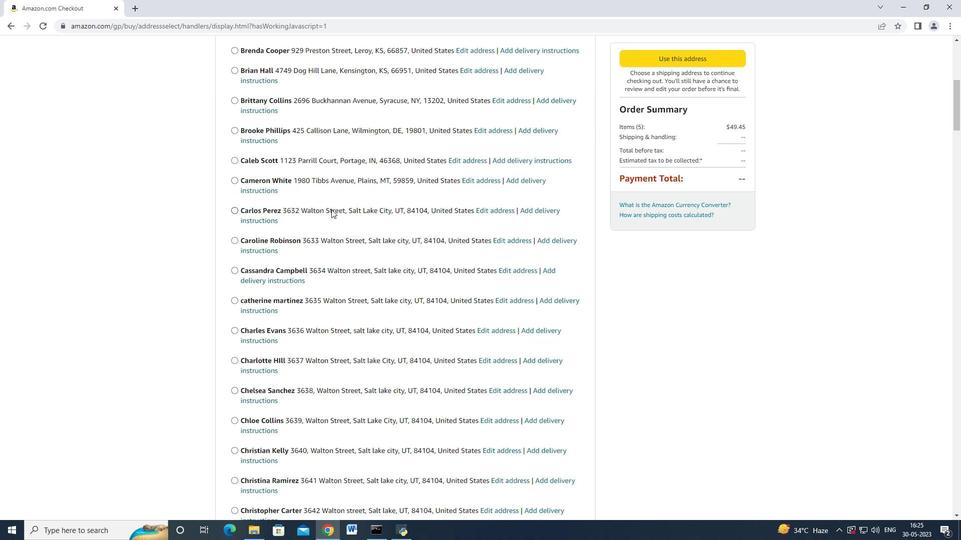 
Action: Mouse scrolled (318, 219) with delta (0, 0)
Screenshot: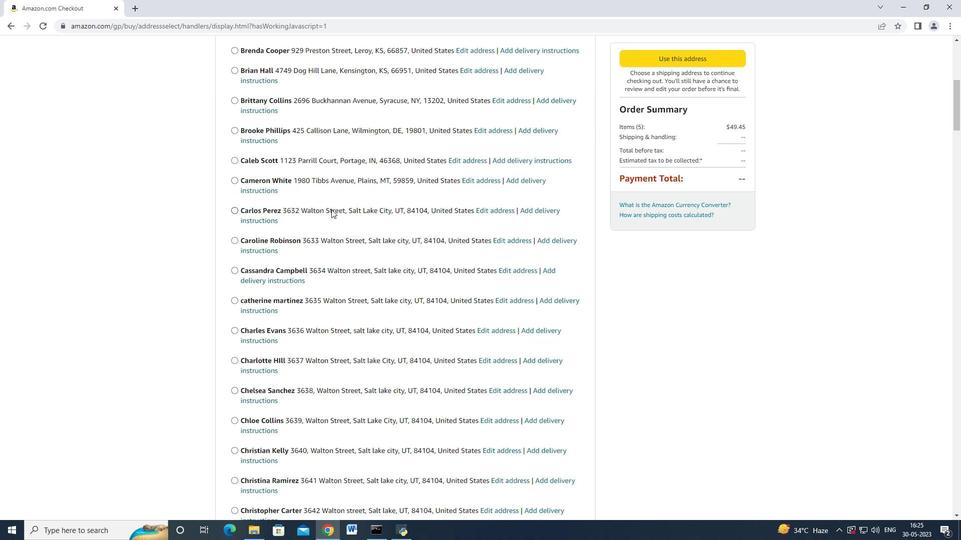 
Action: Mouse scrolled (318, 219) with delta (0, 0)
Screenshot: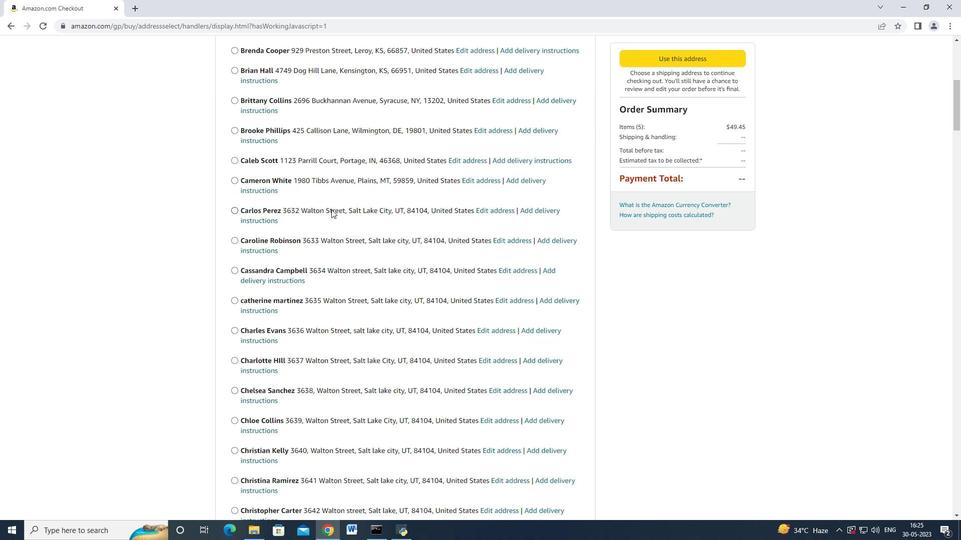 
Action: Mouse moved to (317, 219)
Screenshot: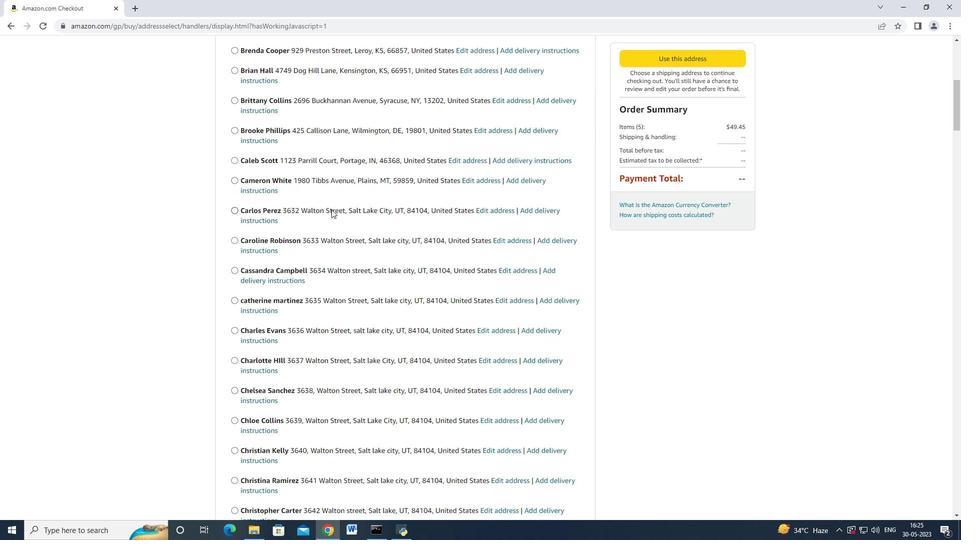 
Action: Mouse scrolled (318, 219) with delta (0, 0)
Screenshot: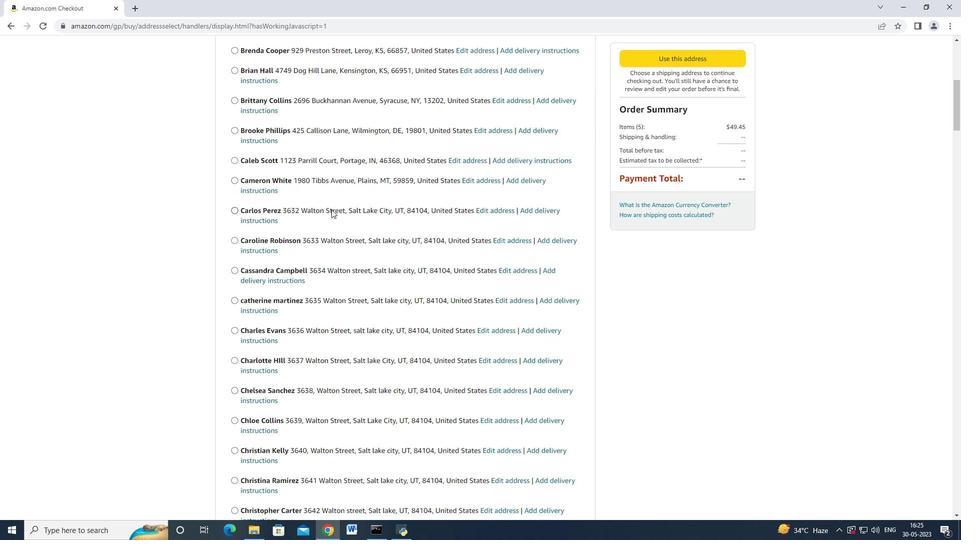 
Action: Mouse scrolled (317, 219) with delta (0, 0)
Screenshot: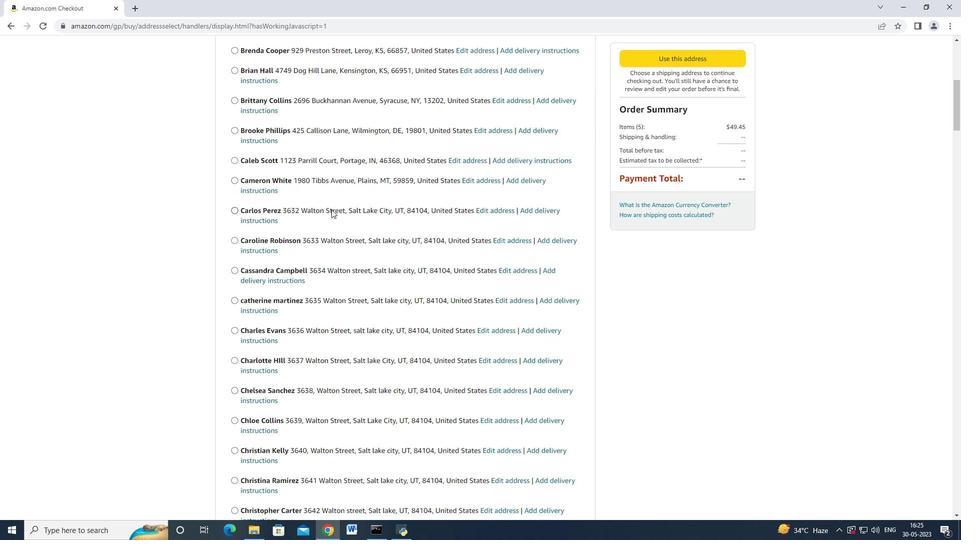 
Action: Mouse moved to (311, 219)
Screenshot: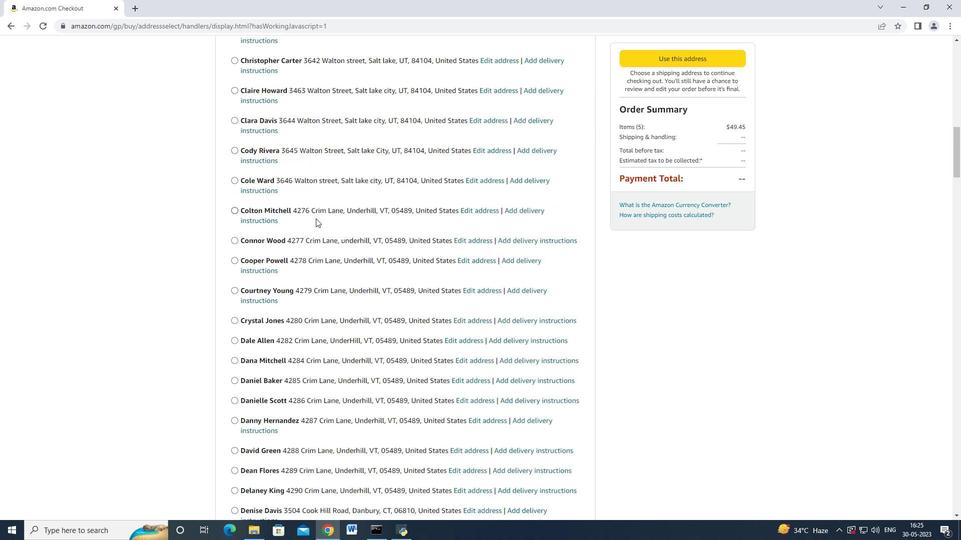 
Action: Mouse scrolled (311, 219) with delta (0, 0)
Screenshot: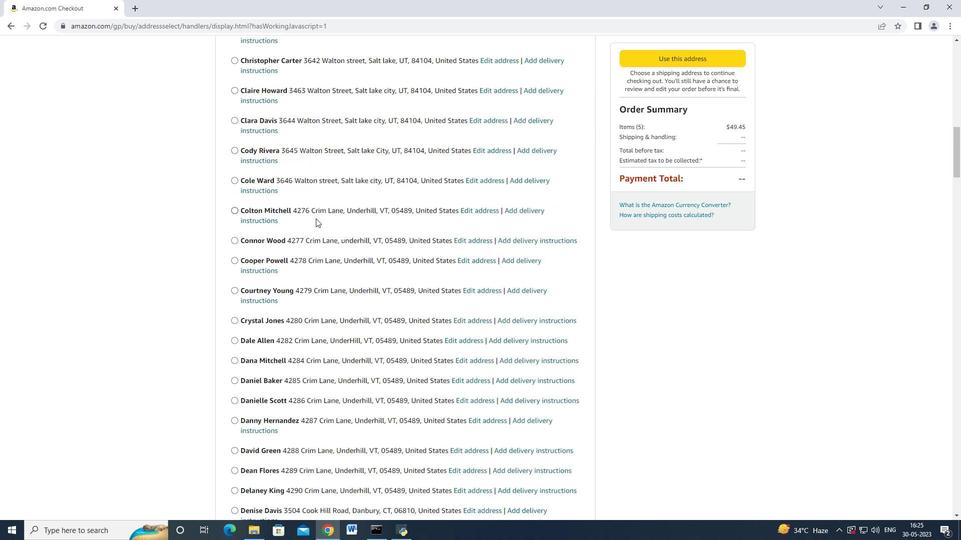 
Action: Mouse moved to (308, 221)
Screenshot: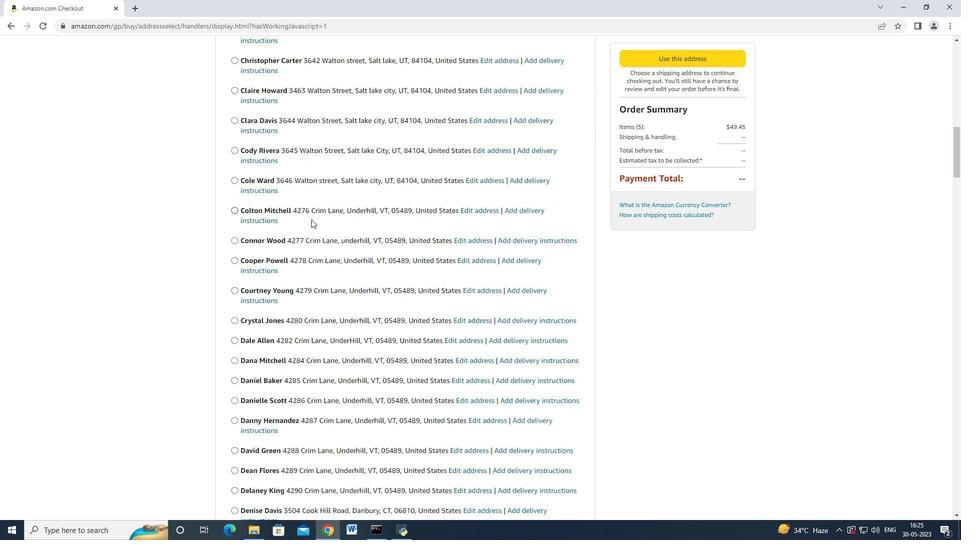 
Action: Mouse scrolled (308, 220) with delta (0, 0)
Screenshot: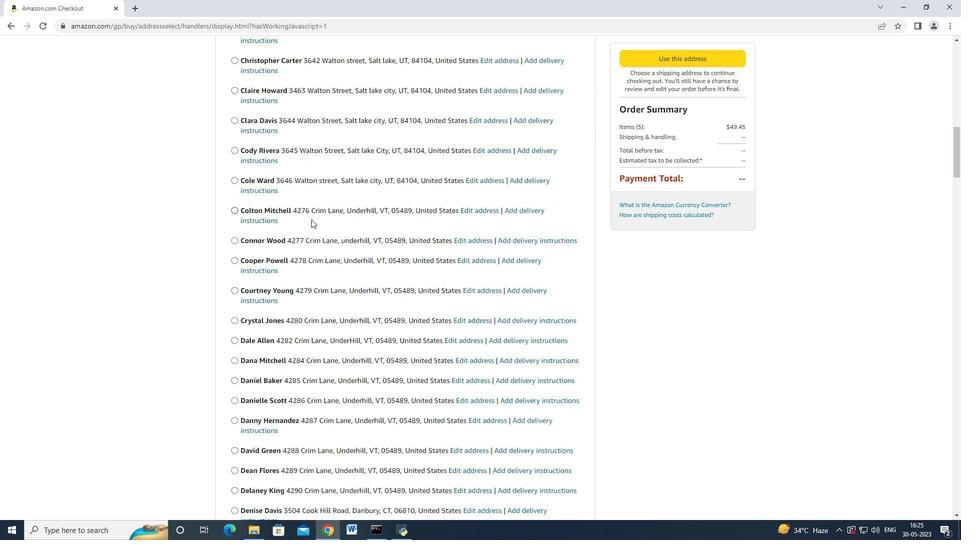 
Action: Mouse scrolled (308, 221) with delta (0, 0)
Screenshot: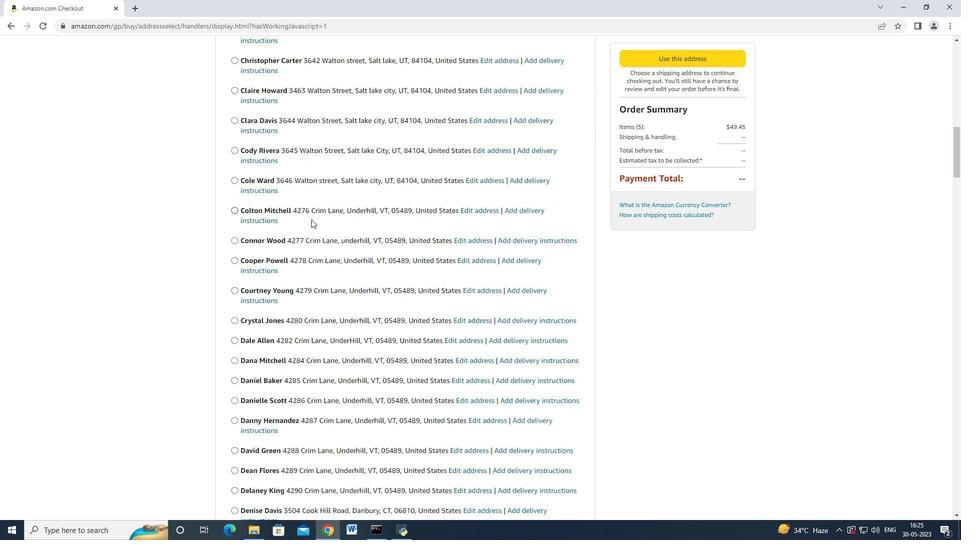 
Action: Mouse scrolled (308, 221) with delta (0, 0)
Screenshot: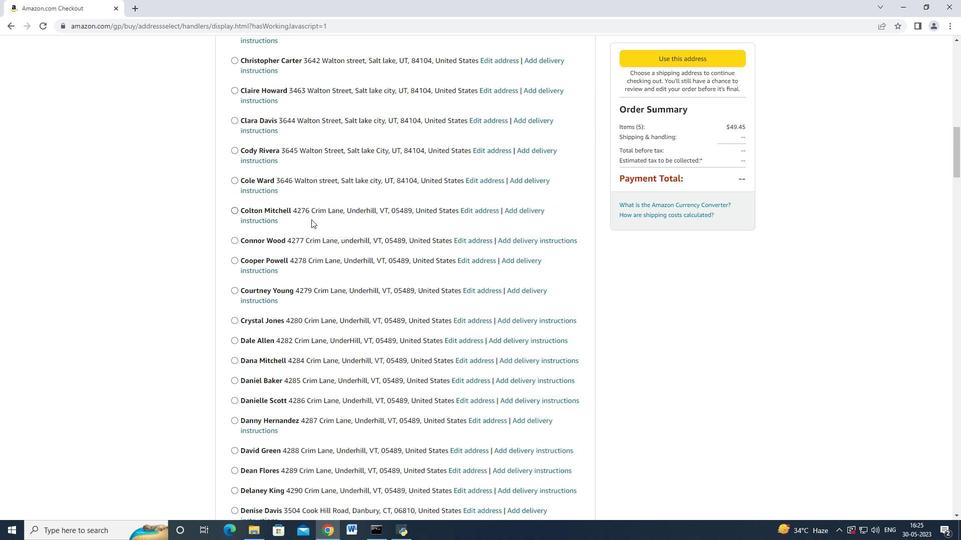 
Action: Mouse scrolled (308, 221) with delta (0, 0)
Screenshot: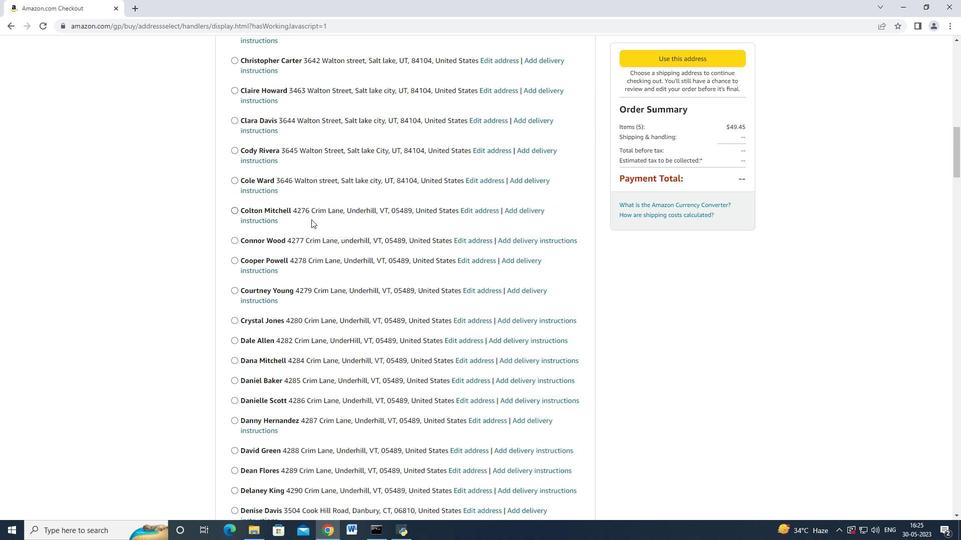 
Action: Mouse scrolled (308, 221) with delta (0, 0)
Screenshot: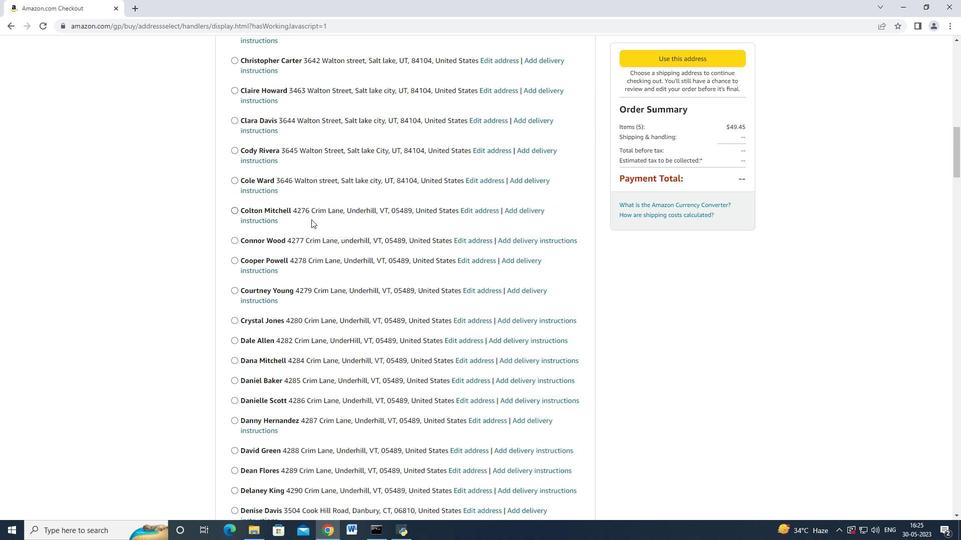 
Action: Mouse scrolled (308, 221) with delta (0, 0)
Screenshot: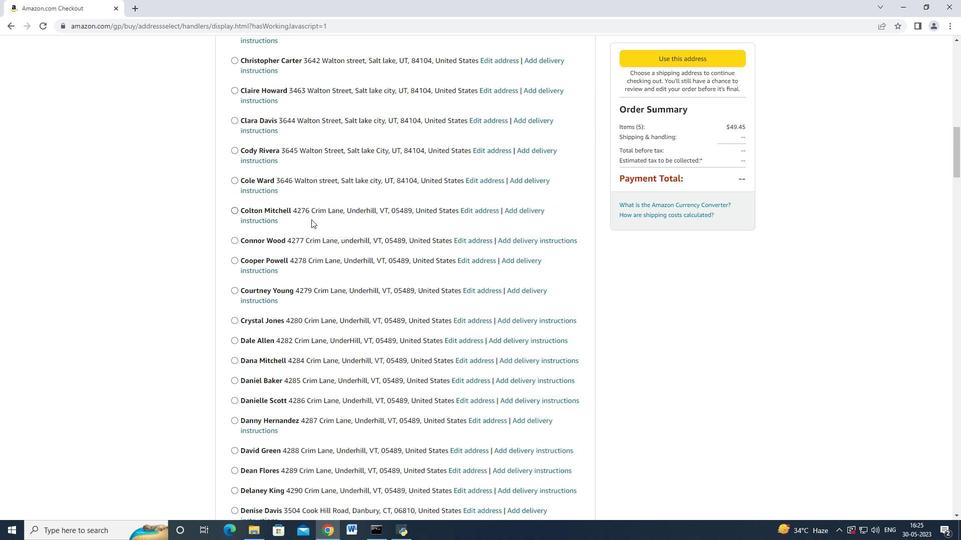 
Action: Mouse scrolled (308, 221) with delta (0, 0)
Screenshot: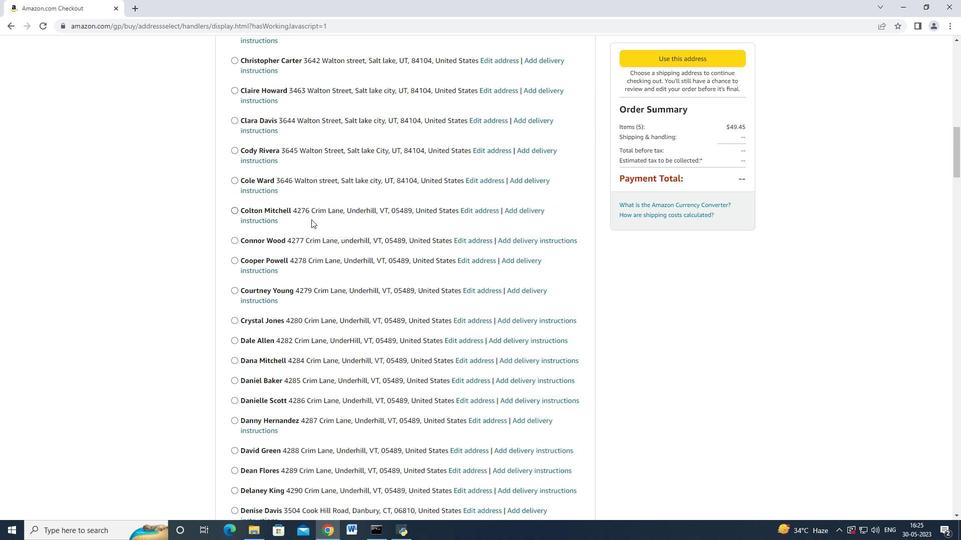 
Action: Mouse moved to (300, 223)
Screenshot: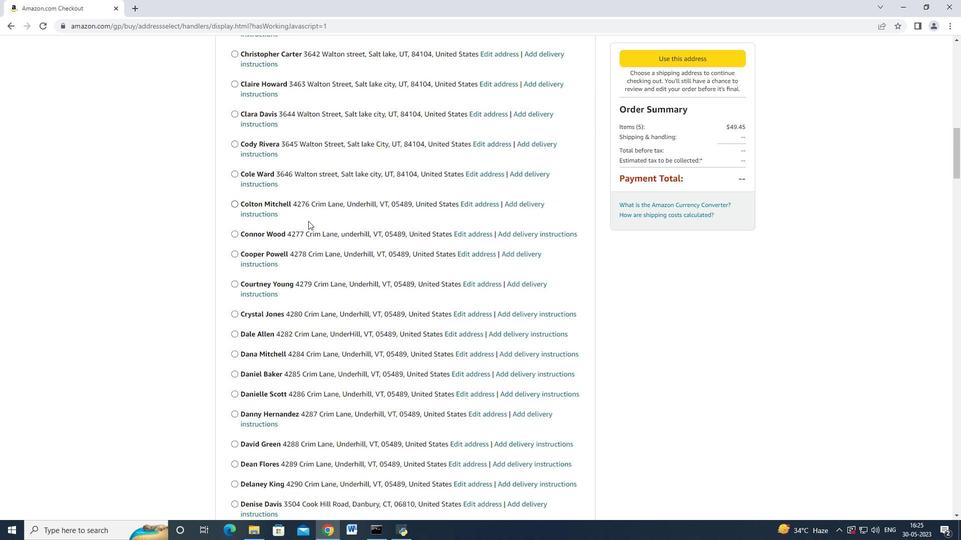 
Action: Mouse scrolled (301, 223) with delta (0, 0)
Screenshot: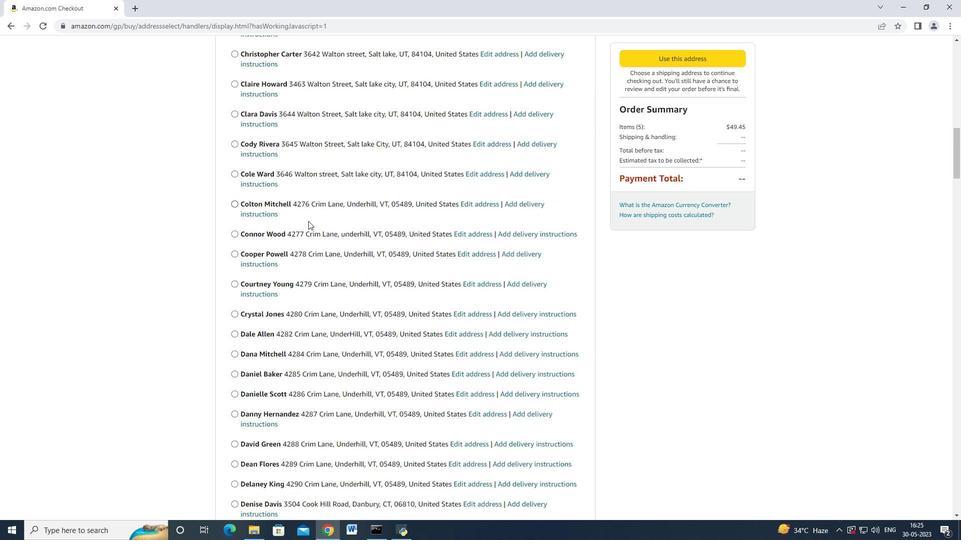 
Action: Mouse scrolled (300, 223) with delta (0, 0)
Screenshot: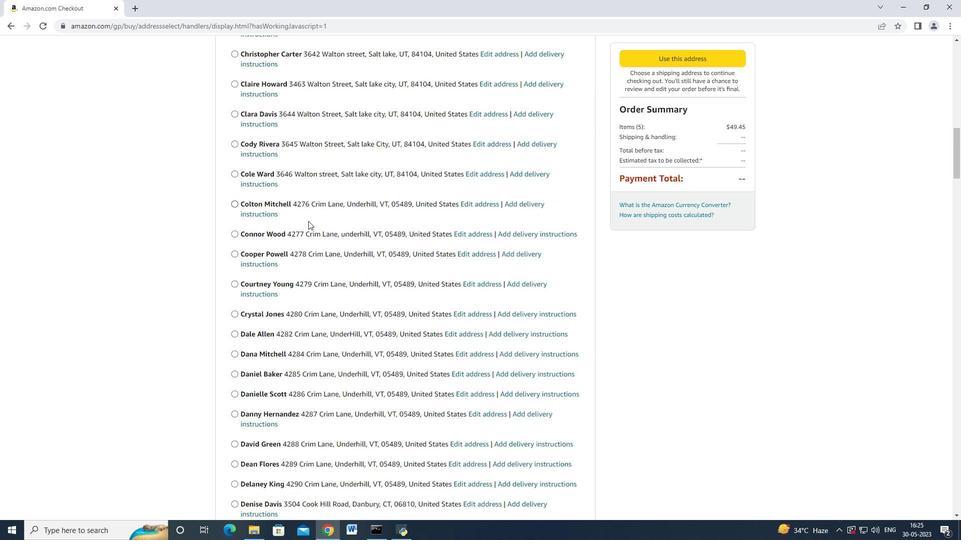 
Action: Mouse scrolled (300, 223) with delta (0, 0)
Screenshot: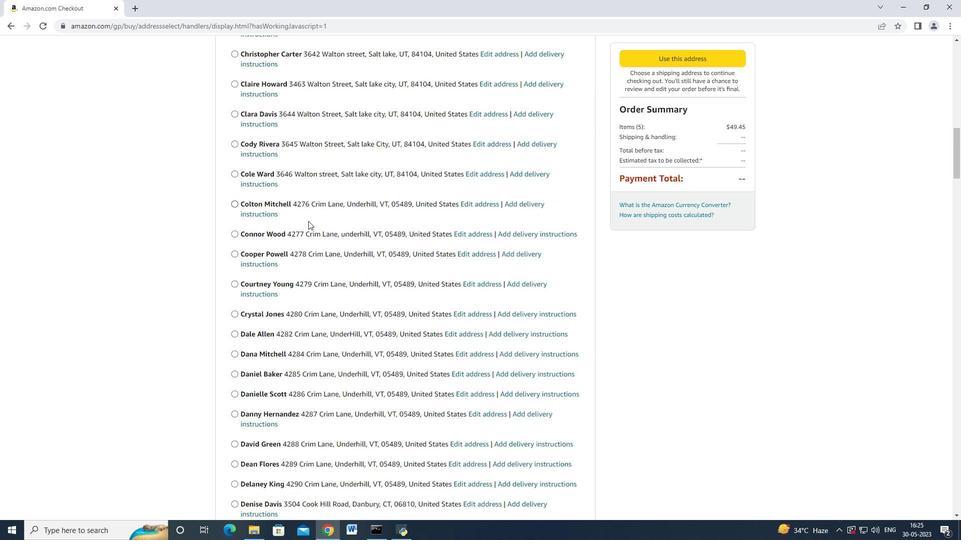 
Action: Mouse scrolled (300, 222) with delta (0, -1)
Screenshot: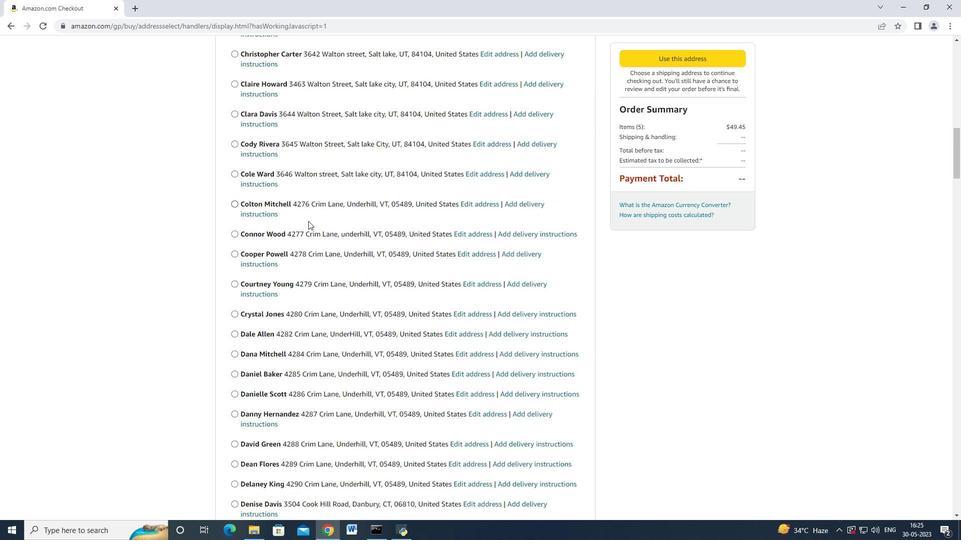 
Action: Mouse moved to (300, 223)
Screenshot: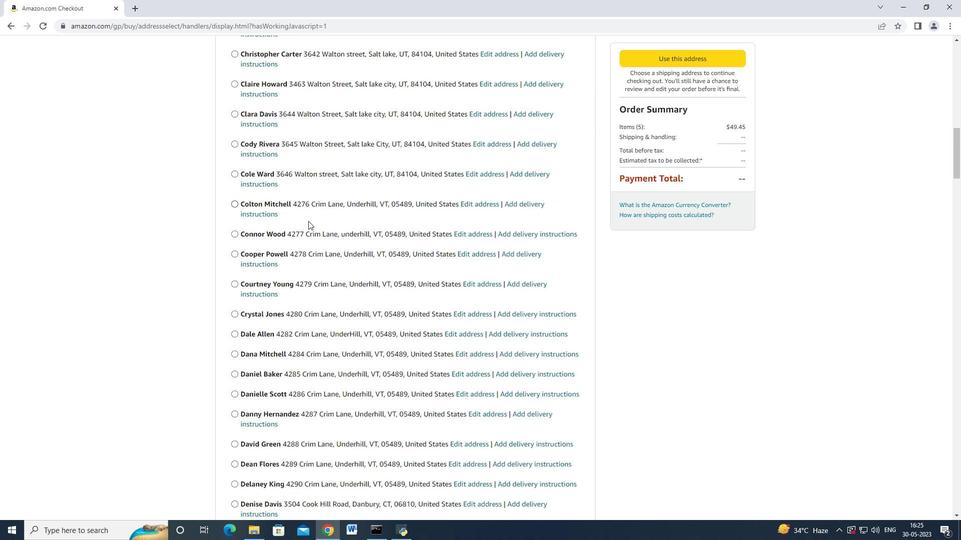 
Action: Mouse scrolled (300, 223) with delta (0, 0)
Screenshot: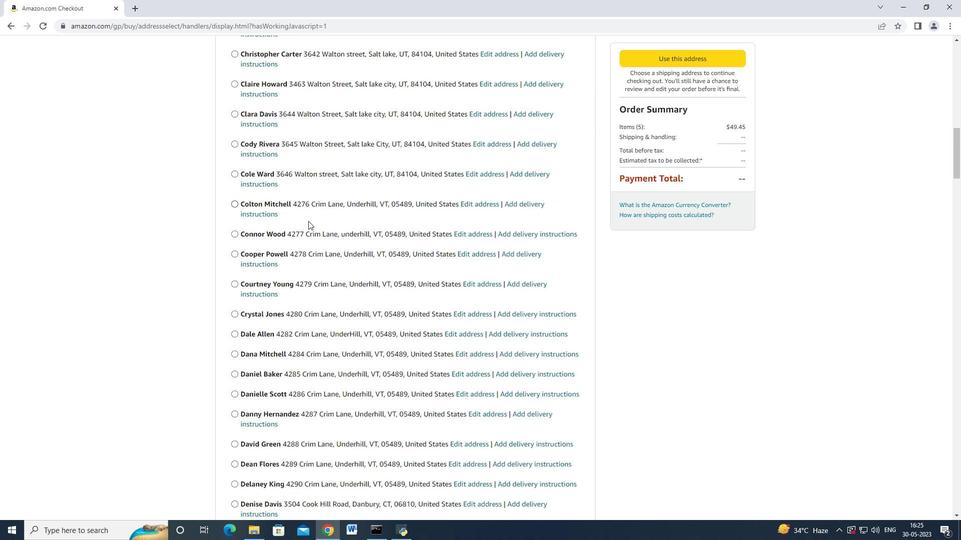 
Action: Mouse moved to (301, 223)
Screenshot: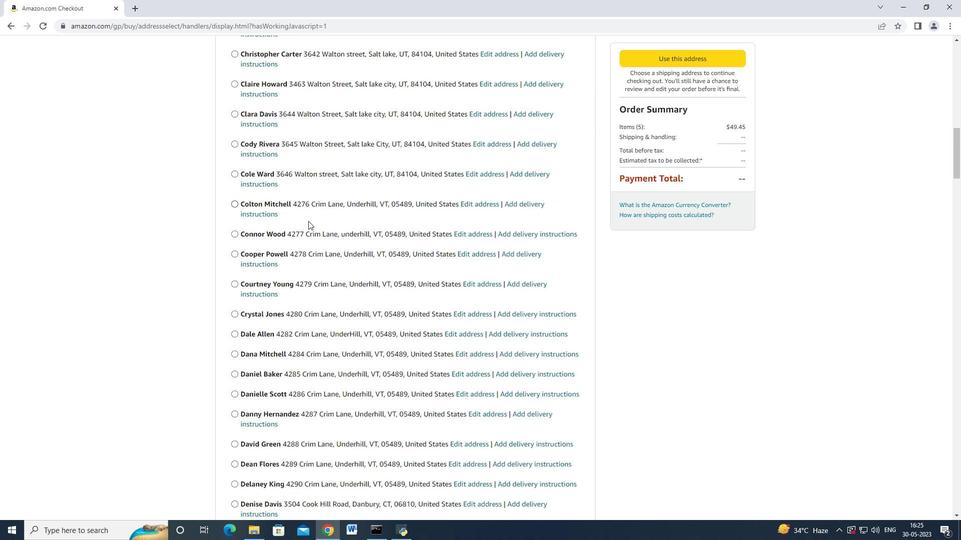 
Action: Mouse scrolled (300, 223) with delta (0, 0)
Screenshot: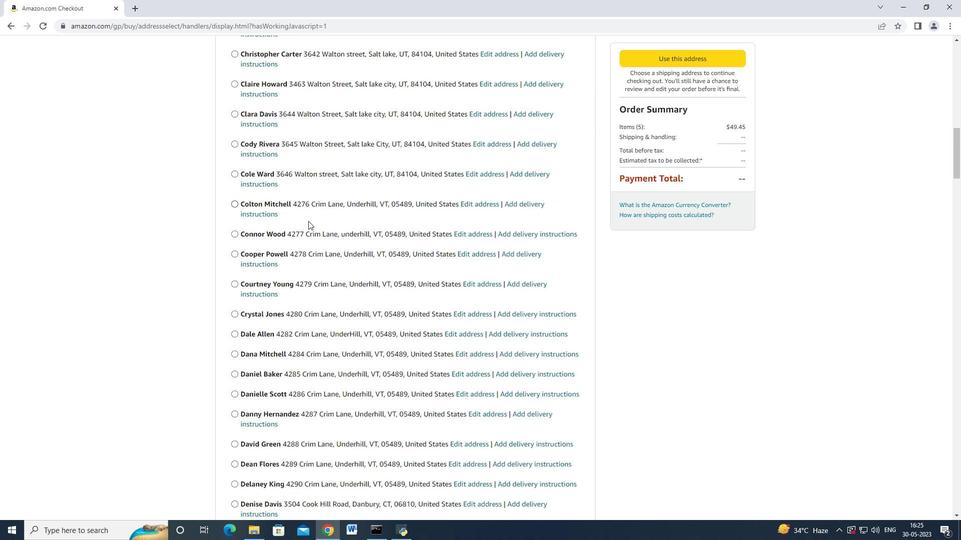 
Action: Mouse moved to (301, 223)
Screenshot: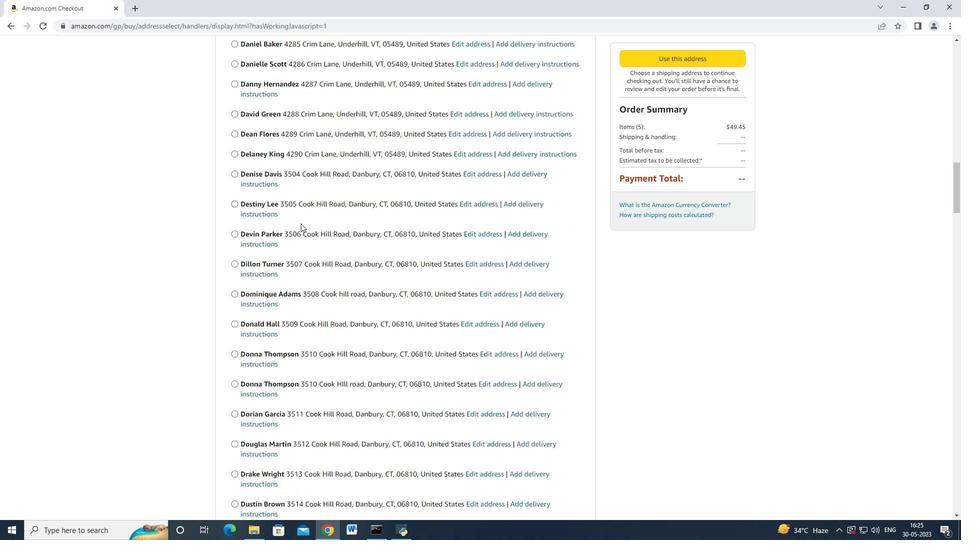 
Action: Mouse scrolled (300, 223) with delta (0, 0)
Screenshot: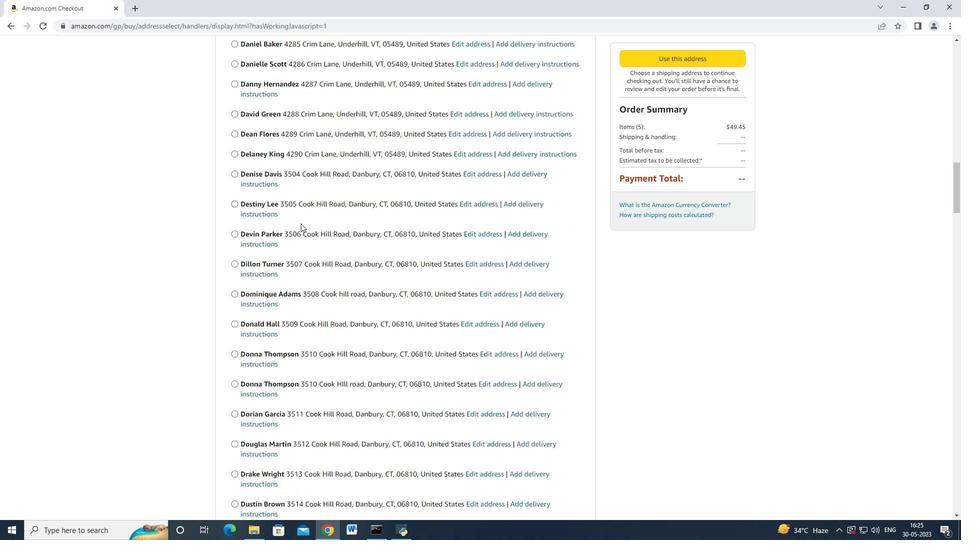 
Action: Mouse moved to (287, 232)
Screenshot: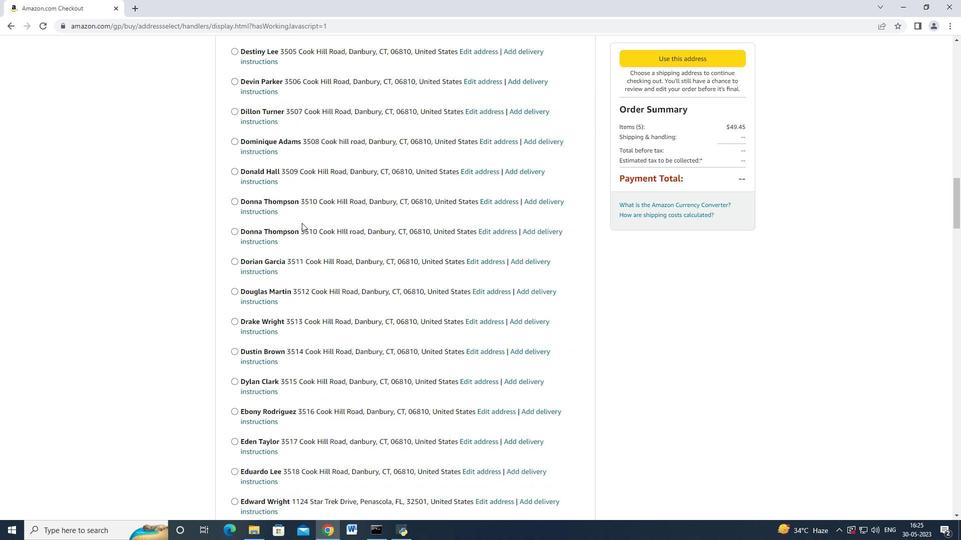 
Action: Mouse scrolled (287, 232) with delta (0, 0)
Screenshot: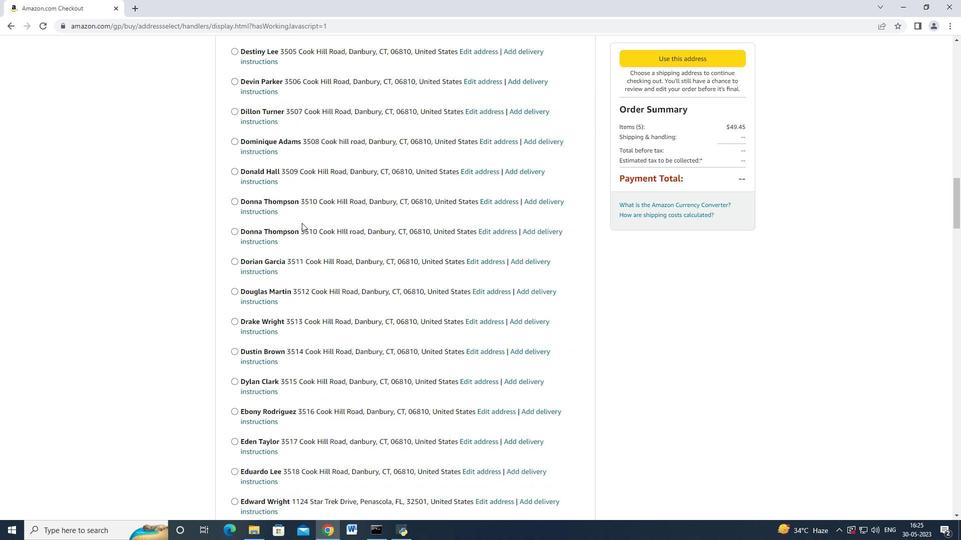 
Action: Mouse moved to (283, 239)
Screenshot: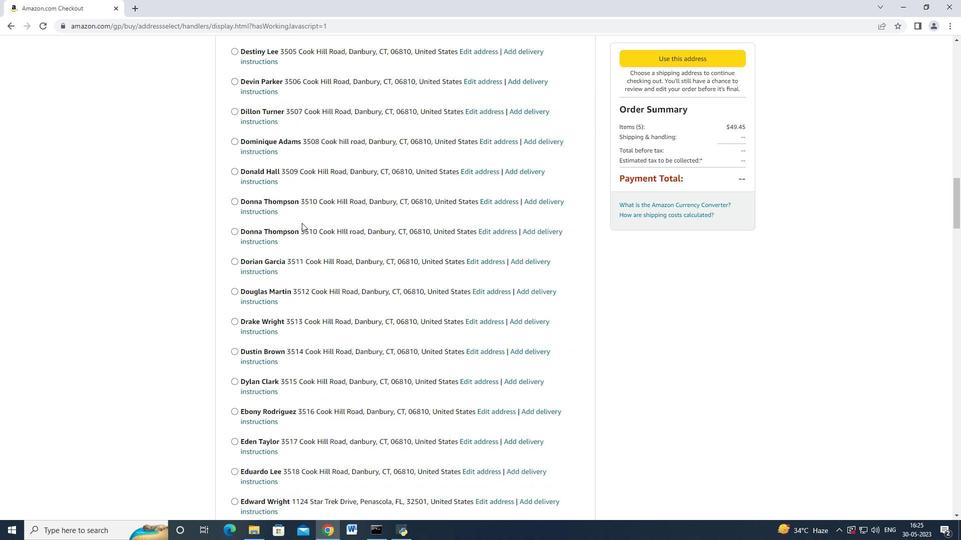 
Action: Mouse scrolled (283, 239) with delta (0, 0)
Screenshot: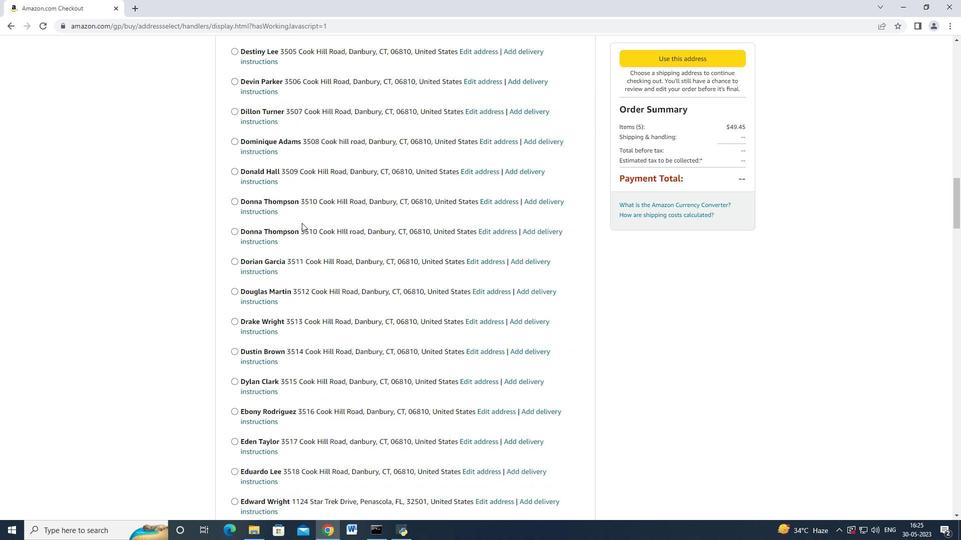 
Action: Mouse moved to (283, 241)
Screenshot: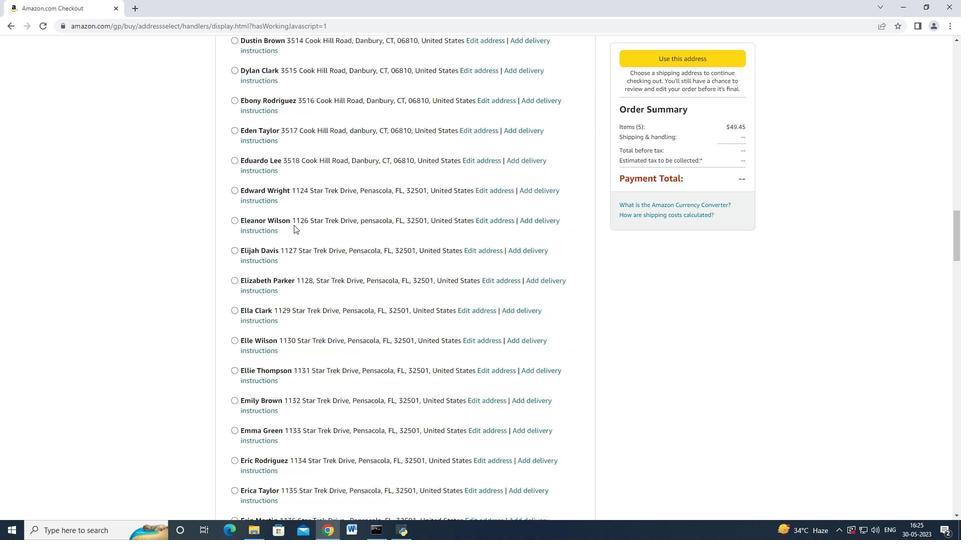 
Action: Mouse scrolled (283, 240) with delta (0, 0)
Screenshot: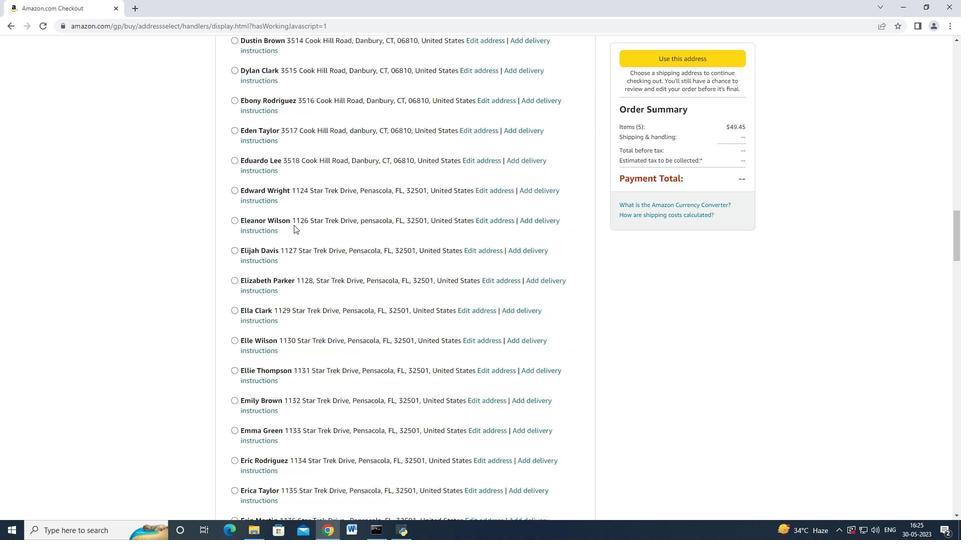 
Action: Mouse scrolled (283, 241) with delta (0, 0)
Screenshot: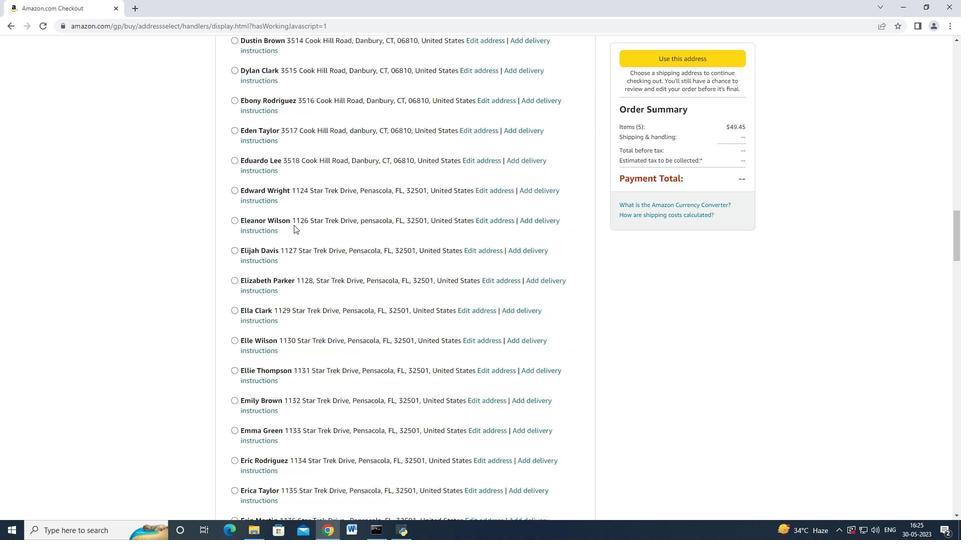 
Action: Mouse scrolled (283, 241) with delta (0, 0)
Screenshot: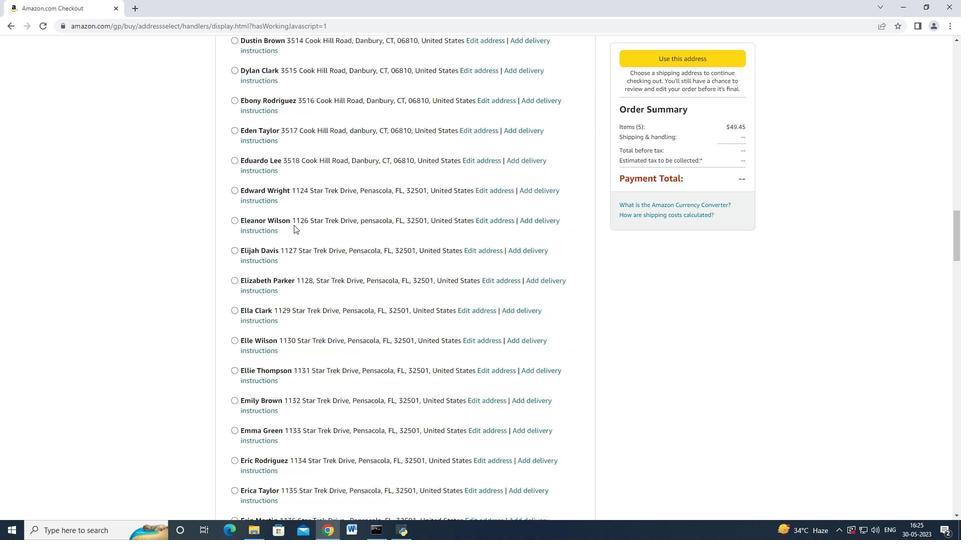 
Action: Mouse scrolled (283, 241) with delta (0, 0)
Screenshot: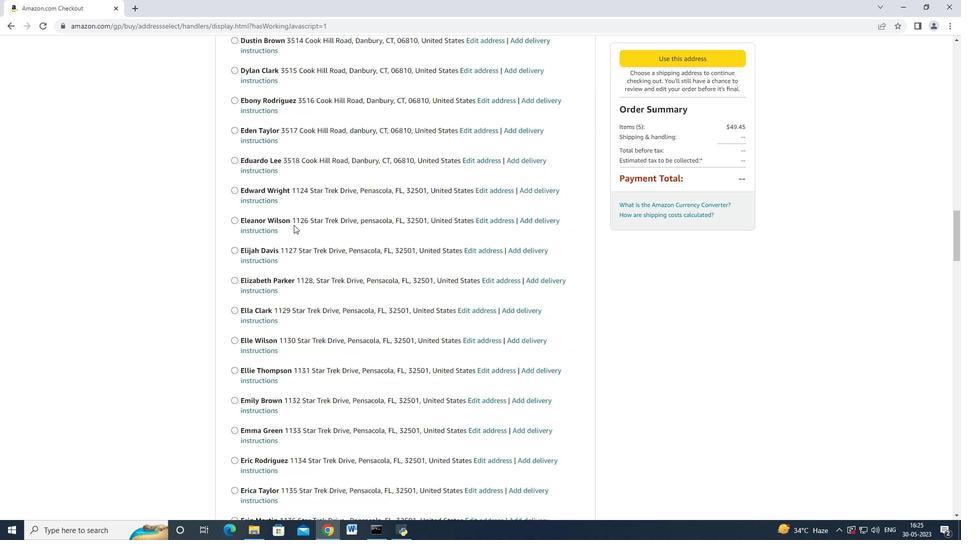 
Action: Mouse moved to (282, 242)
Screenshot: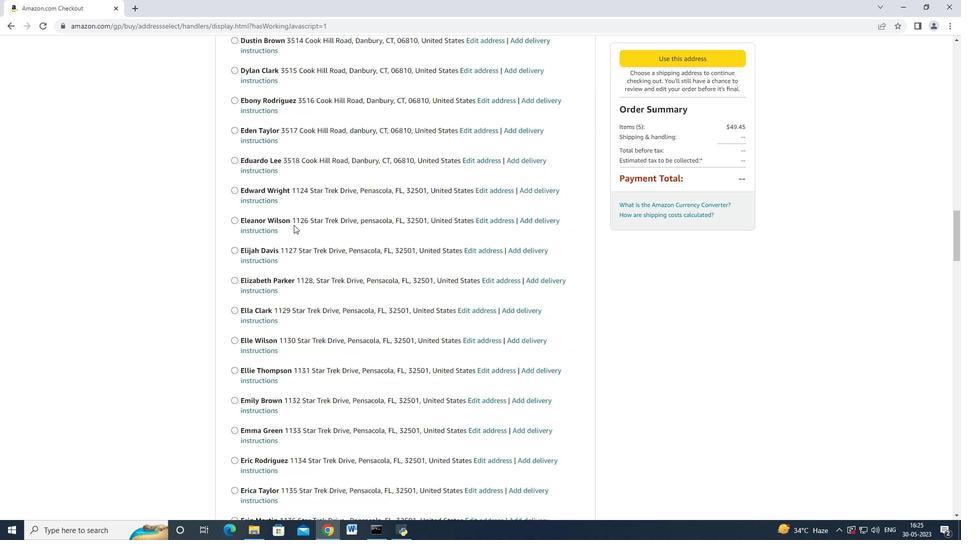 
Action: Mouse scrolled (282, 241) with delta (0, 0)
Screenshot: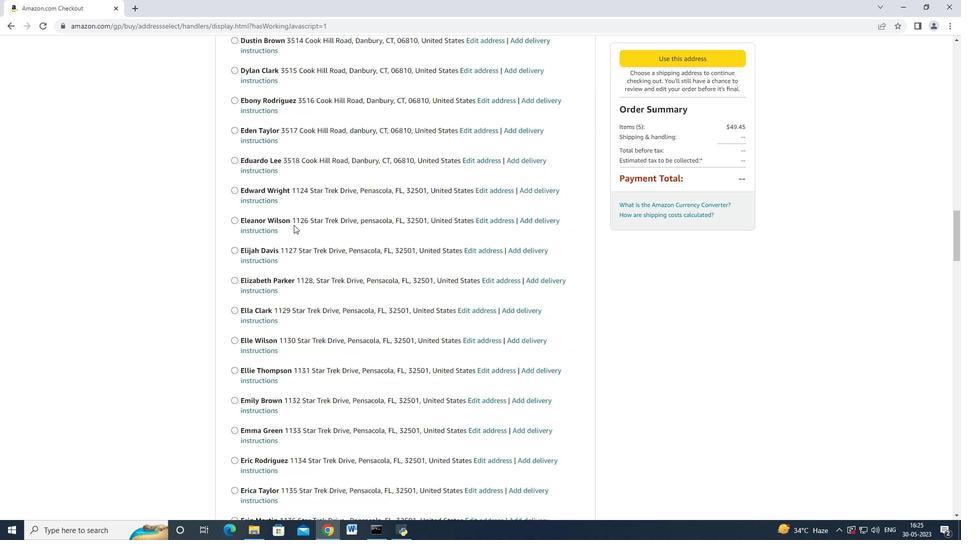 
Action: Mouse scrolled (282, 241) with delta (0, 0)
Screenshot: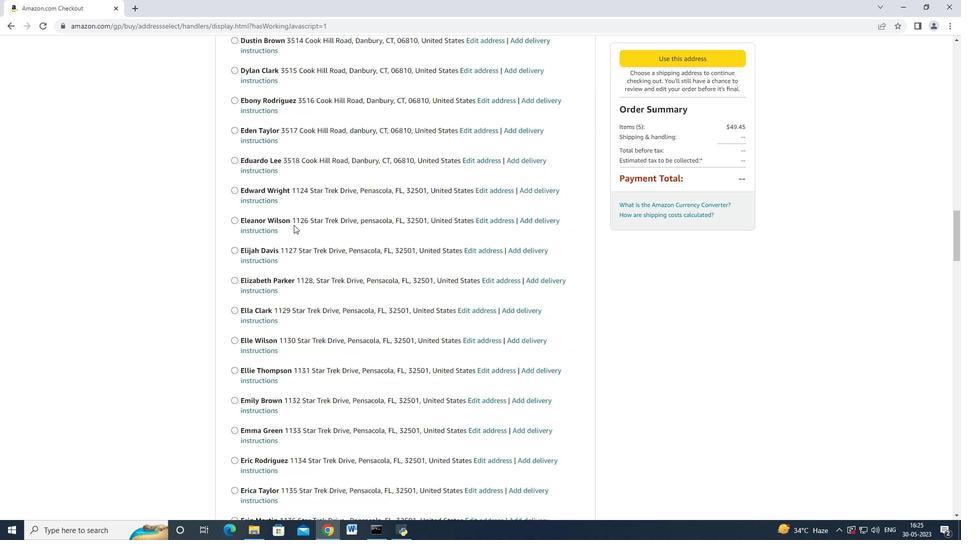 
Action: Mouse moved to (289, 241)
Screenshot: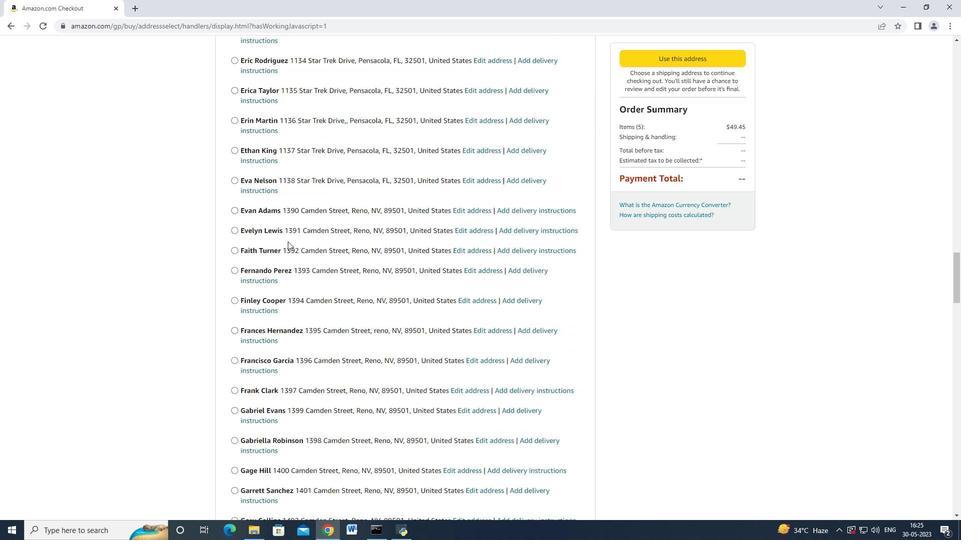 
Action: Mouse scrolled (289, 240) with delta (0, 0)
Screenshot: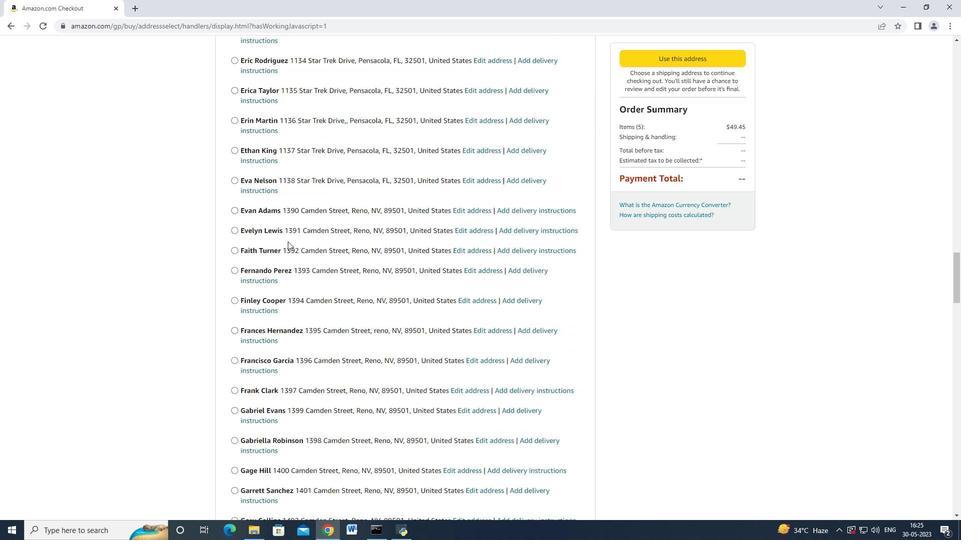 
Action: Mouse moved to (289, 241)
Screenshot: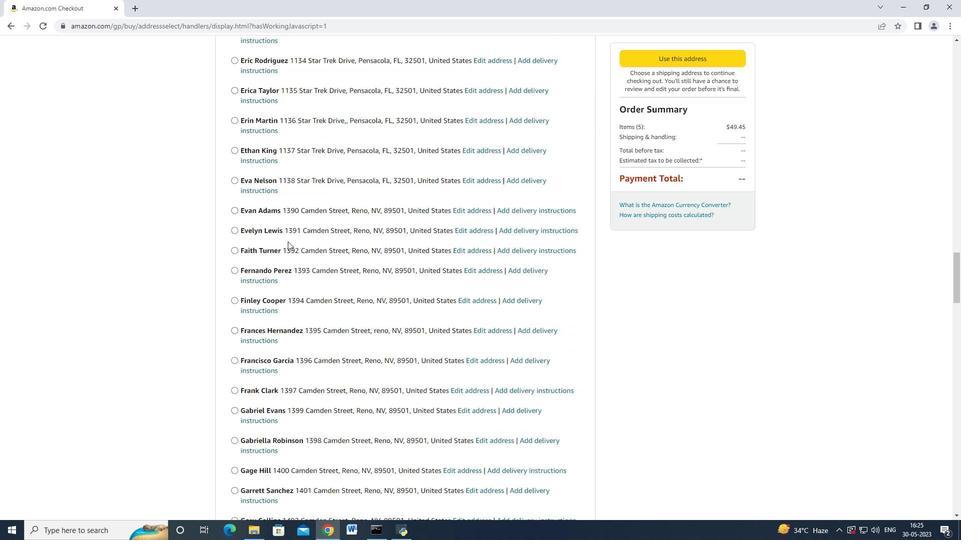 
Action: Mouse scrolled (289, 240) with delta (0, 0)
Screenshot: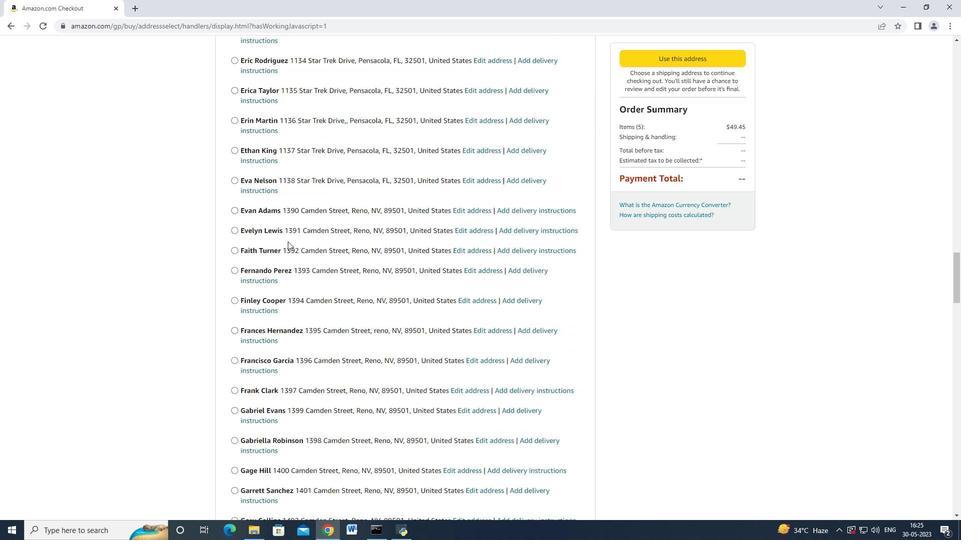 
Action: Mouse scrolled (289, 240) with delta (0, -1)
Screenshot: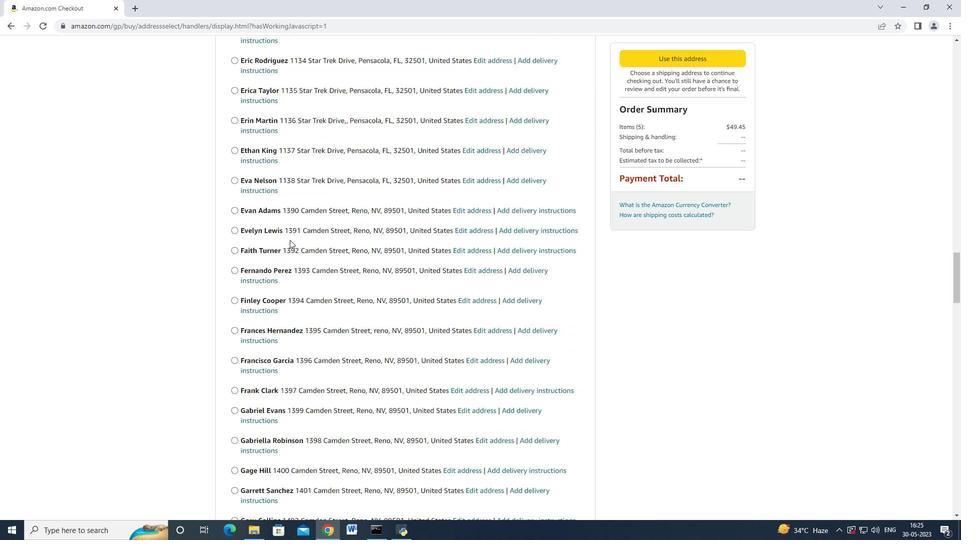 
Action: Mouse moved to (289, 241)
Screenshot: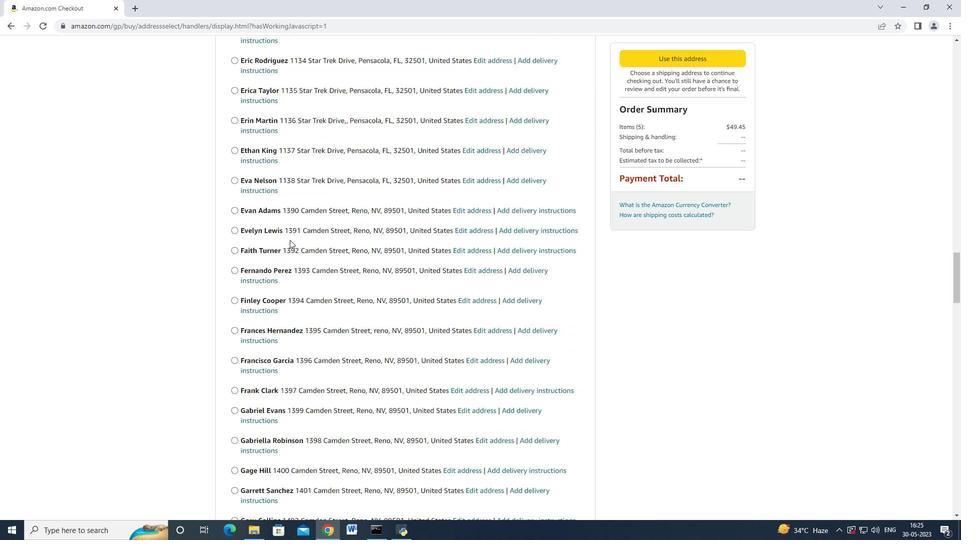 
Action: Mouse scrolled (289, 241) with delta (0, 0)
Screenshot: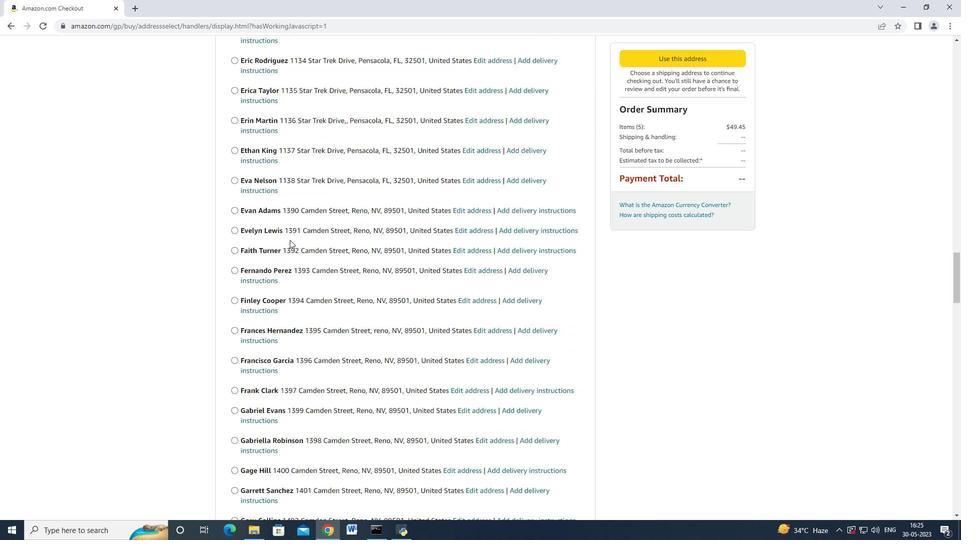 
Action: Mouse moved to (292, 242)
Screenshot: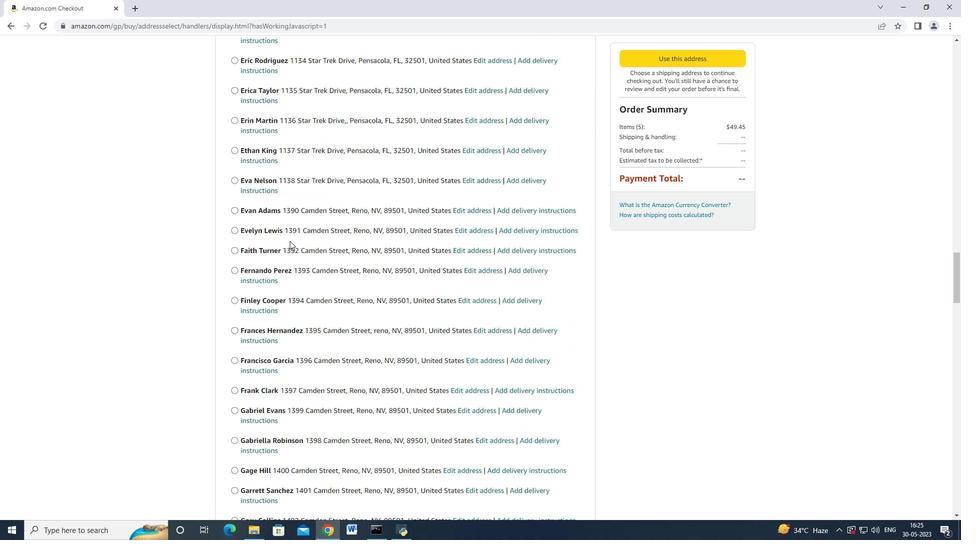 
Action: Mouse scrolled (290, 241) with delta (0, 0)
Screenshot: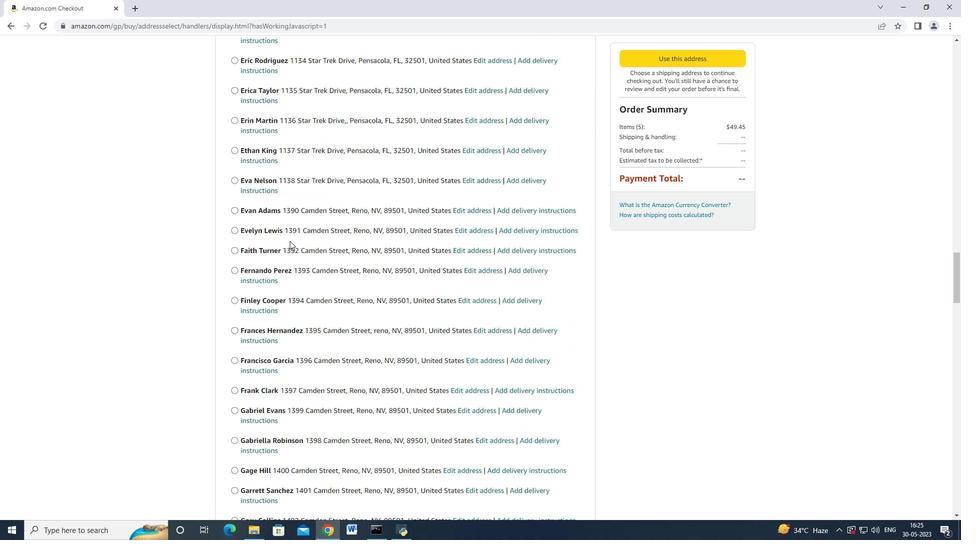 
Action: Mouse moved to (294, 242)
Screenshot: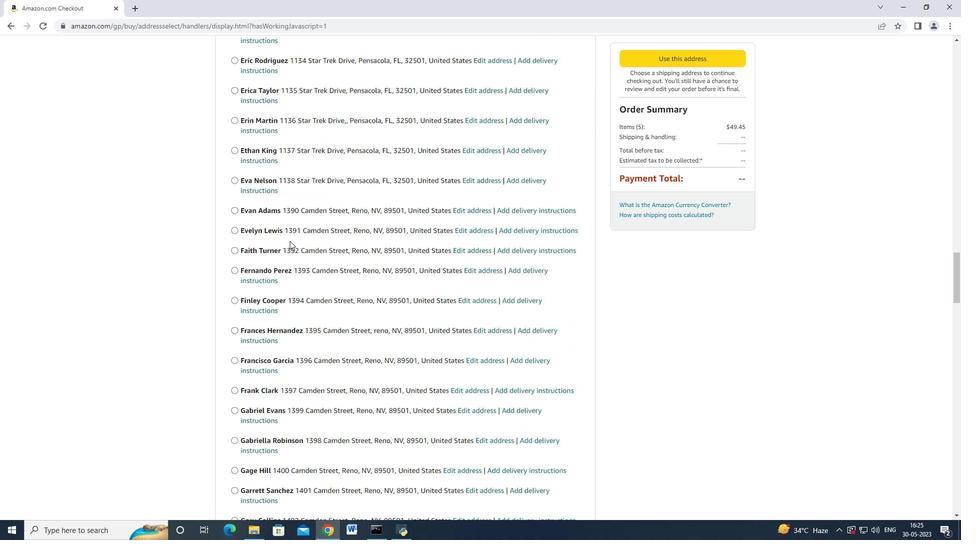 
Action: Mouse scrolled (292, 241) with delta (0, 0)
Screenshot: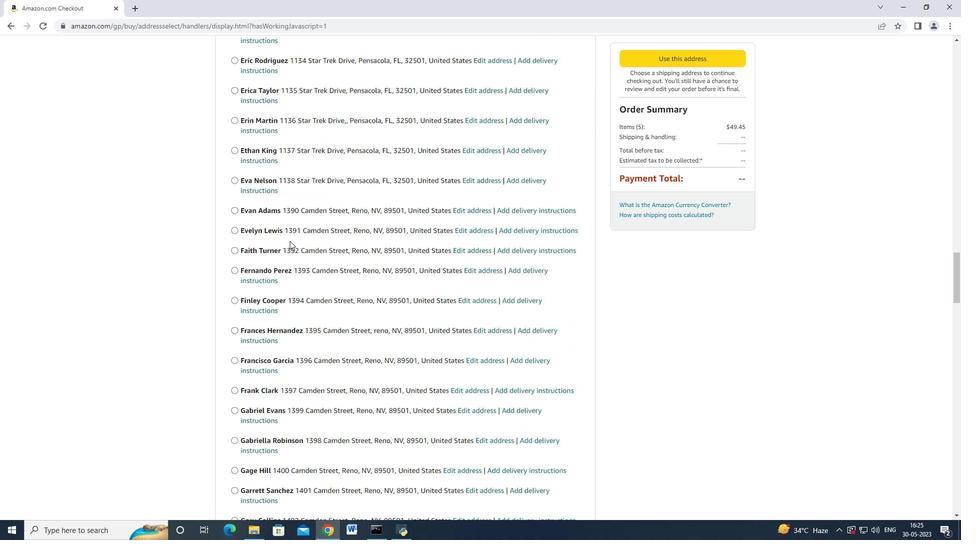 
Action: Mouse moved to (304, 247)
Screenshot: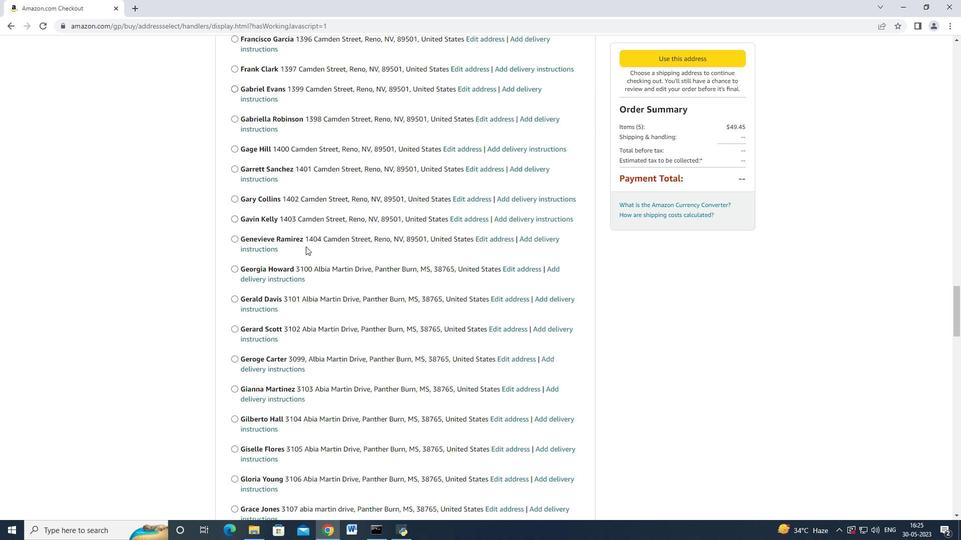 
Action: Mouse scrolled (304, 247) with delta (0, 0)
Screenshot: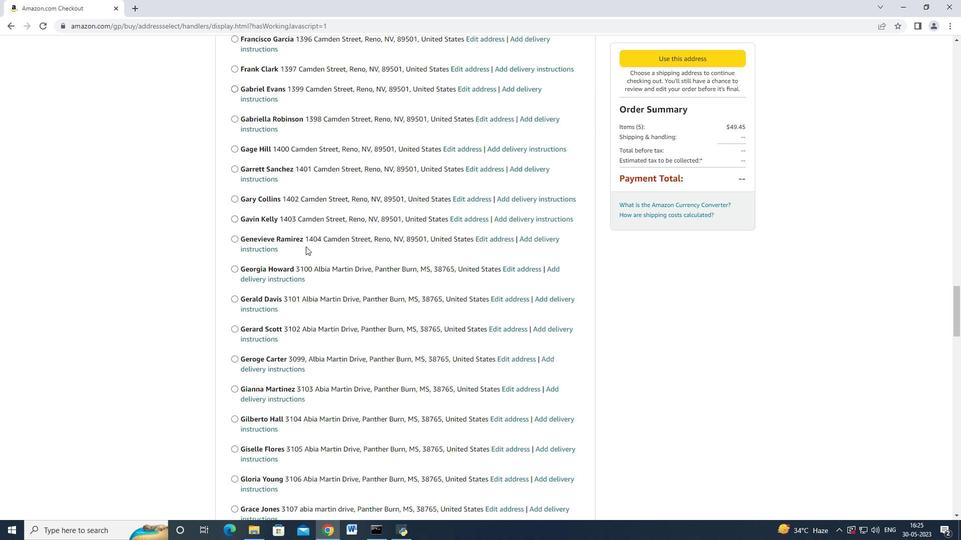 
Action: Mouse moved to (301, 250)
Screenshot: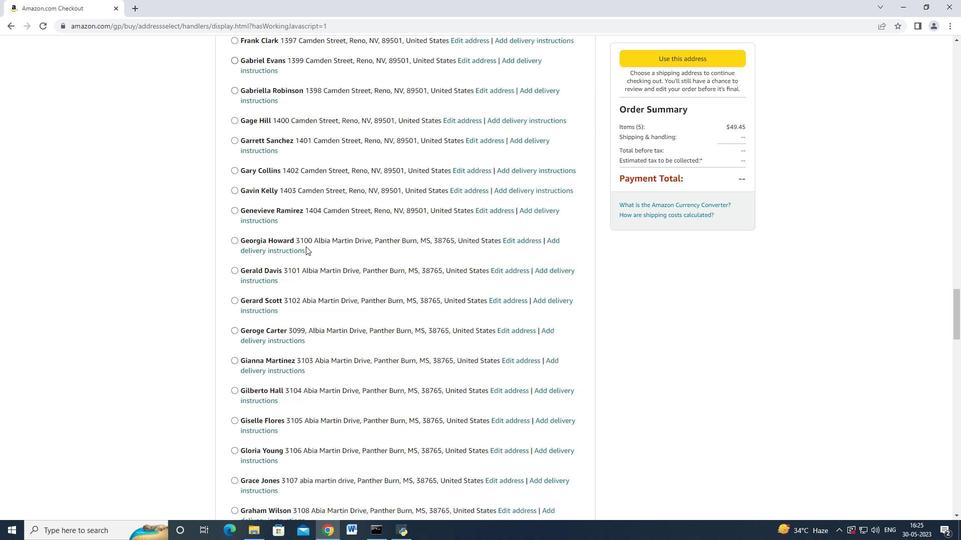 
Action: Mouse scrolled (301, 249) with delta (0, 0)
Screenshot: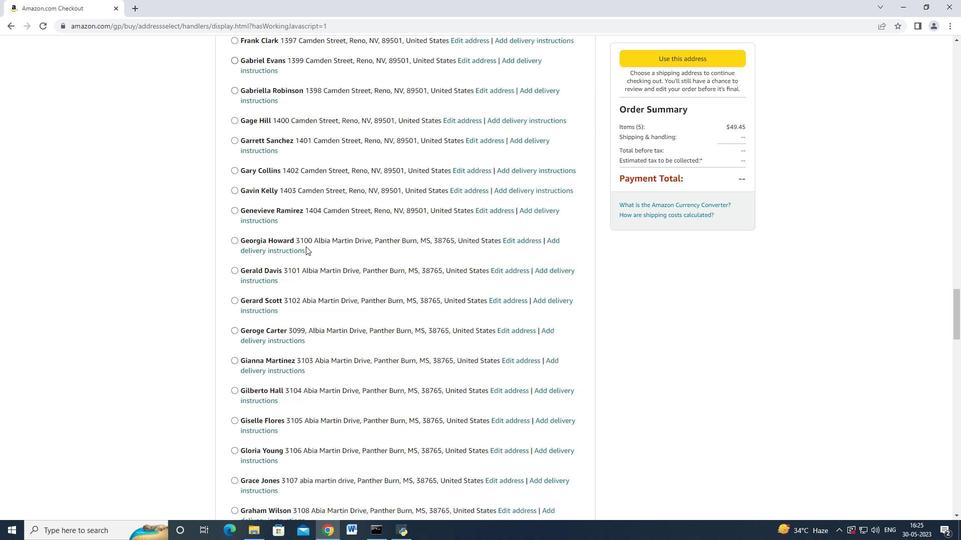 
Action: Mouse moved to (301, 250)
Screenshot: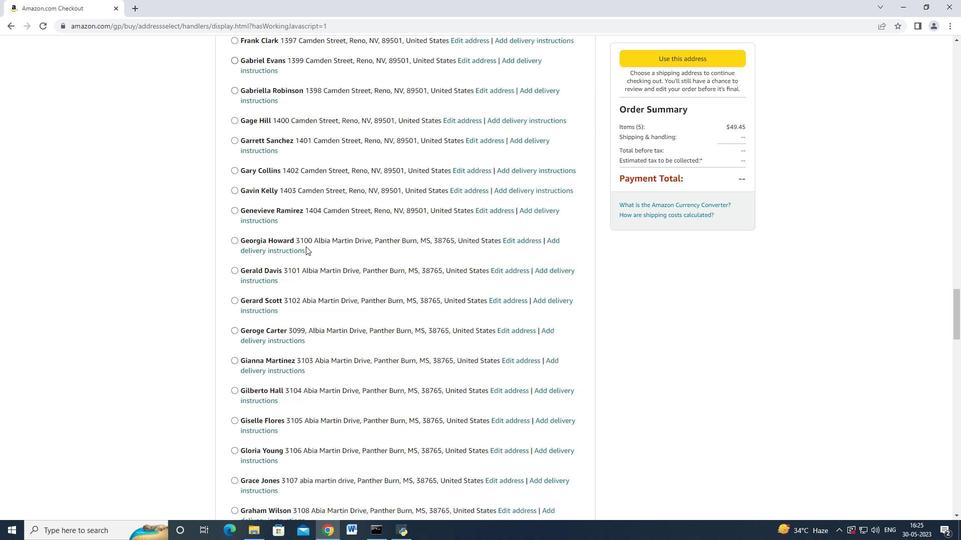 
Action: Mouse scrolled (301, 249) with delta (0, 0)
Screenshot: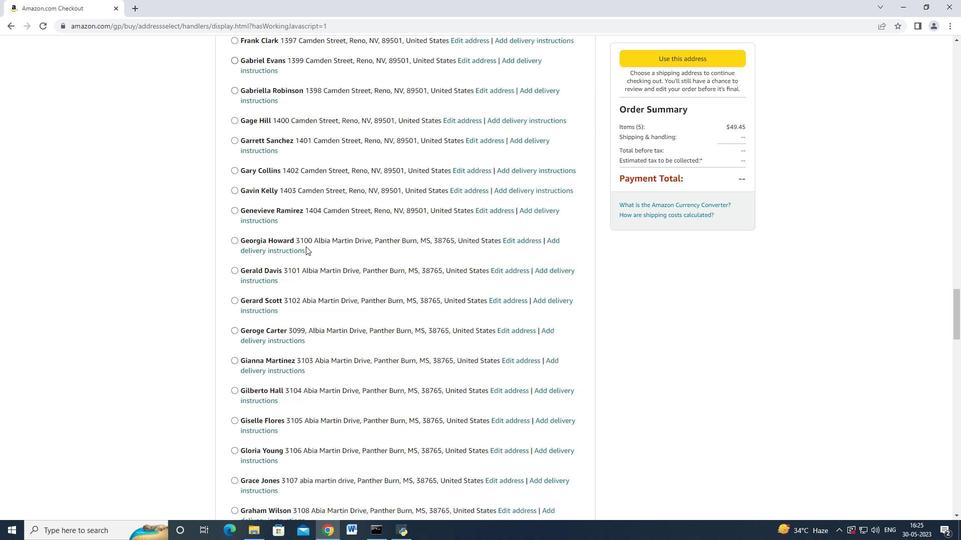 
Action: Mouse scrolled (301, 250) with delta (0, 0)
Screenshot: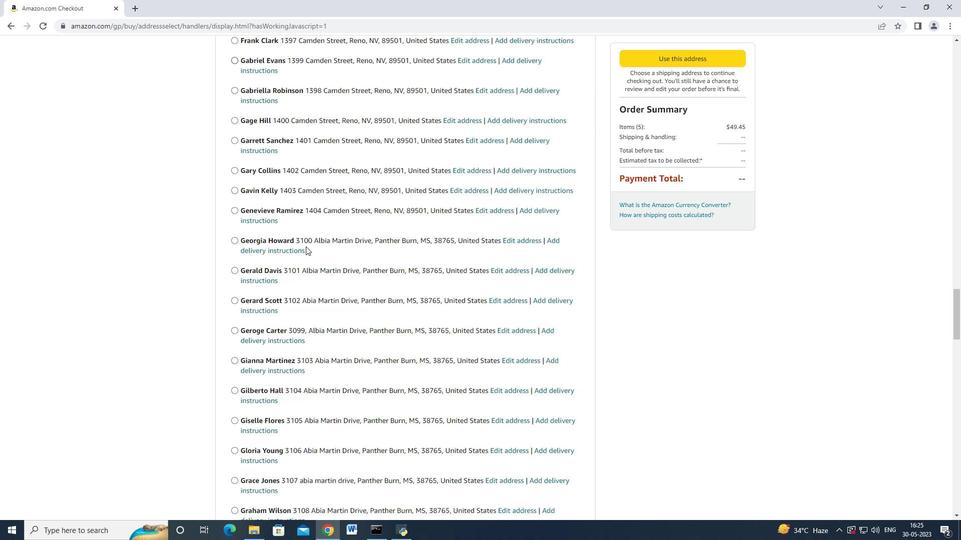 
Action: Mouse moved to (300, 250)
Screenshot: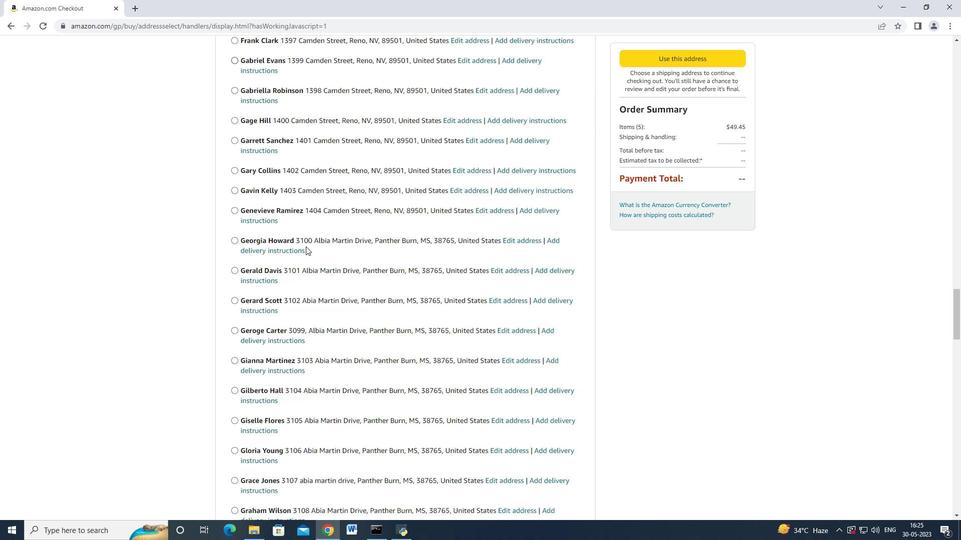 
Action: Mouse scrolled (301, 250) with delta (0, 0)
Screenshot: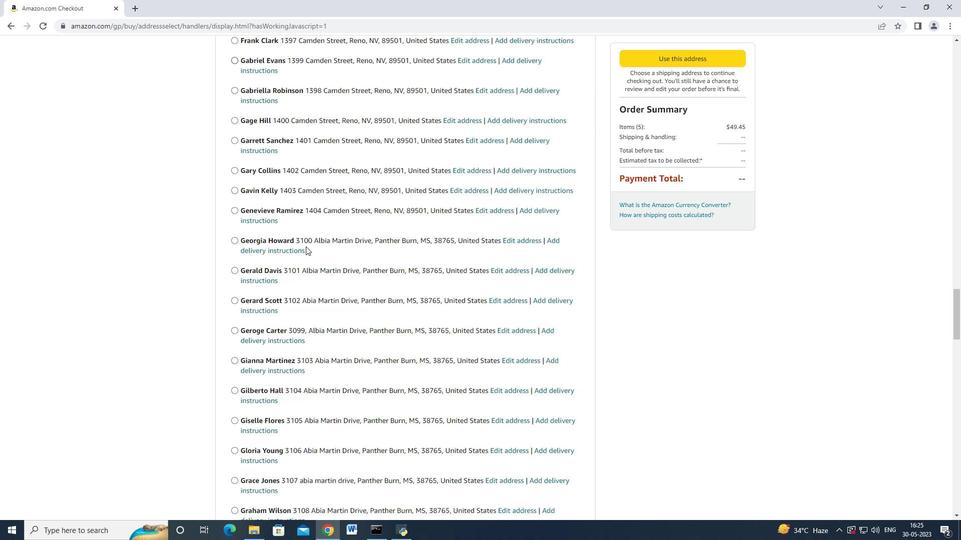 
Action: Mouse moved to (300, 250)
Screenshot: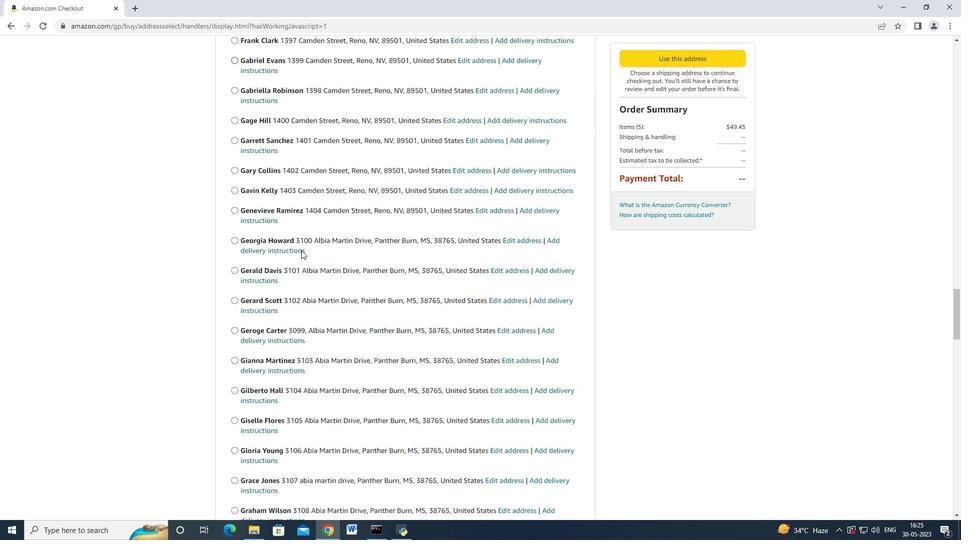 
Action: Mouse scrolled (300, 250) with delta (0, 0)
Screenshot: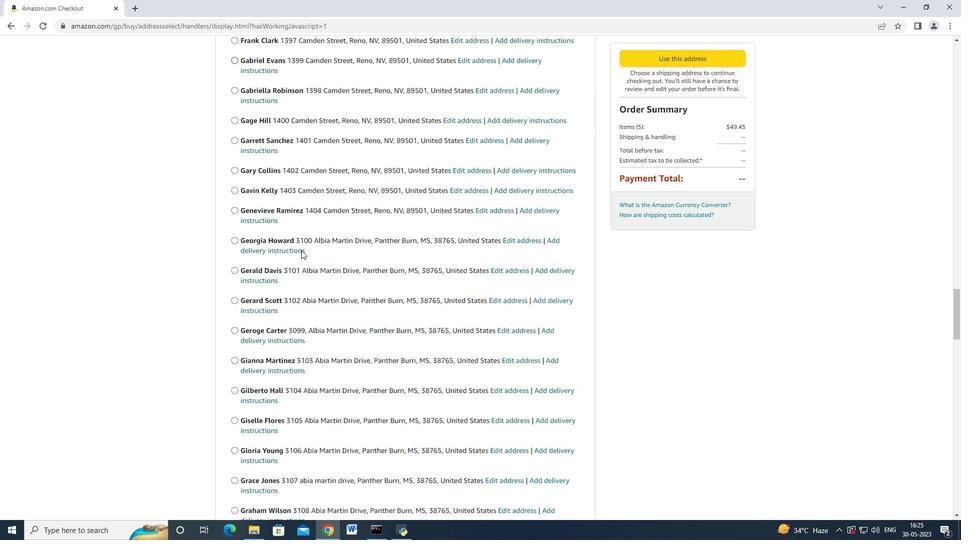 
Action: Mouse moved to (300, 250)
Screenshot: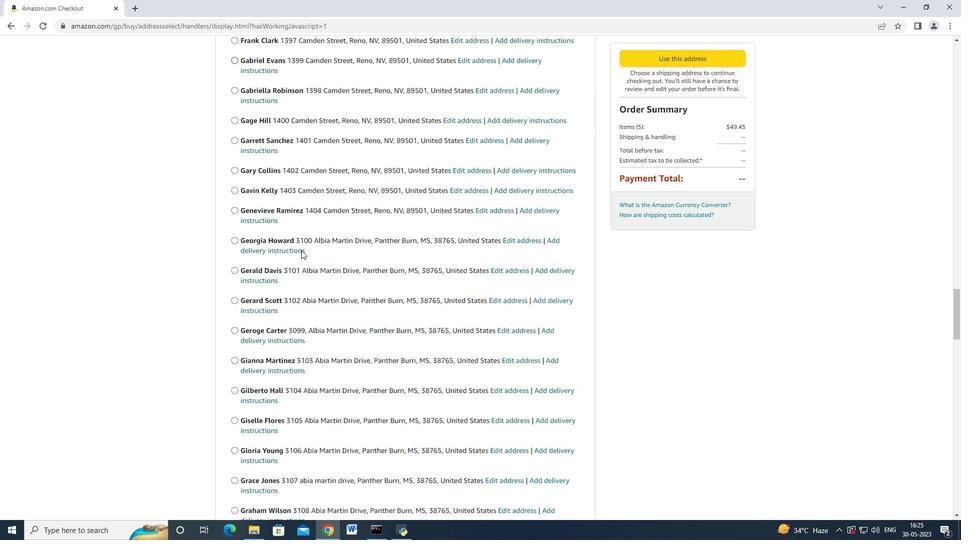 
Action: Mouse scrolled (300, 250) with delta (0, 0)
Screenshot: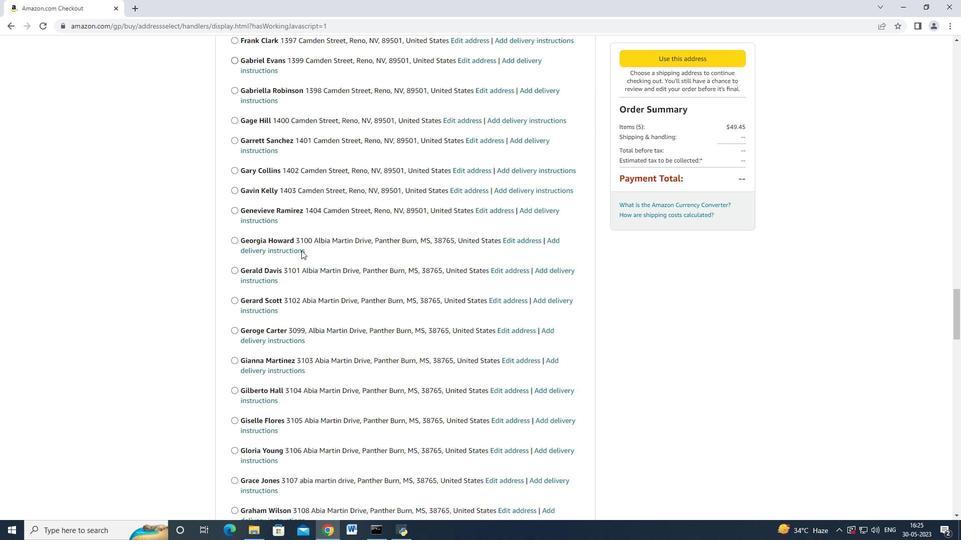
Action: Mouse moved to (300, 242)
Screenshot: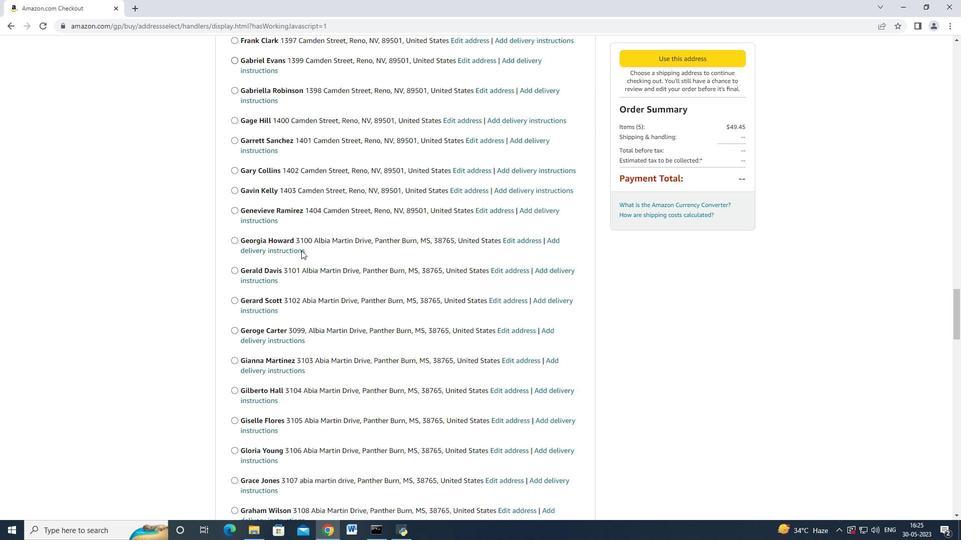 
Action: Mouse scrolled (300, 250) with delta (0, 0)
Screenshot: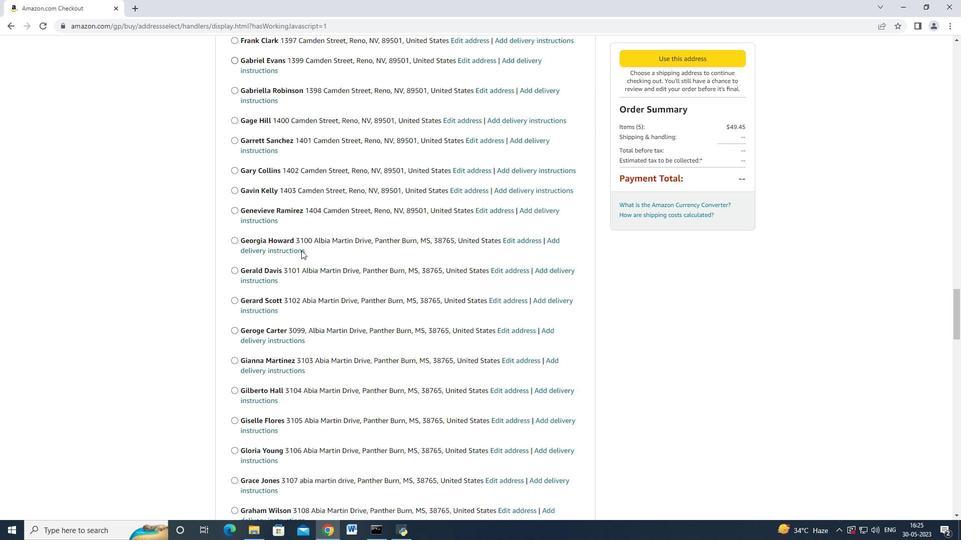 
Action: Mouse moved to (296, 244)
Screenshot: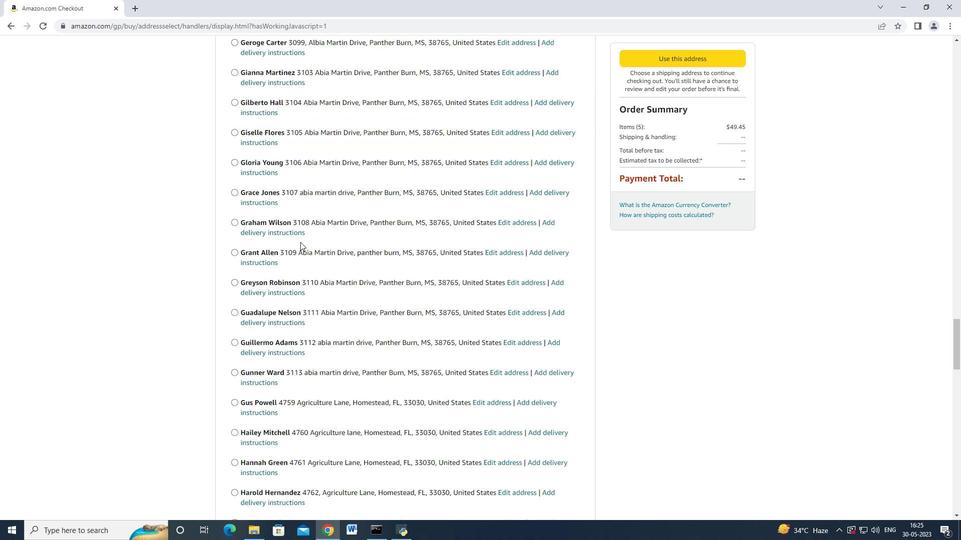 
Action: Mouse scrolled (296, 243) with delta (0, 0)
Screenshot: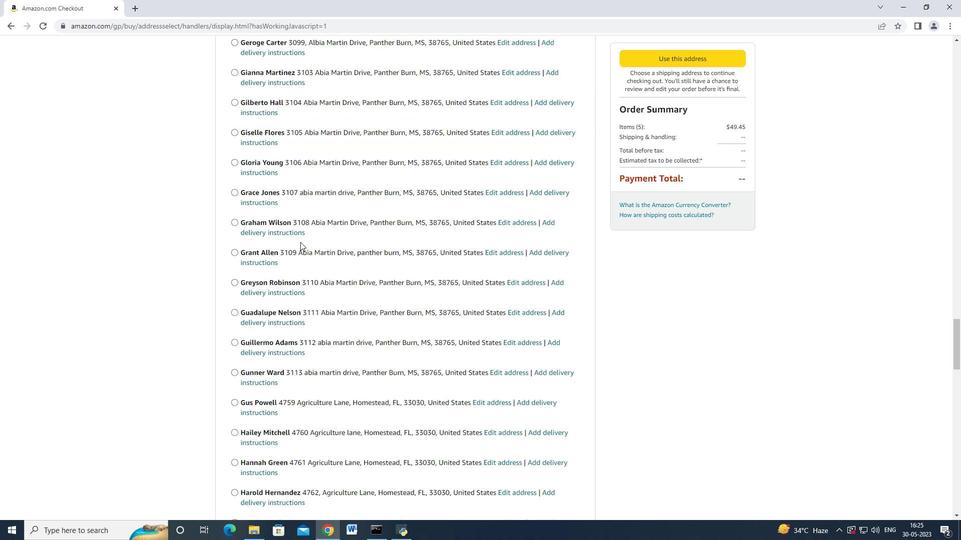 
Action: Mouse moved to (294, 245)
Screenshot: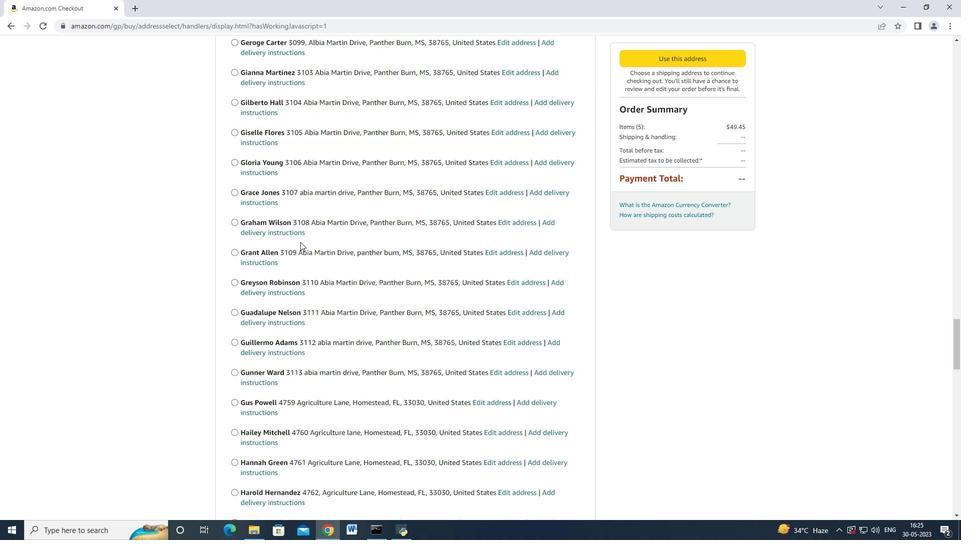 
Action: Mouse scrolled (295, 244) with delta (0, 0)
Screenshot: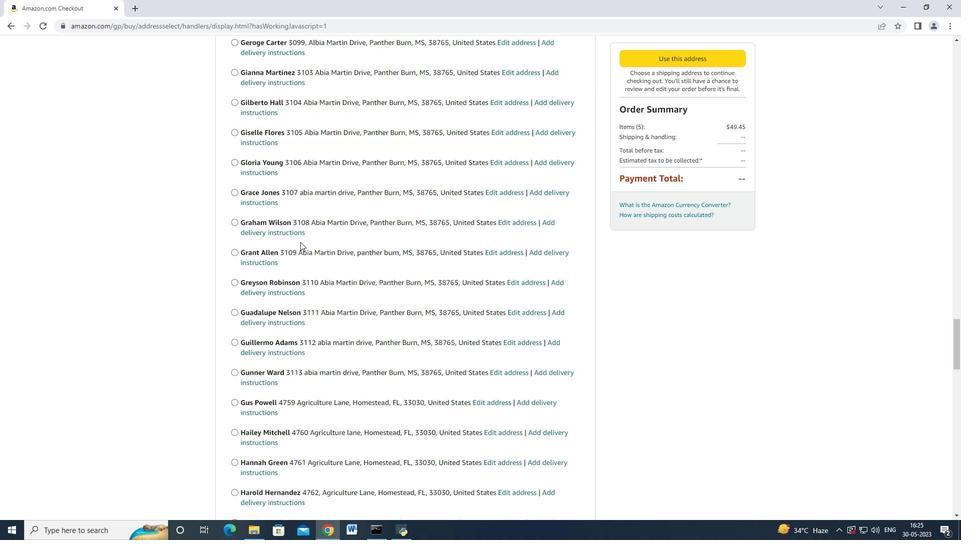 
Action: Mouse moved to (294, 245)
Screenshot: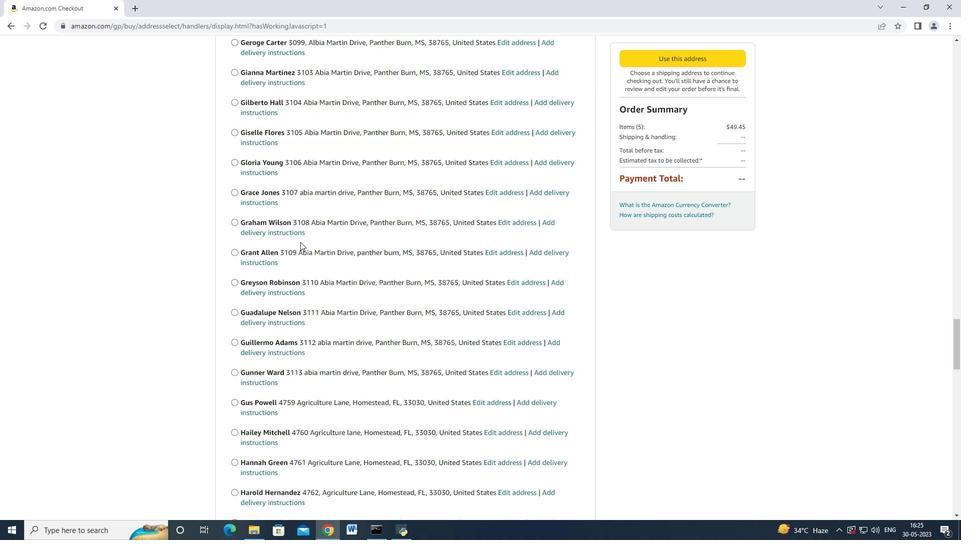 
Action: Mouse scrolled (294, 245) with delta (0, 0)
Screenshot: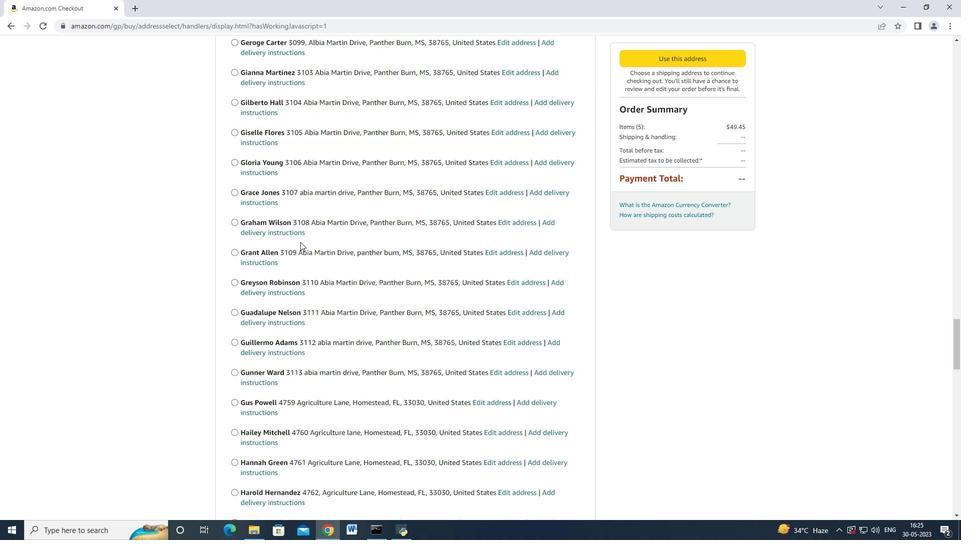 
Action: Mouse scrolled (294, 244) with delta (0, -1)
Screenshot: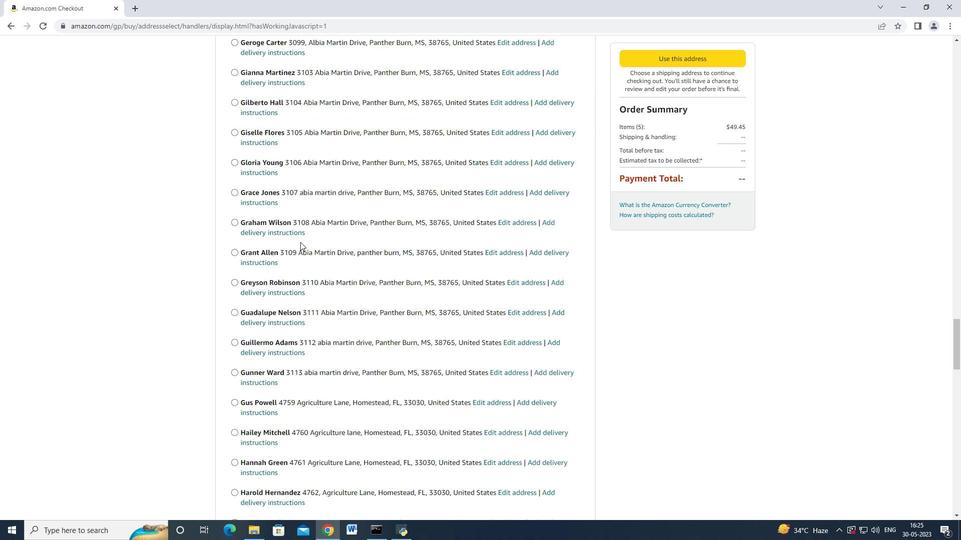 
Action: Mouse scrolled (294, 245) with delta (0, 0)
Screenshot: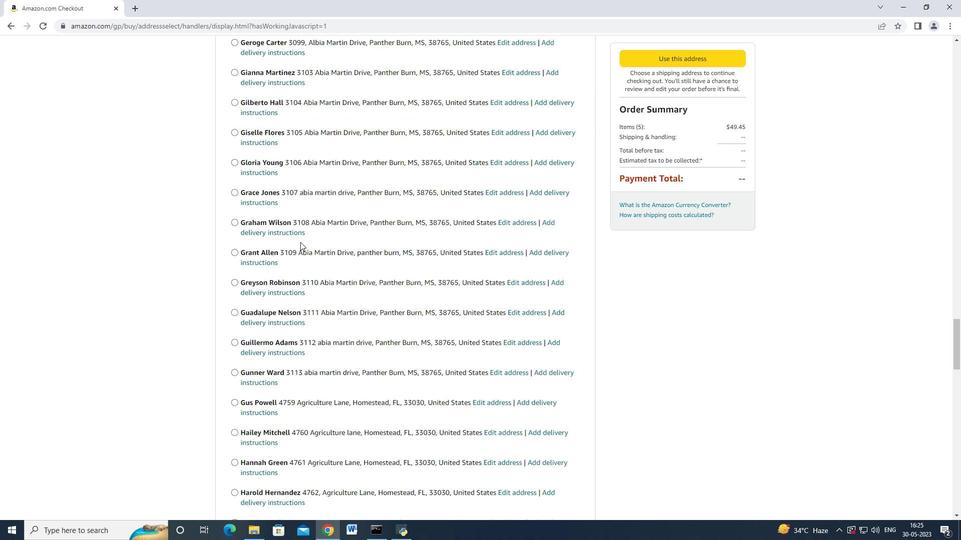 
Action: Mouse moved to (293, 245)
Screenshot: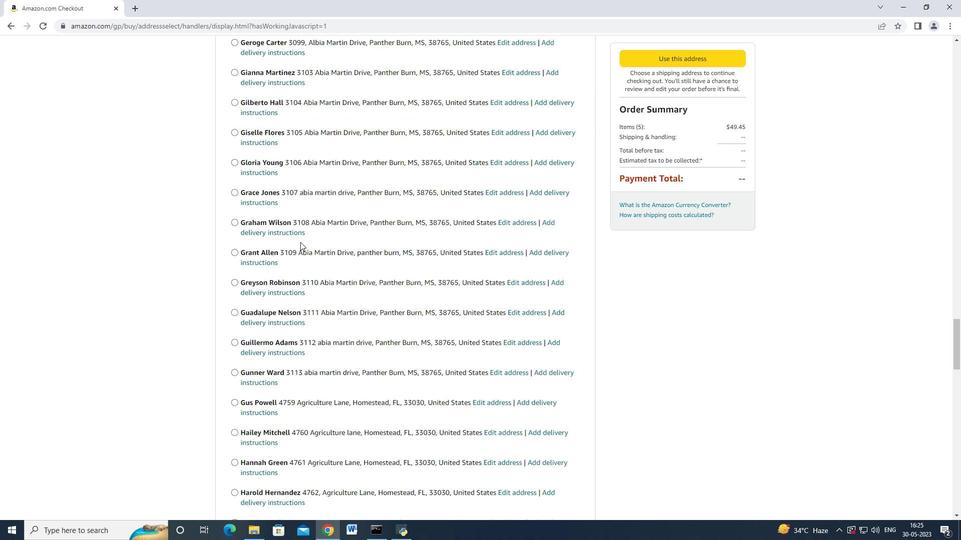
Action: Mouse scrolled (294, 245) with delta (0, 0)
Screenshot: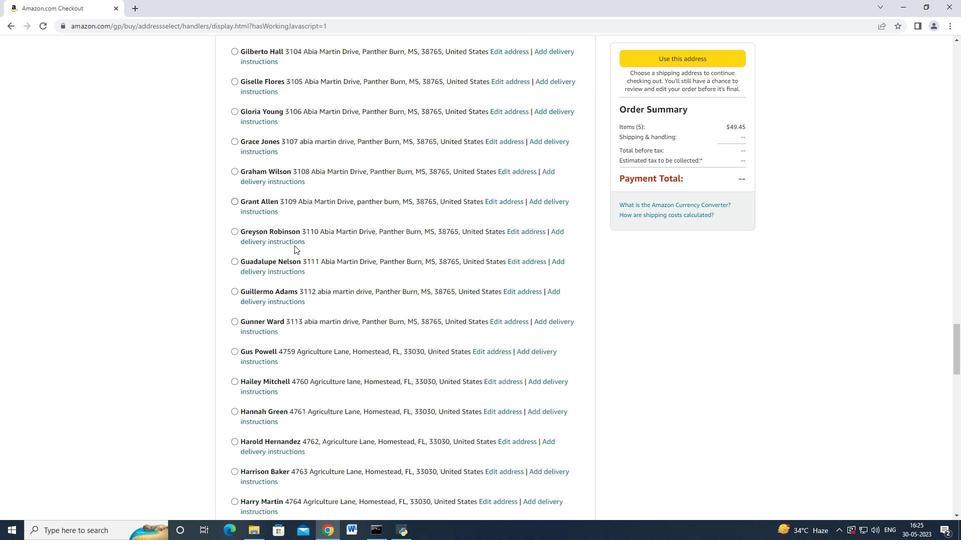 
Action: Mouse moved to (293, 240)
Screenshot: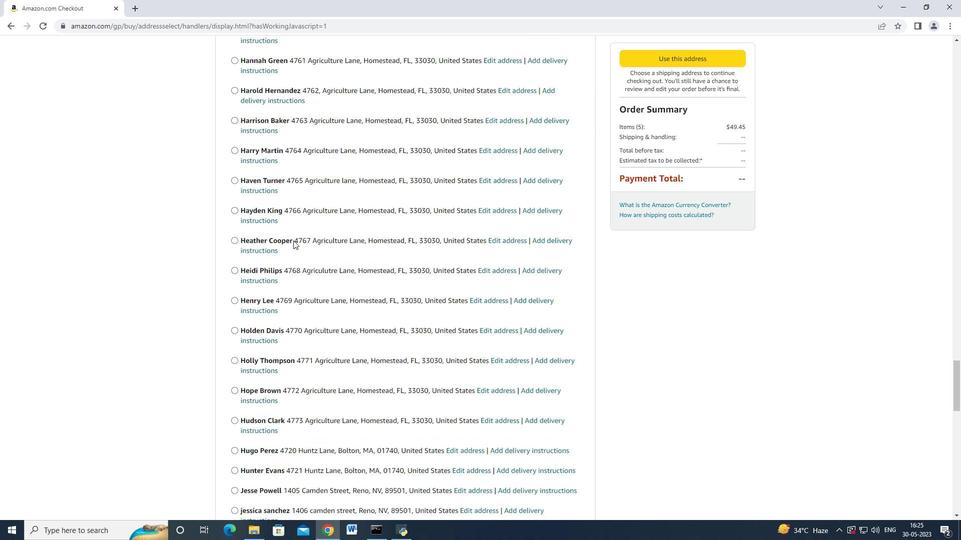 
Action: Mouse scrolled (293, 239) with delta (0, 0)
Screenshot: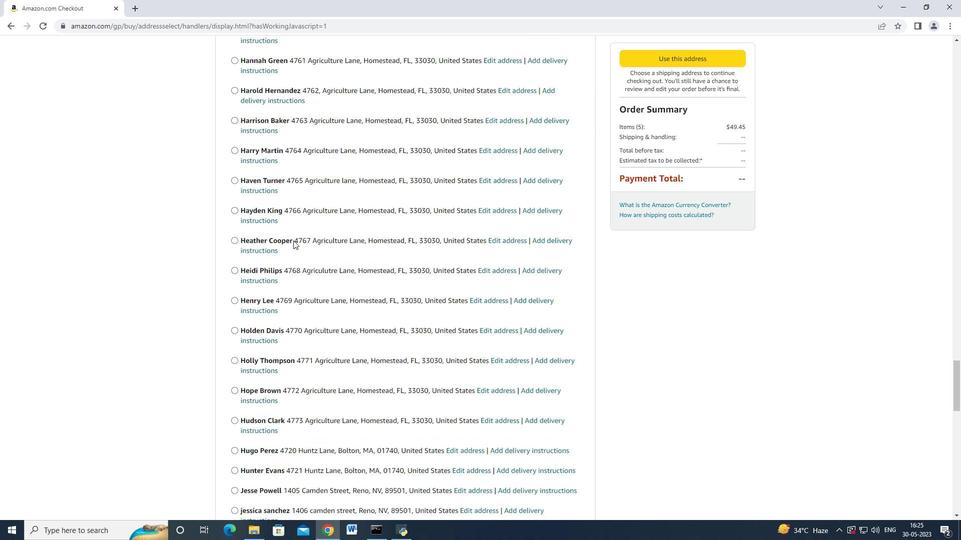 
Action: Mouse scrolled (293, 239) with delta (0, 0)
Screenshot: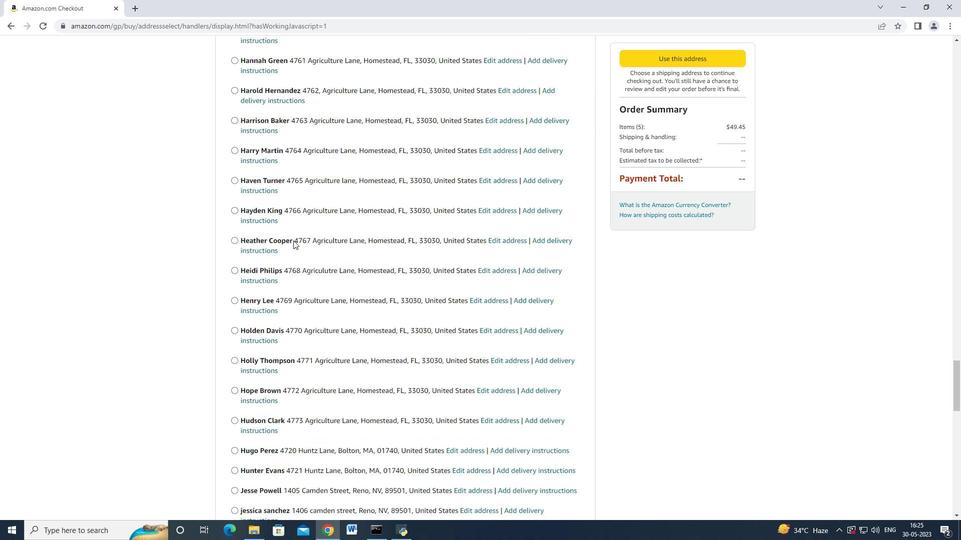 
Action: Mouse moved to (293, 240)
Screenshot: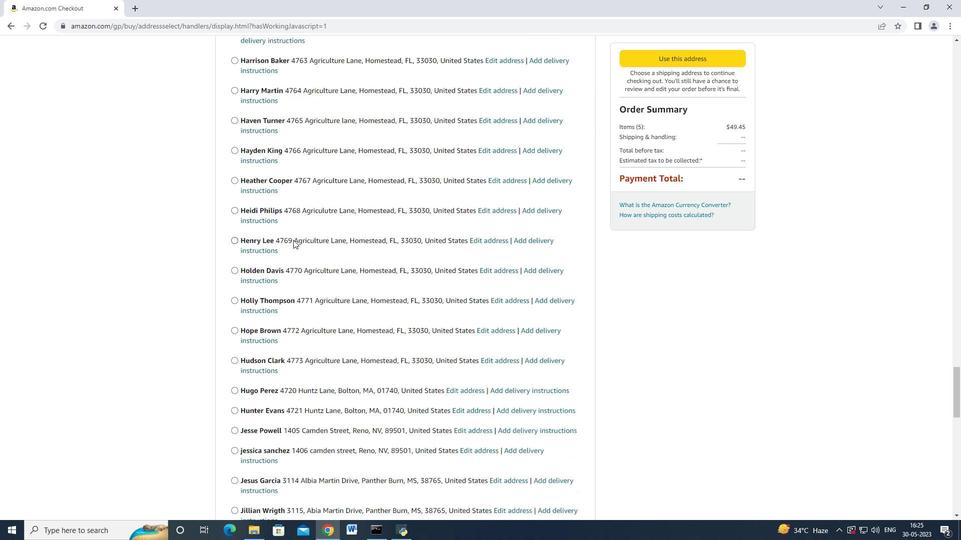 
Action: Mouse scrolled (293, 239) with delta (0, 0)
Screenshot: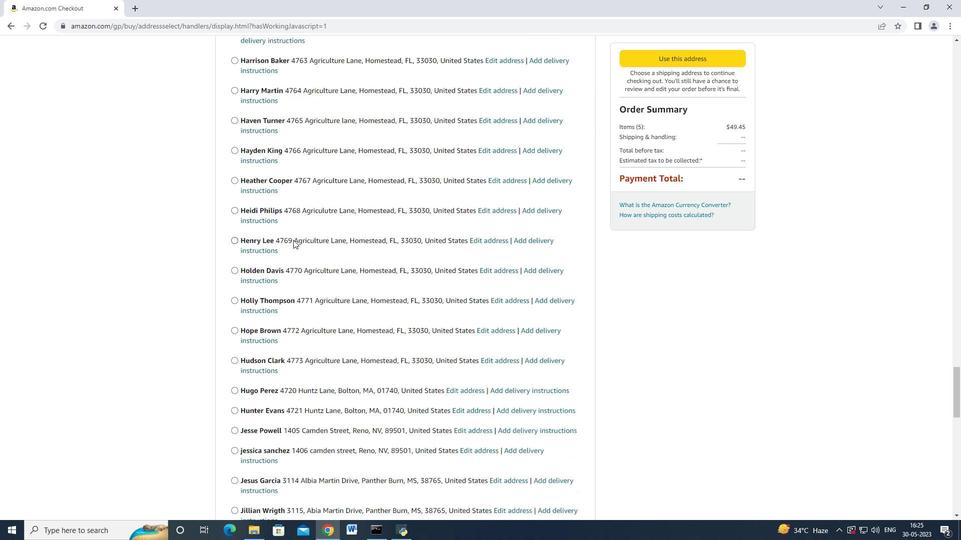 
Action: Mouse moved to (293, 240)
Screenshot: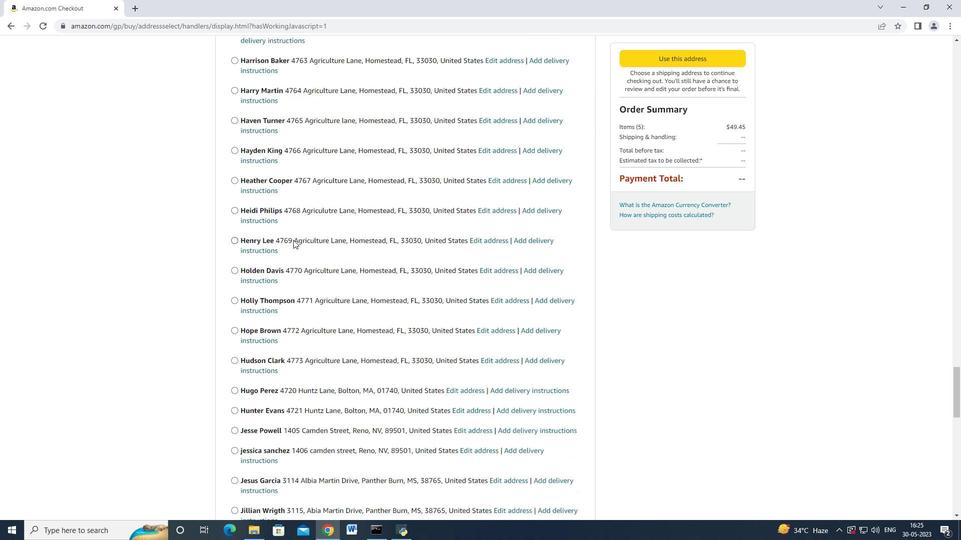 
Action: Mouse scrolled (293, 239) with delta (0, -1)
Screenshot: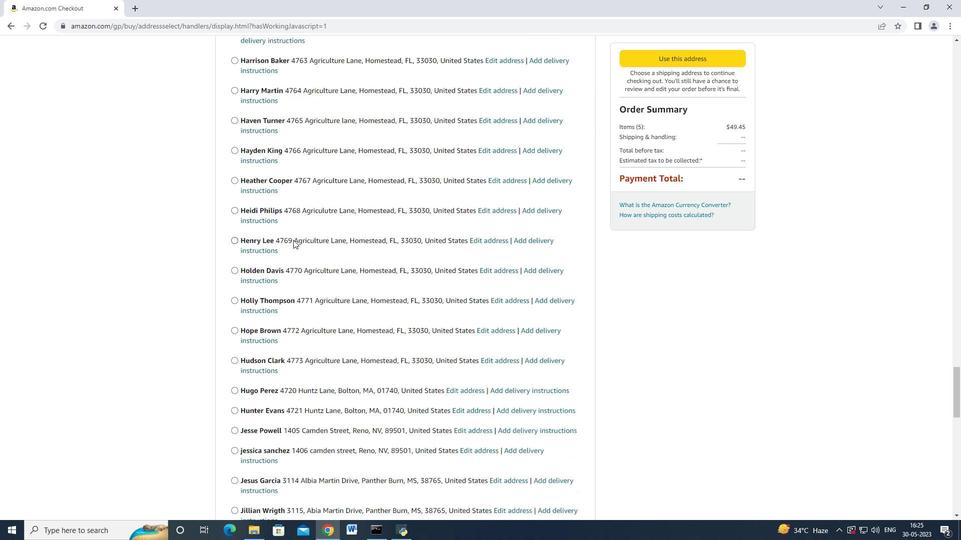 
Action: Mouse moved to (292, 240)
Screenshot: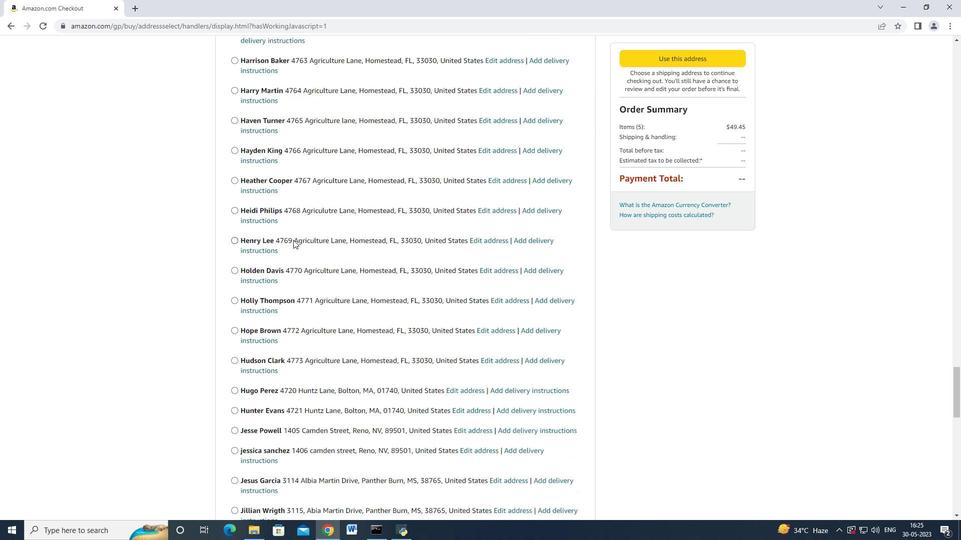 
Action: Mouse scrolled (293, 239) with delta (0, 0)
Screenshot: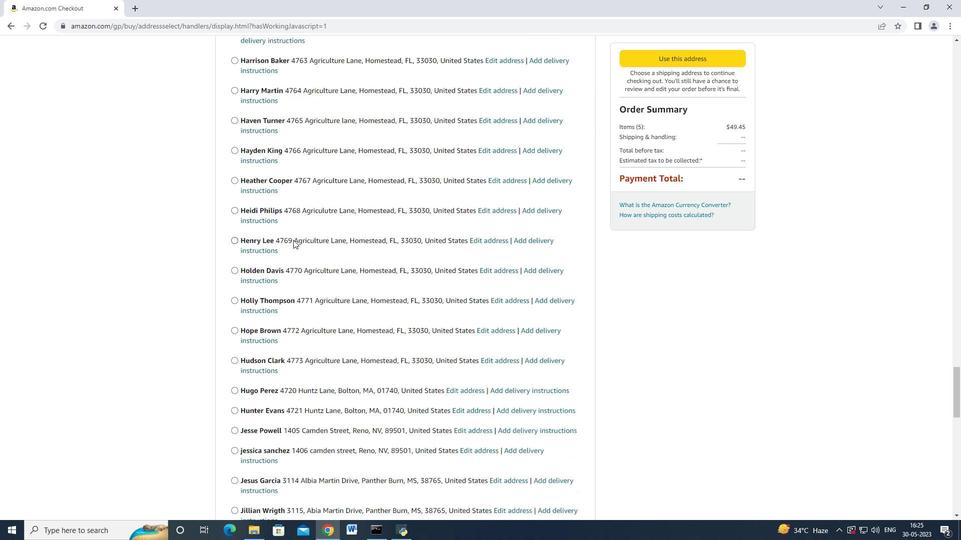 
Action: Mouse moved to (292, 240)
Screenshot: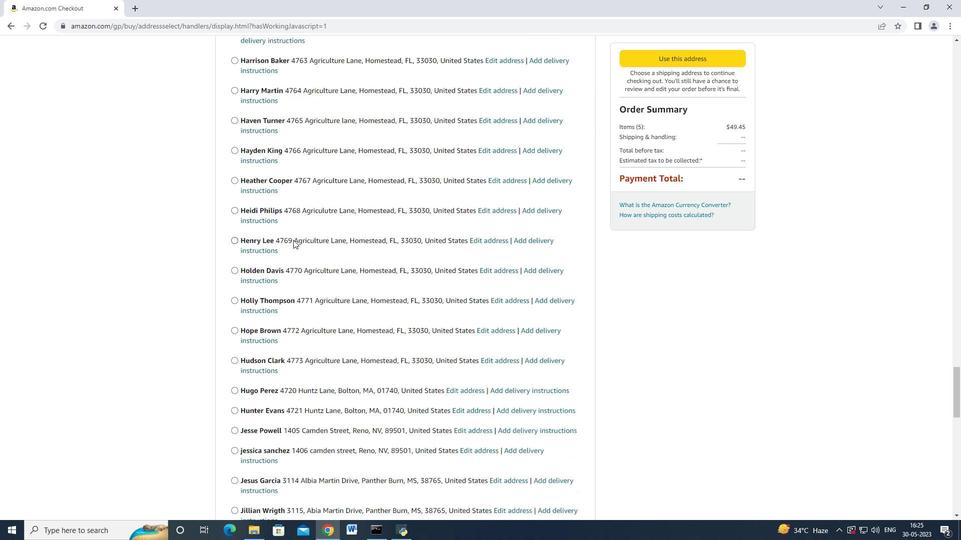 
Action: Mouse scrolled (293, 239) with delta (0, 0)
Screenshot: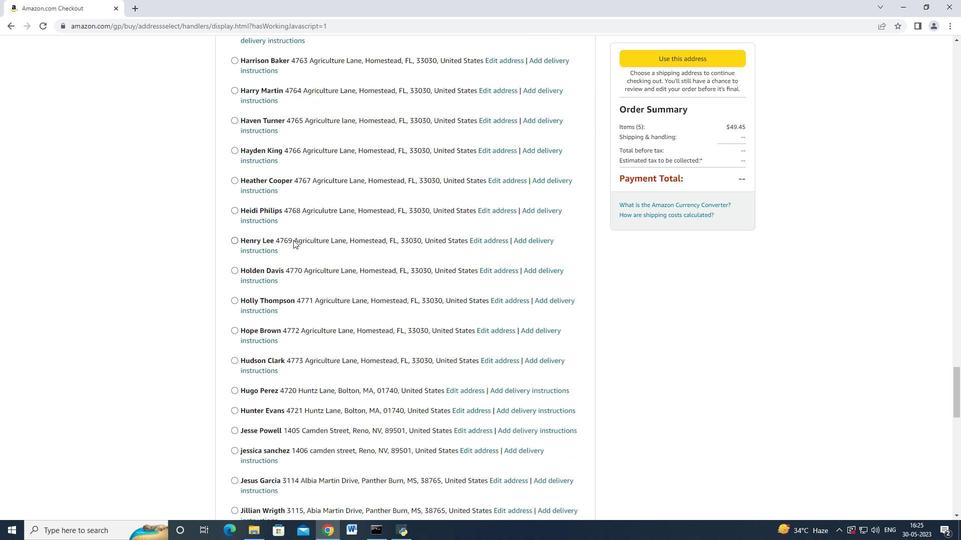 
Action: Mouse scrolled (292, 239) with delta (0, 0)
Screenshot: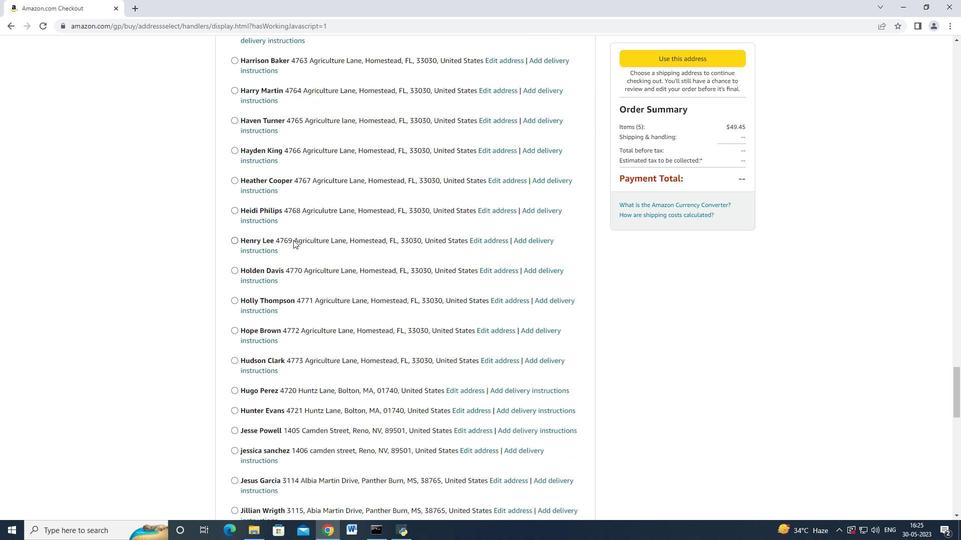 
Action: Mouse moved to (292, 241)
Screenshot: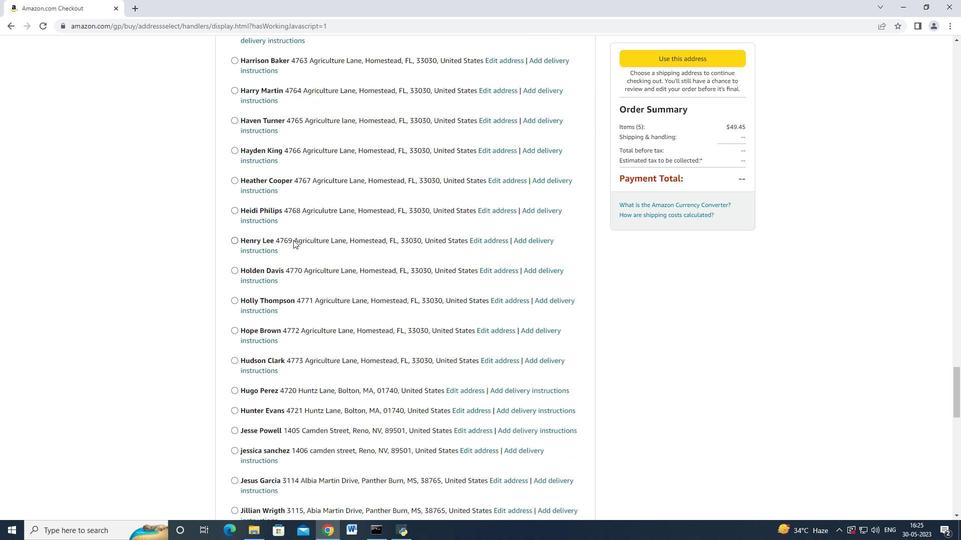 
Action: Mouse scrolled (292, 240) with delta (0, 0)
Screenshot: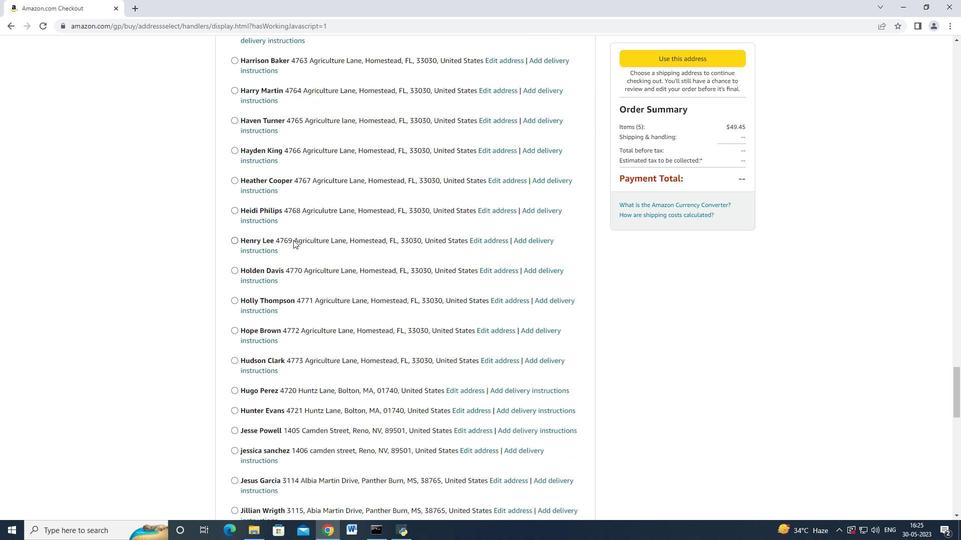 
Action: Mouse moved to (295, 234)
Screenshot: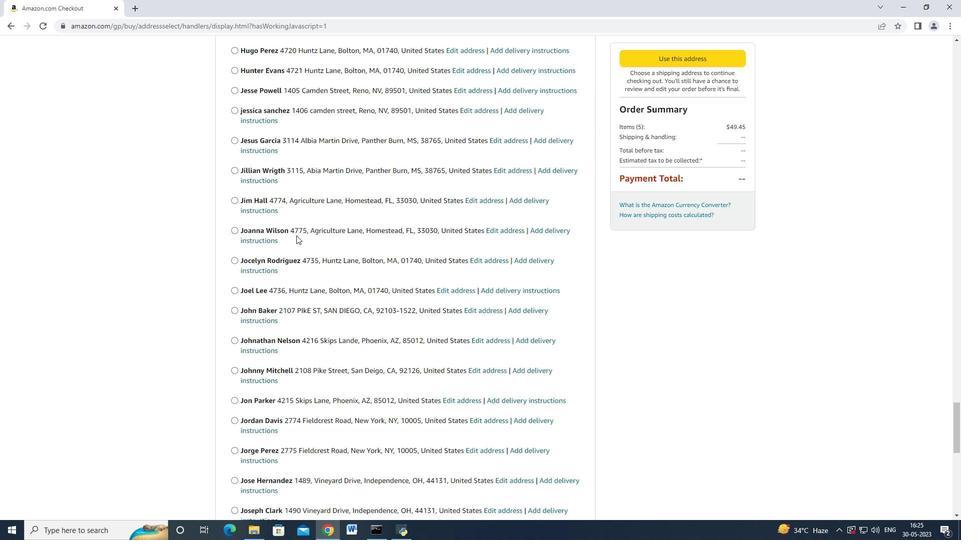 
Action: Mouse scrolled (295, 234) with delta (0, 0)
Screenshot: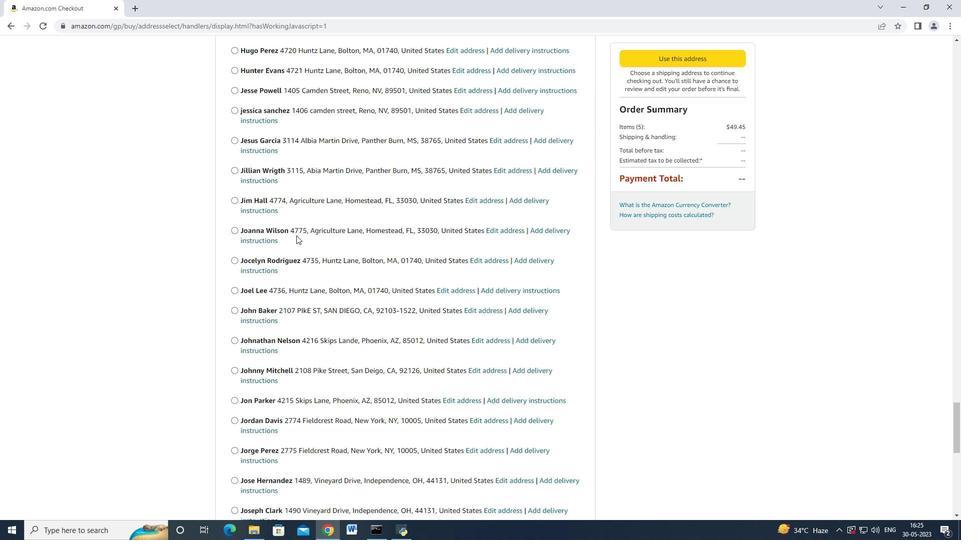 
Action: Mouse moved to (294, 235)
Screenshot: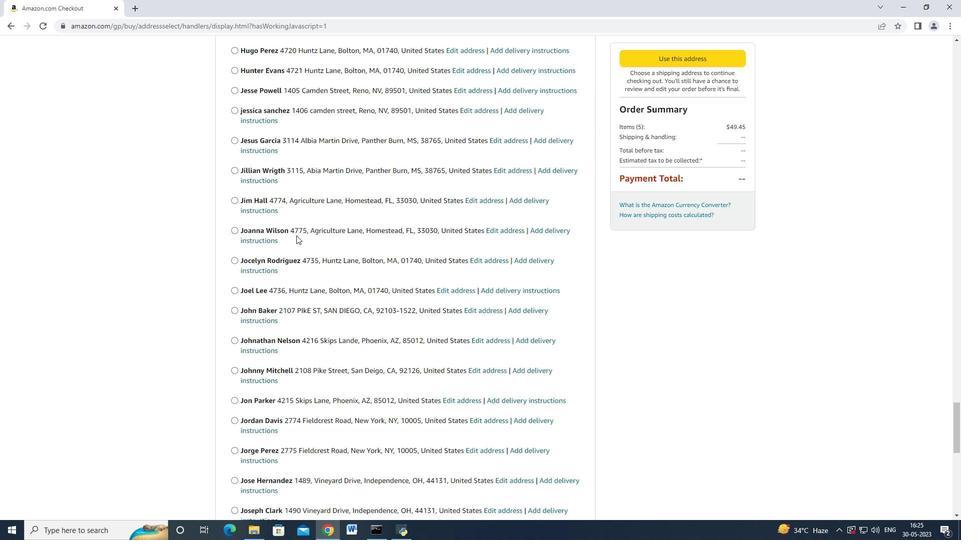 
Action: Mouse scrolled (294, 234) with delta (0, 0)
Screenshot: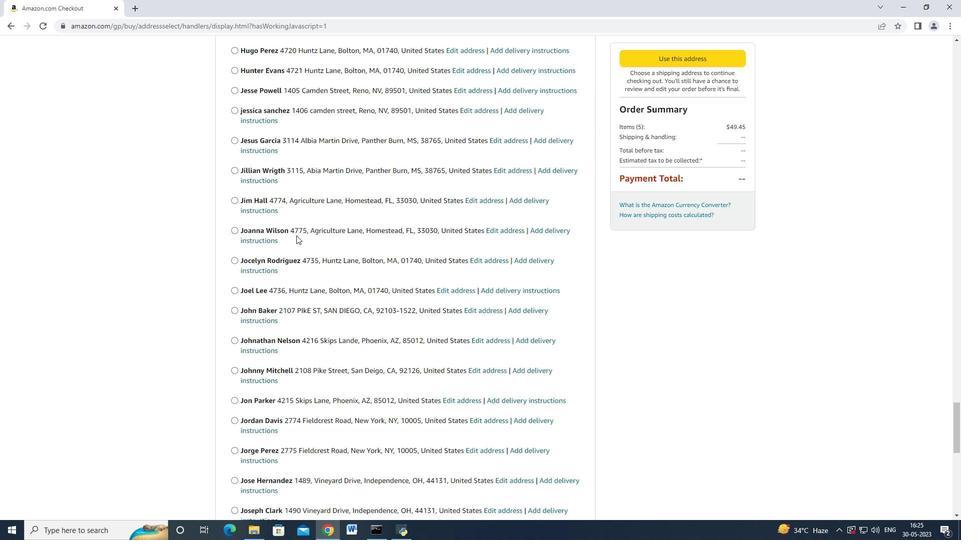 
Action: Mouse moved to (294, 235)
Screenshot: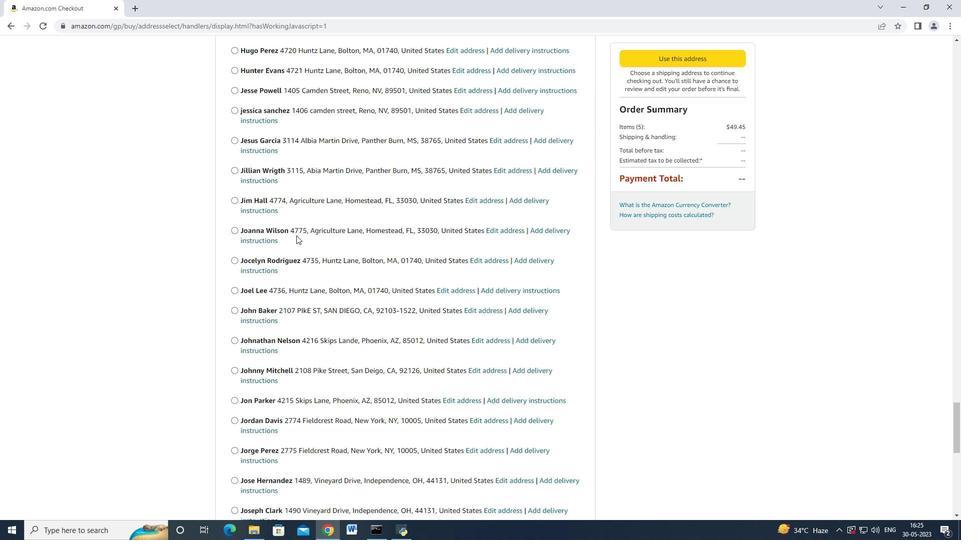 
Action: Mouse scrolled (294, 235) with delta (0, 0)
Screenshot: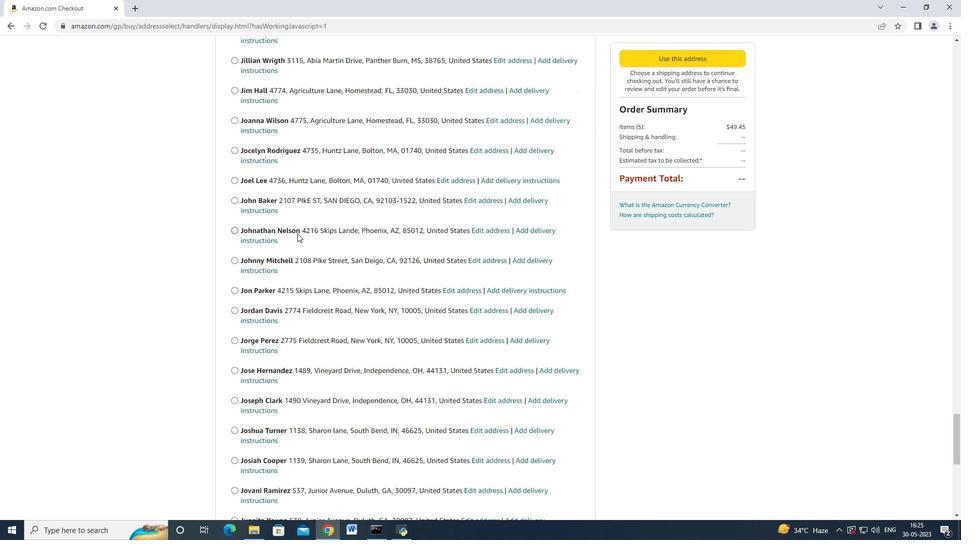 
Action: Mouse scrolled (294, 234) with delta (0, -1)
Screenshot: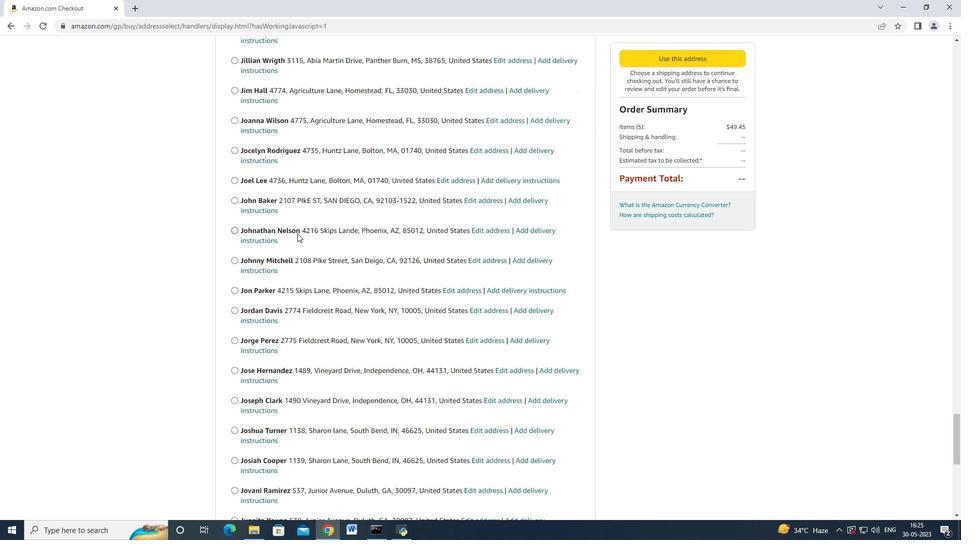 
Action: Mouse moved to (293, 235)
Screenshot: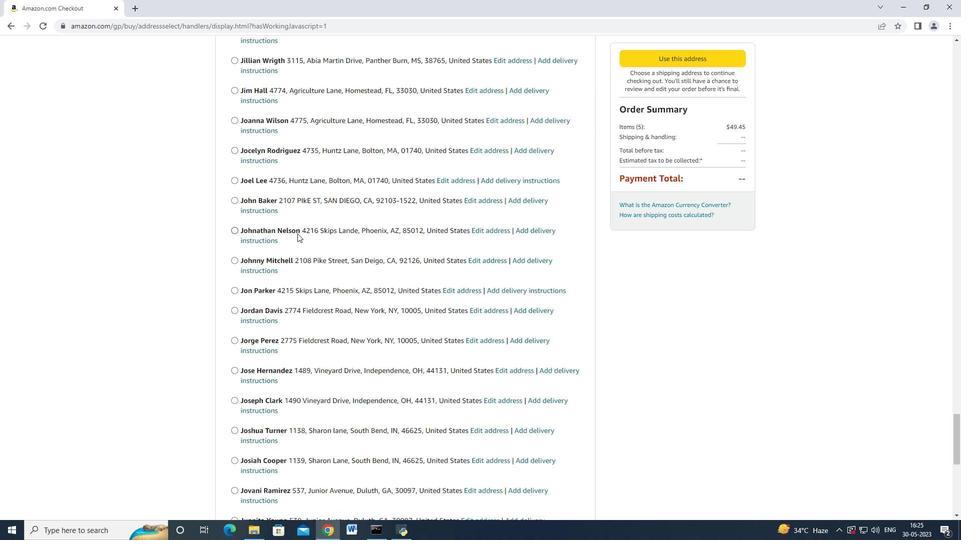 
Action: Mouse scrolled (293, 235) with delta (0, 0)
Screenshot: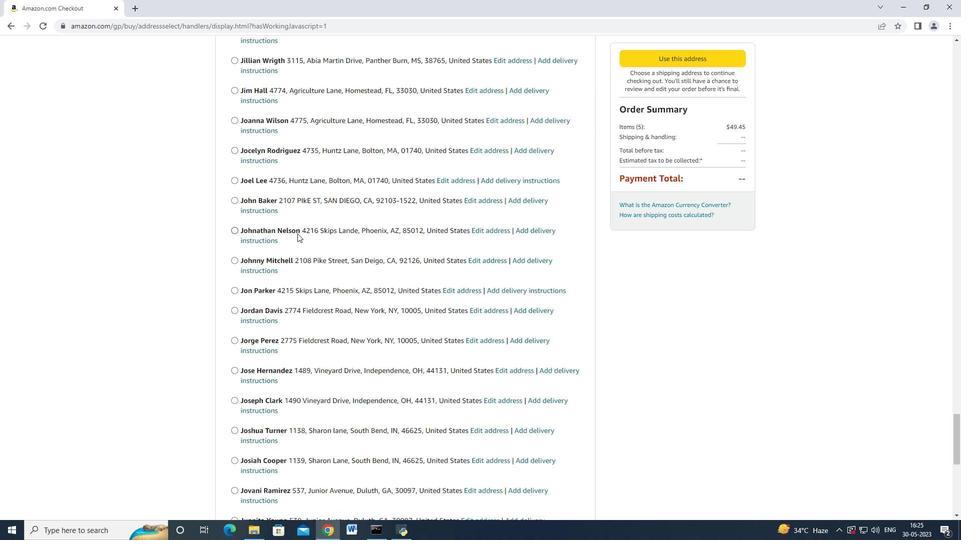 
Action: Mouse scrolled (293, 235) with delta (0, 0)
Screenshot: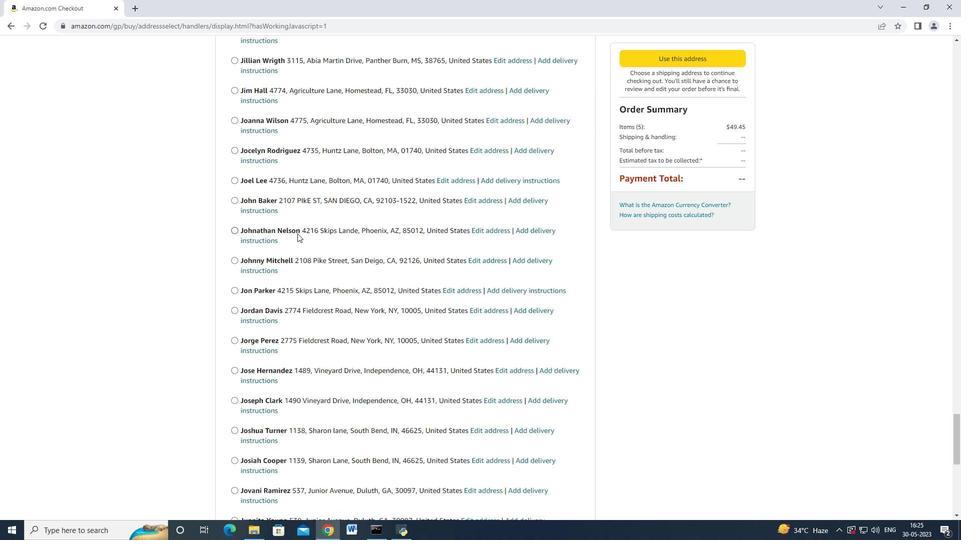 
Action: Mouse moved to (293, 235)
Screenshot: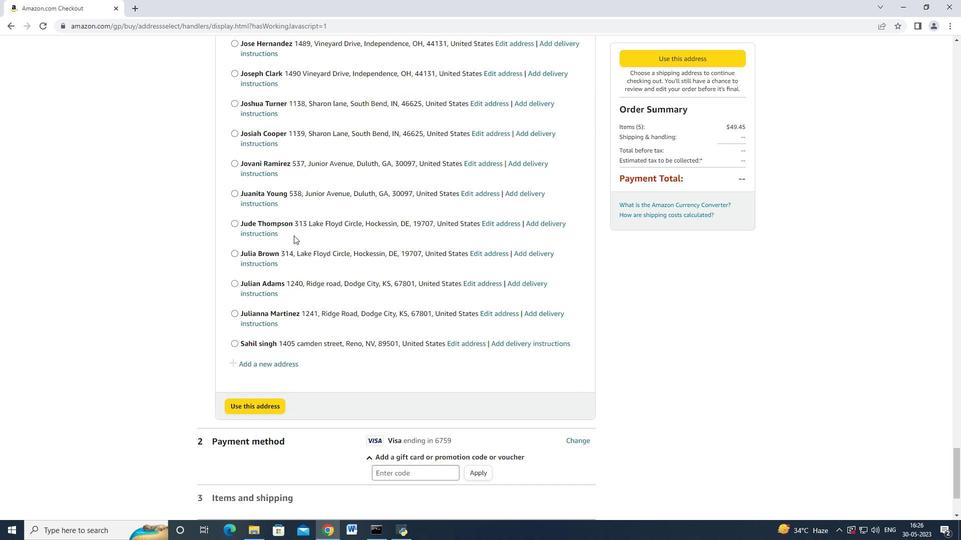 
Action: Mouse scrolled (293, 235) with delta (0, 0)
Screenshot: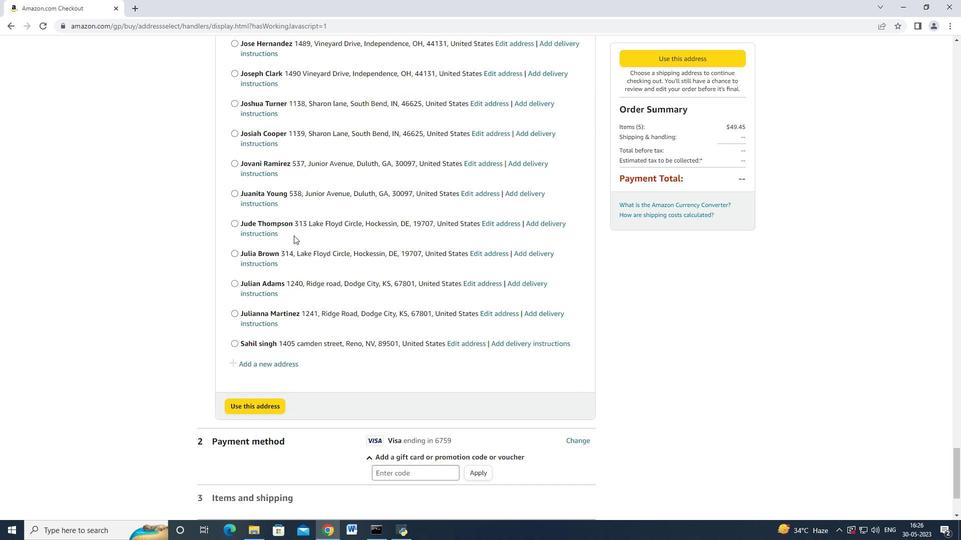 
Action: Mouse scrolled (293, 235) with delta (0, 0)
Screenshot: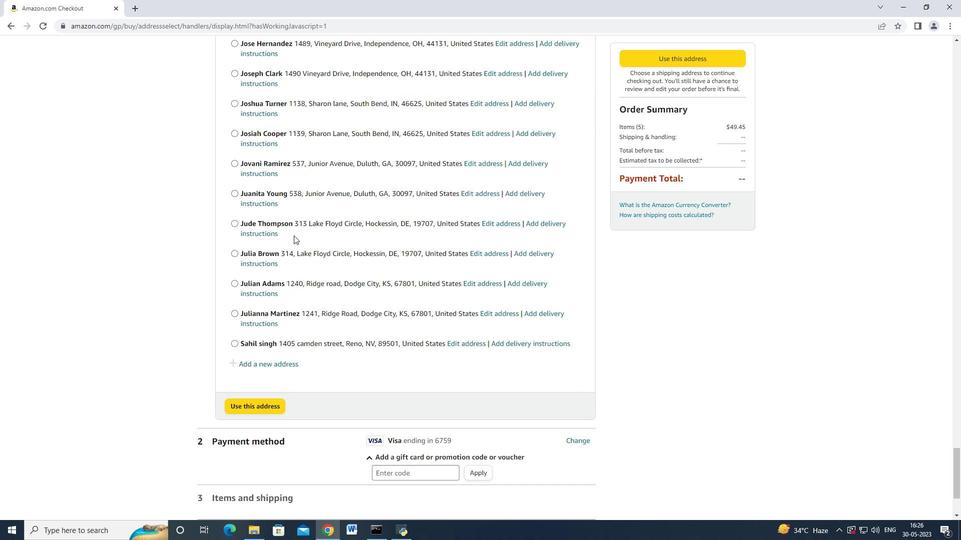 
Action: Mouse scrolled (293, 235) with delta (0, 0)
Screenshot: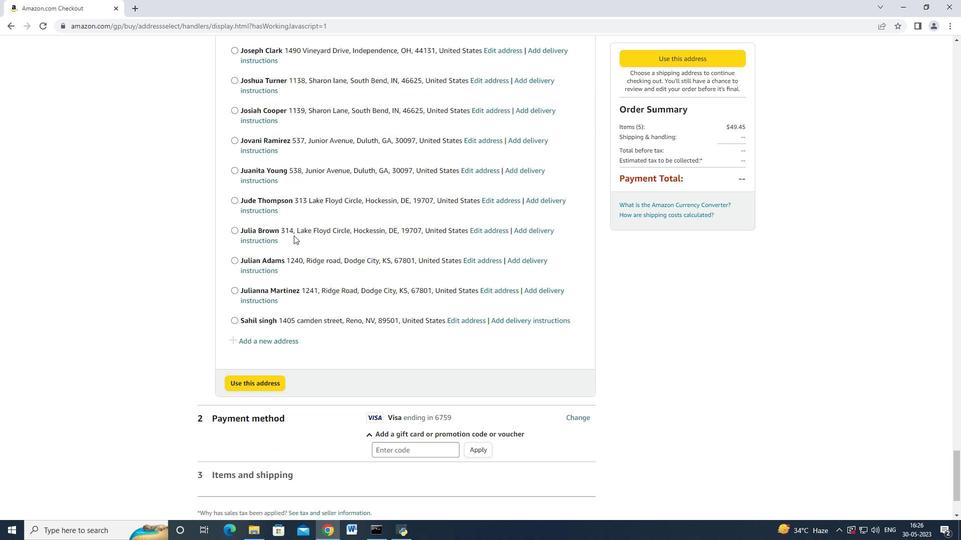
Action: Mouse scrolled (293, 235) with delta (0, 0)
Screenshot: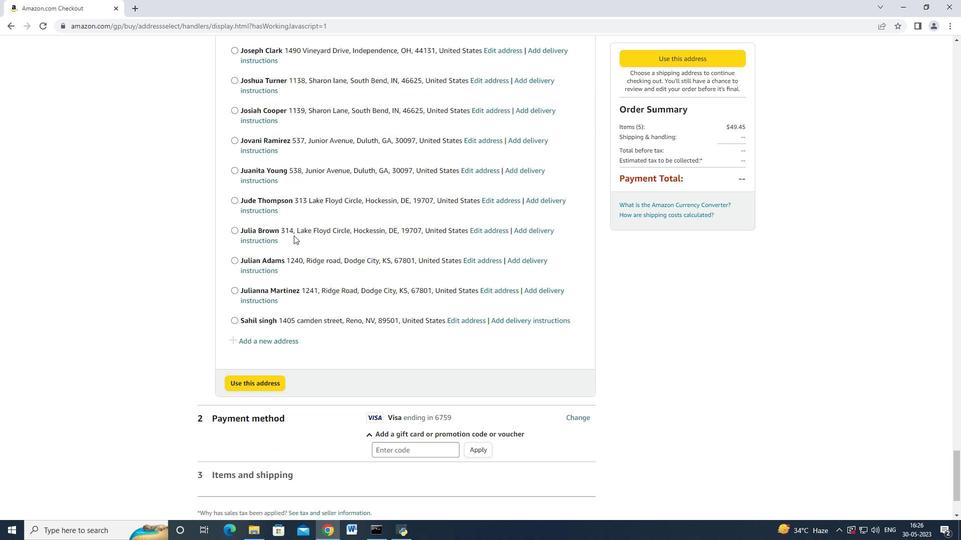 
Action: Mouse scrolled (293, 235) with delta (0, 0)
Screenshot: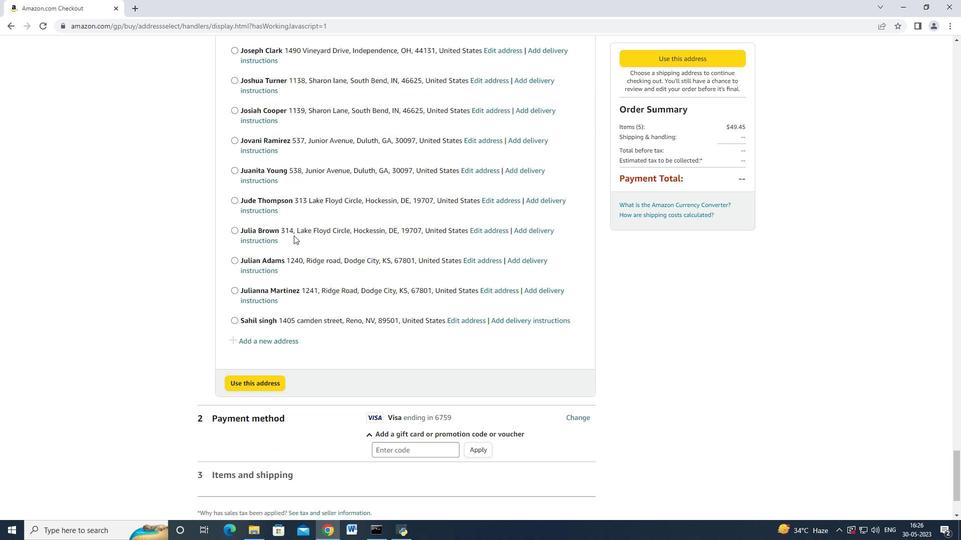 
Action: Mouse scrolled (293, 235) with delta (0, 0)
Screenshot: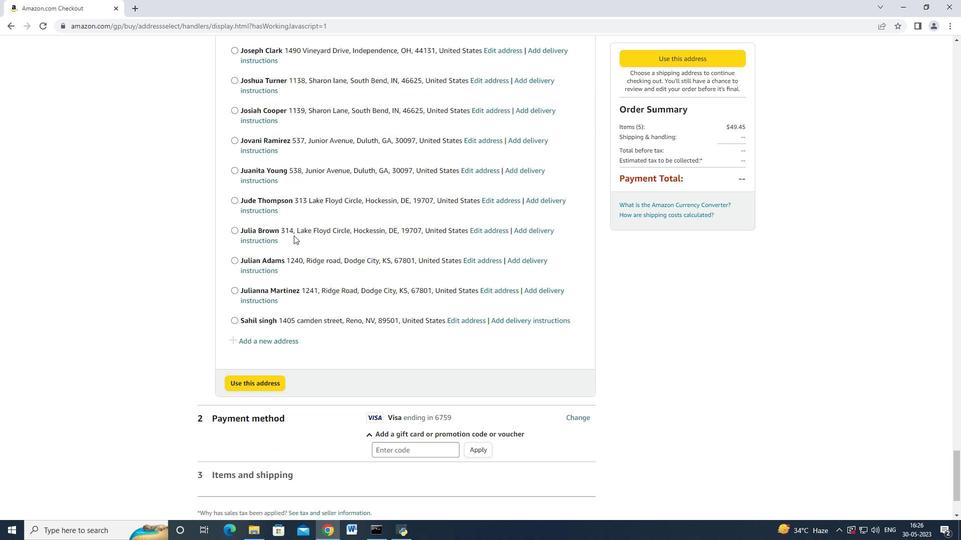 
Action: Mouse scrolled (293, 235) with delta (0, 0)
Screenshot: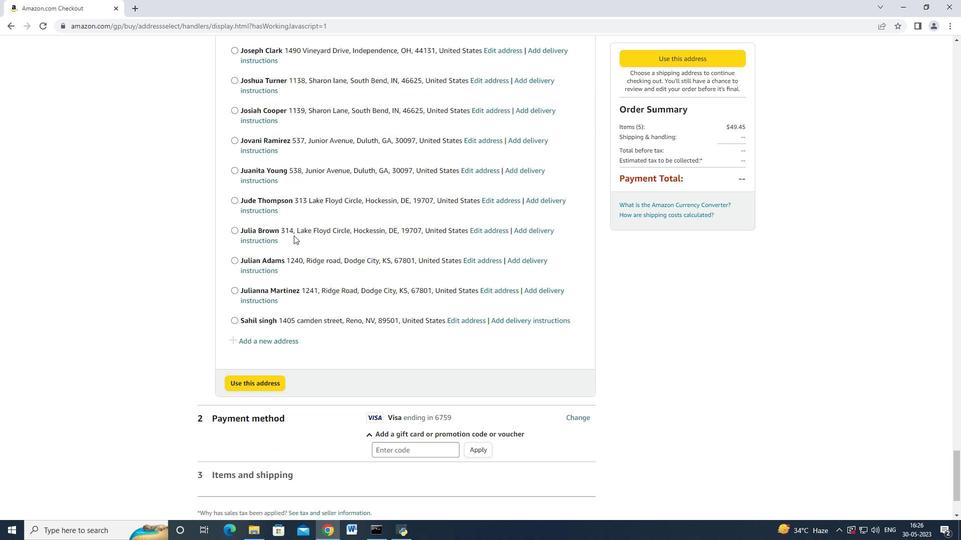 
Action: Mouse moved to (281, 242)
Screenshot: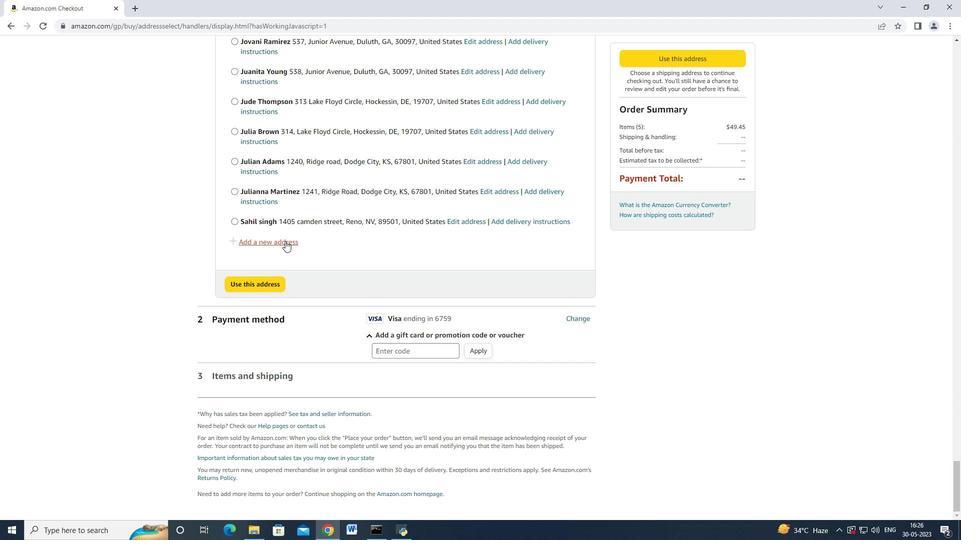
Action: Mouse pressed left at (281, 242)
Screenshot: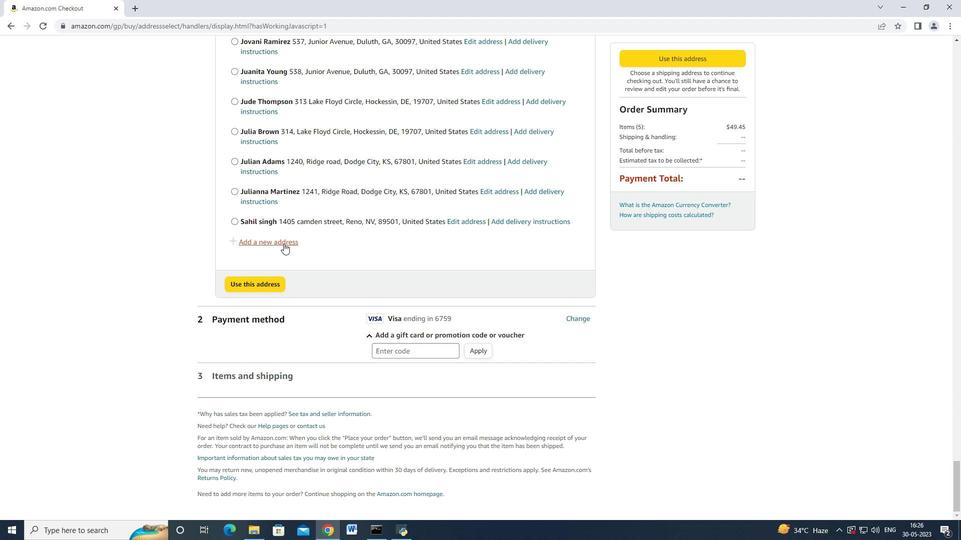 
Action: Mouse moved to (326, 240)
Screenshot: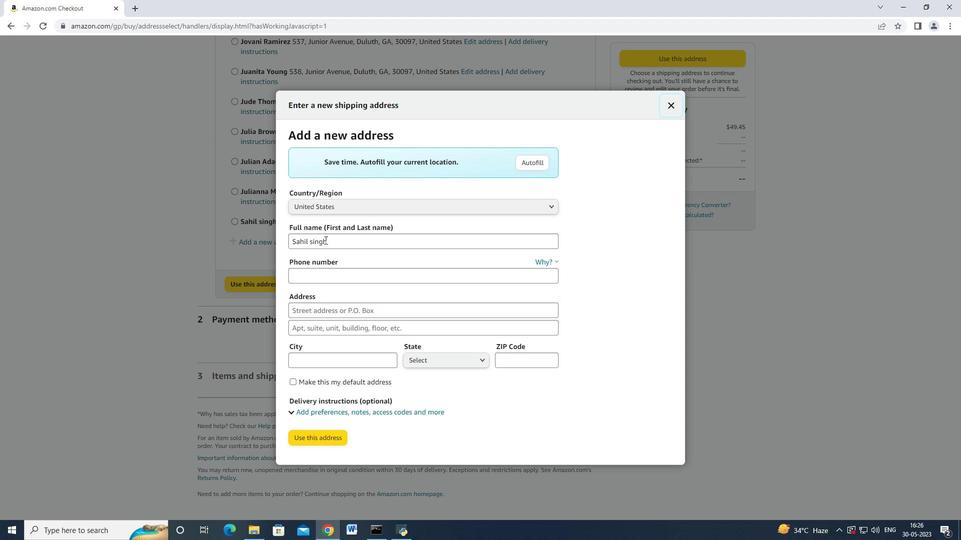 
Action: Mouse pressed left at (326, 240)
Screenshot: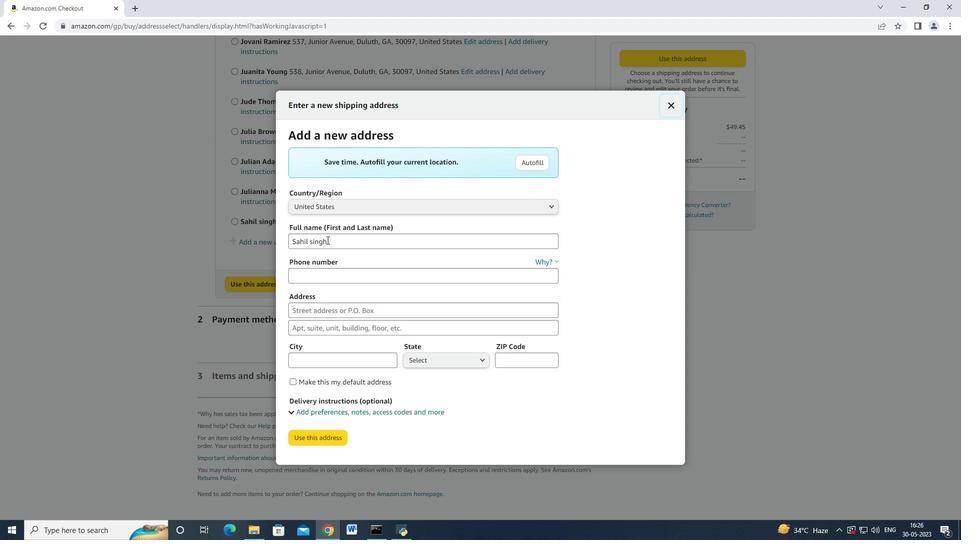 
Action: Mouse moved to (296, 238)
Screenshot: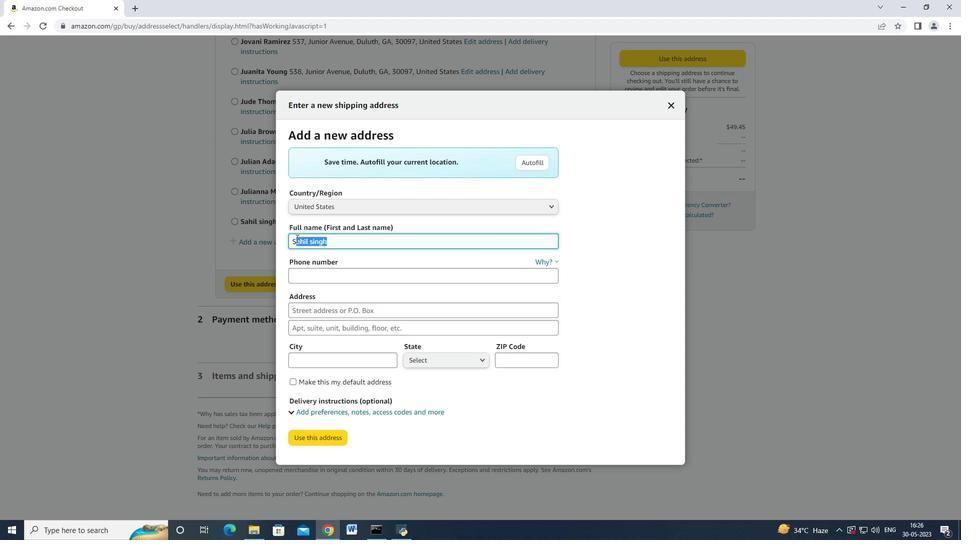 
Action: Key pressed <Key.backspace><Key.backspace><Key.backspace><Key.backspace><Key.backspace><Key.backspace><Key.shift><Key.shift><Key.shift><Key.shift><Key.shift><Key.shift><Key.shift><Key.shift><Key.shift><Key.shift><Key.shift><Key.shift><Key.shift><Key.shift><Key.shift><Key.shift><Key.shift><Key.shift><Key.shift><Key.shift><Key.shift><Key.shift><Key.shift><Key.shift><Key.shift><Key.shift><Key.shift><Key.shift><Key.shift><Key.shift><Key.shift><Key.shift><Key.shift><Key.shift><Key.shift><Key.shift><Key.shift><Key.shift><Key.shift>In<Key.backspace>an<Key.space><Key.shift>HIl<Key.backspace><Key.backspace>ill<Key.tab><Key.tab>9784<Key.backspace>549297<Key.backspace>47<Key.tab>4722<Key.space><Key.shift><Key.shift><Key.shift><Key.shift><Key.shift><Key.shift><Key.shift><Key.shift><Key.shift><Key.shift><Key.shift><Key.shift><Key.shift><Key.shift><Key.shift><Key.shift><Key.shift><Key.shift><Key.shift><Key.shift><Key.shift><Key.shift><Key.shift><Key.shift><Key.shift><Key.shift><Key.shift>Ju<Key.backspace><Key.backspace><Key.shift>Huntz<Key.space><Key.shift>Lane<Key.space><Key.tab><Key.tab><Key.shift>Bolton
Screenshot: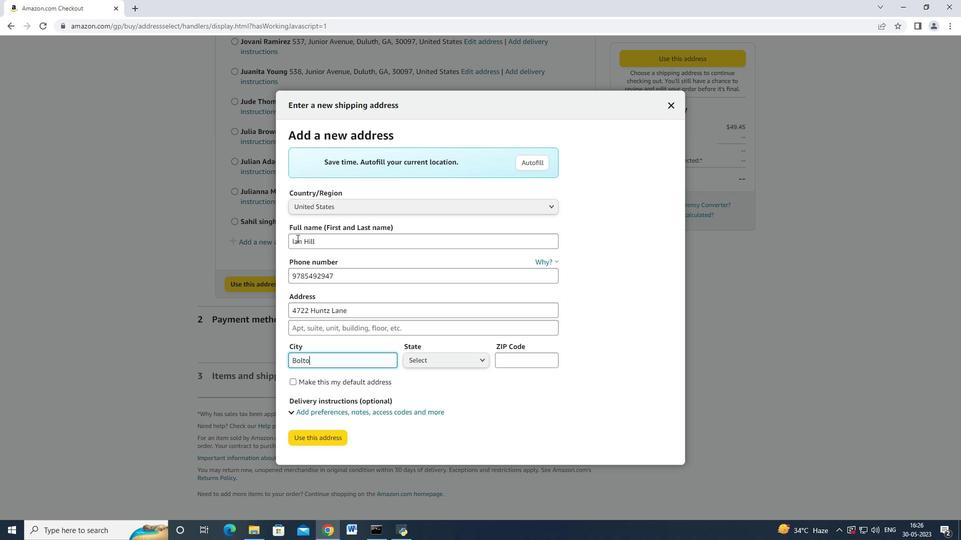 
Action: Mouse moved to (458, 365)
Screenshot: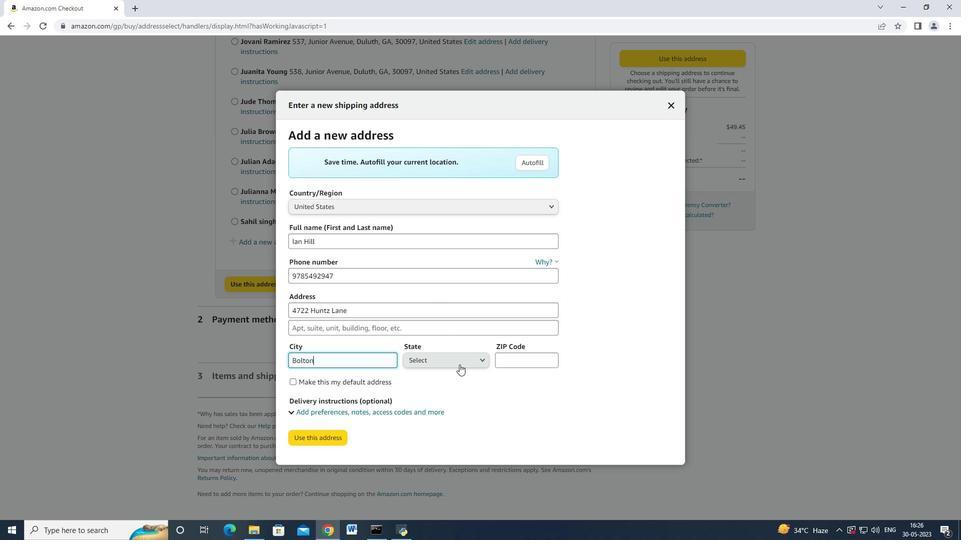 
Action: Mouse pressed left at (458, 365)
Screenshot: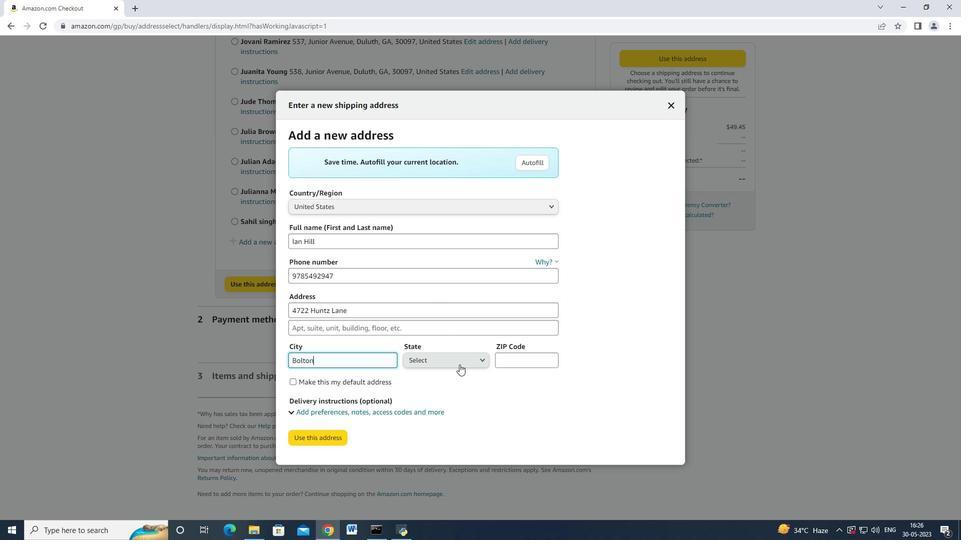 
Action: Mouse moved to (445, 307)
Screenshot: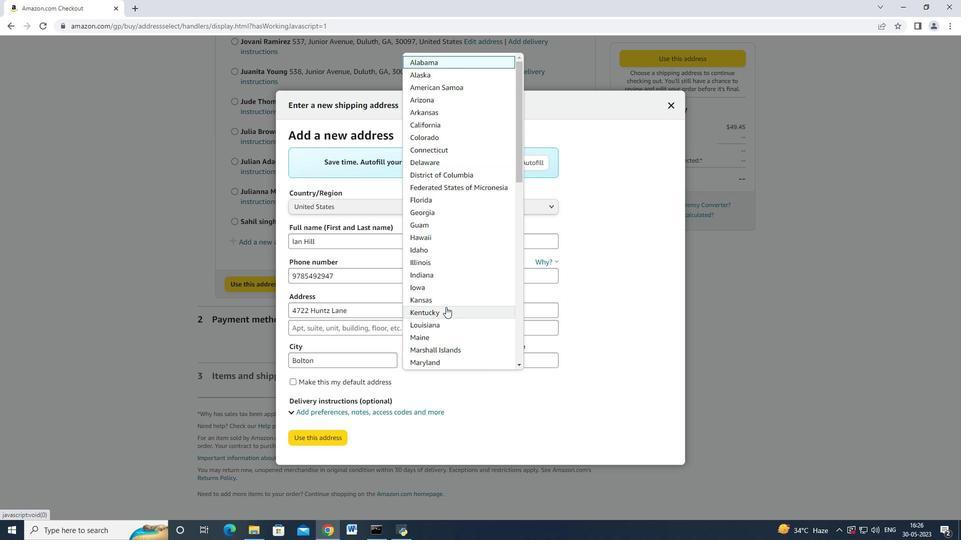 
Action: Mouse scrolled (445, 306) with delta (0, 0)
Screenshot: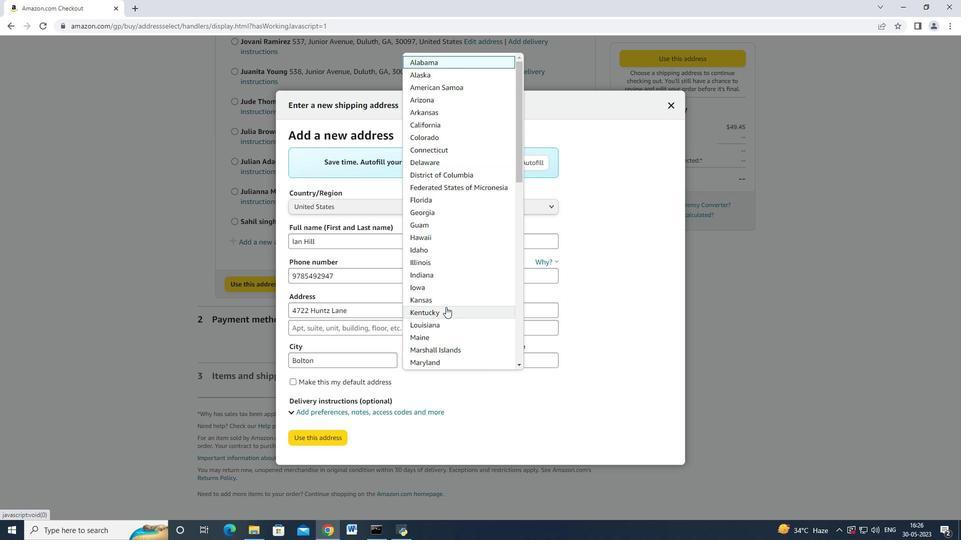 
Action: Mouse scrolled (445, 306) with delta (0, 0)
Screenshot: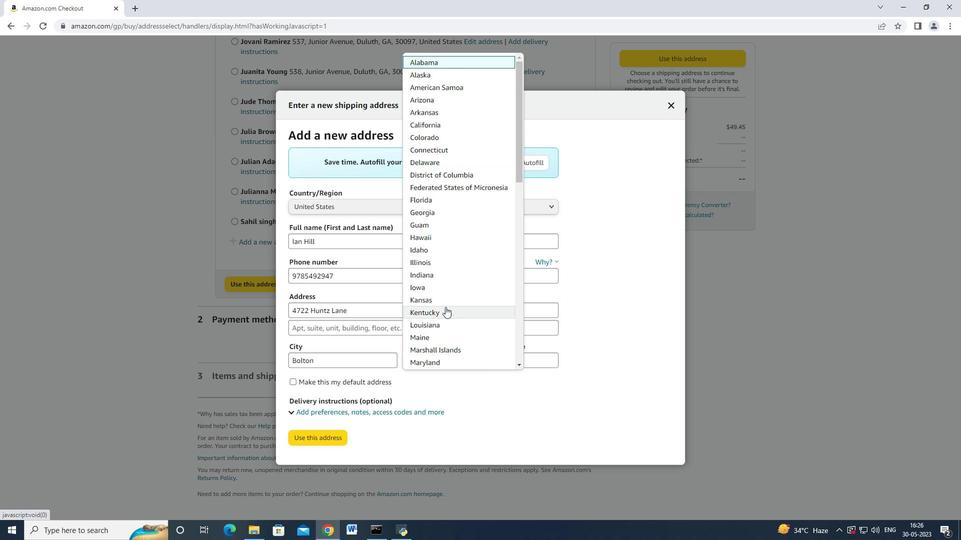 
Action: Mouse moved to (450, 279)
Screenshot: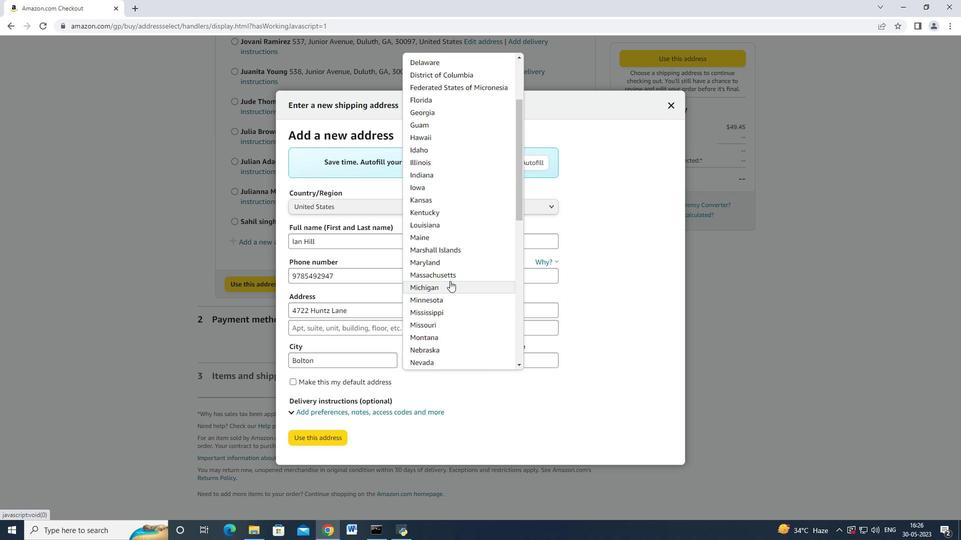 
Action: Mouse pressed left at (450, 279)
Screenshot: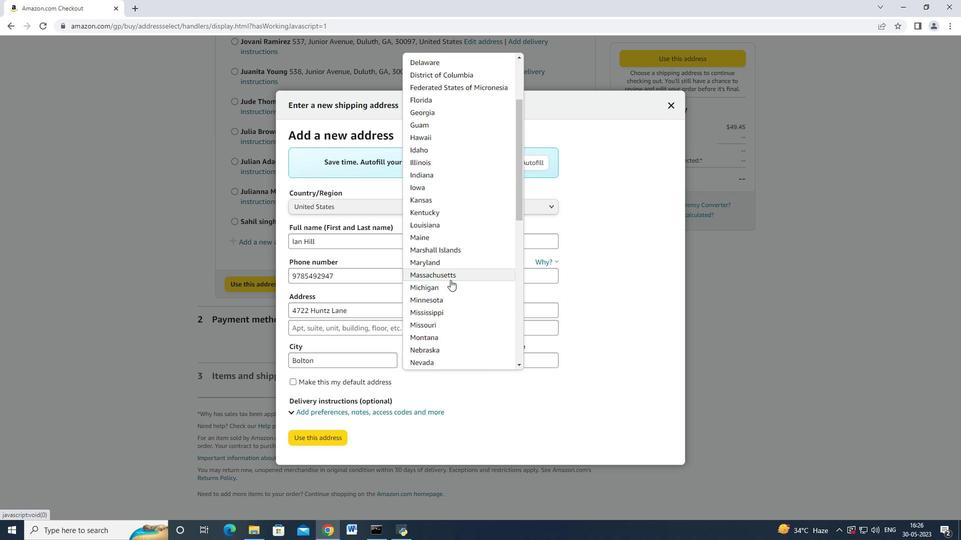 
Action: Mouse moved to (504, 357)
Screenshot: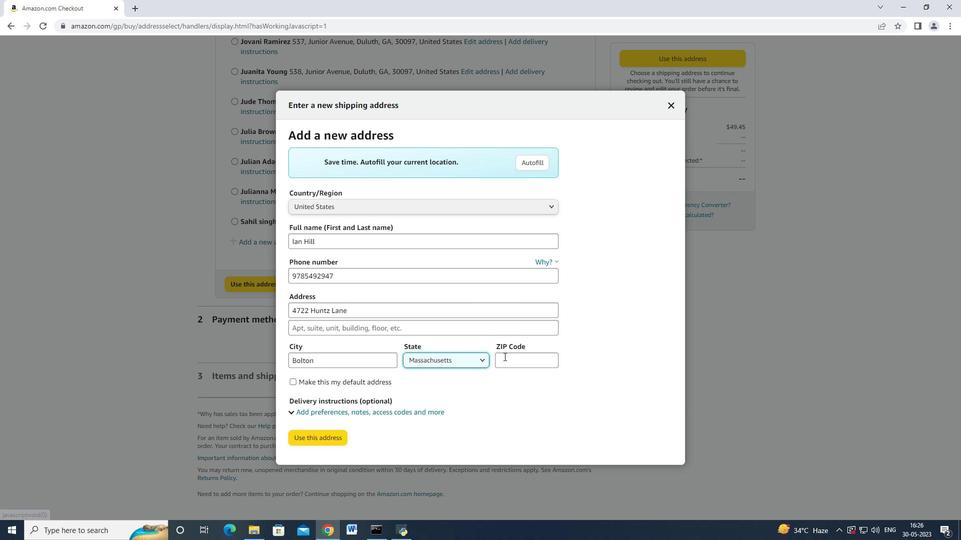 
Action: Mouse pressed left at (504, 357)
Screenshot: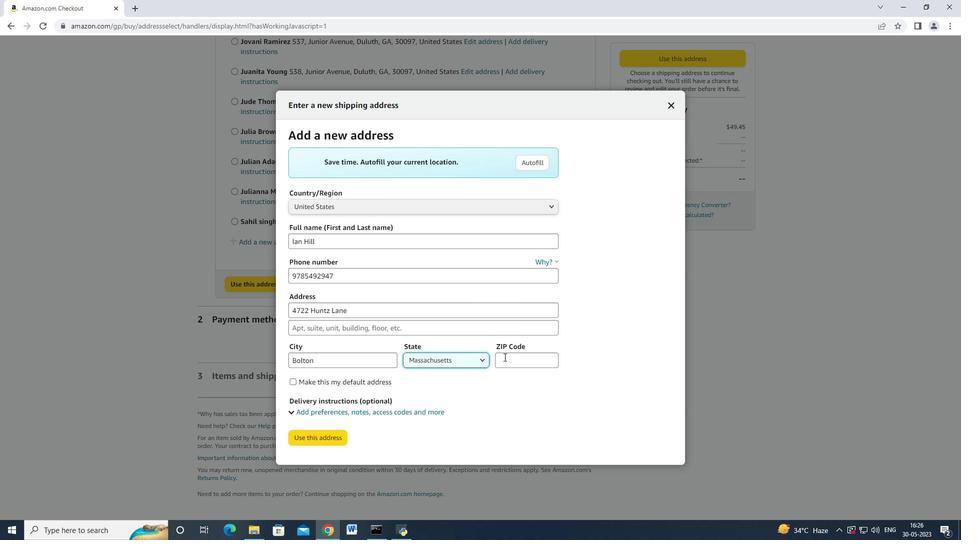 
Action: Mouse moved to (508, 357)
